 Task: Find connections with filter location Horad Barysaw with filter topic #happywith filter profile language English with filter current company The Job Man with filter school Indira School of Business Studies PGDM with filter industry Women's Handbag Manufacturing with filter service category Training with filter keywords title Pipefitter
Action: Mouse moved to (239, 299)
Screenshot: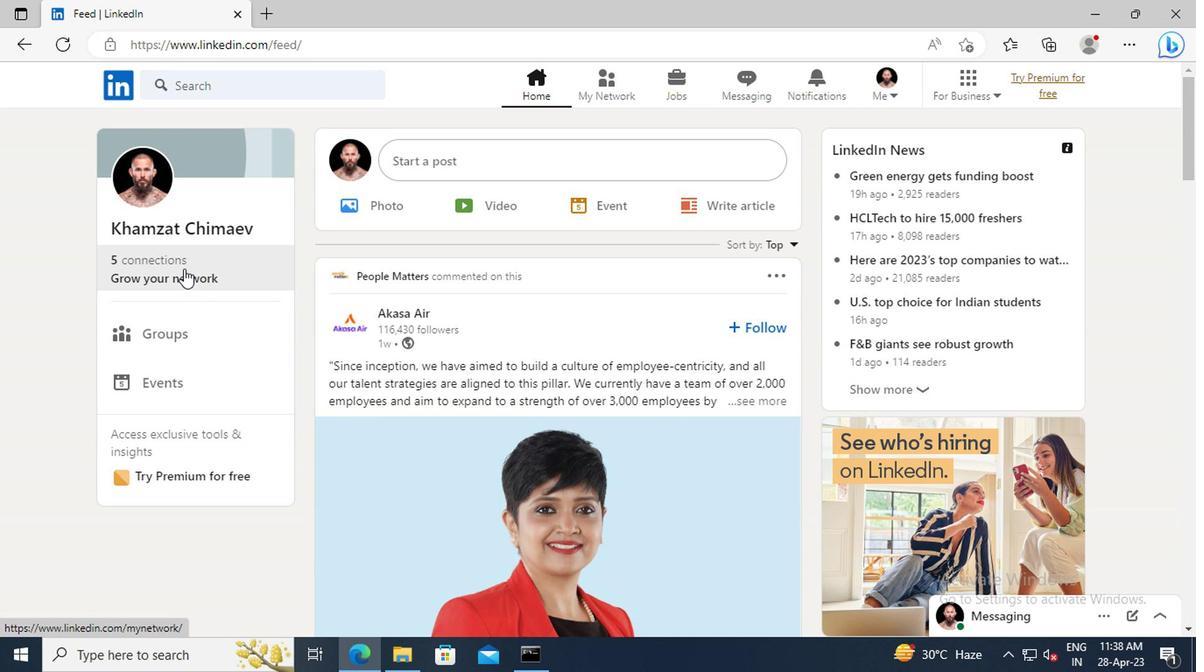 
Action: Mouse pressed left at (239, 299)
Screenshot: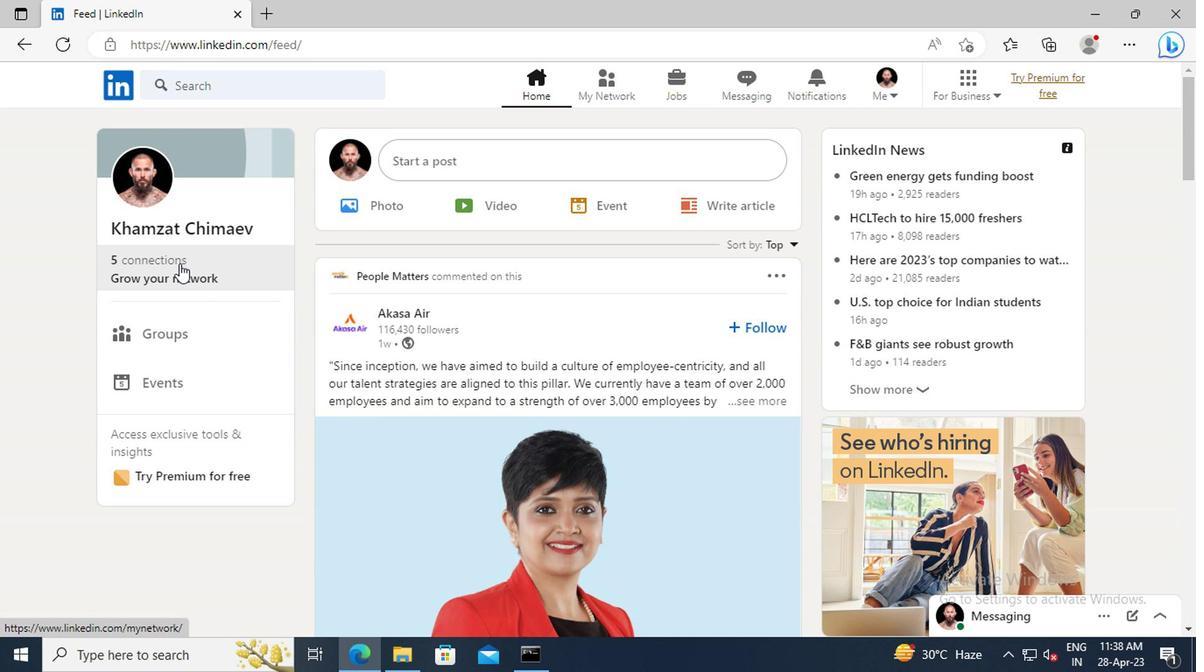 
Action: Mouse moved to (252, 244)
Screenshot: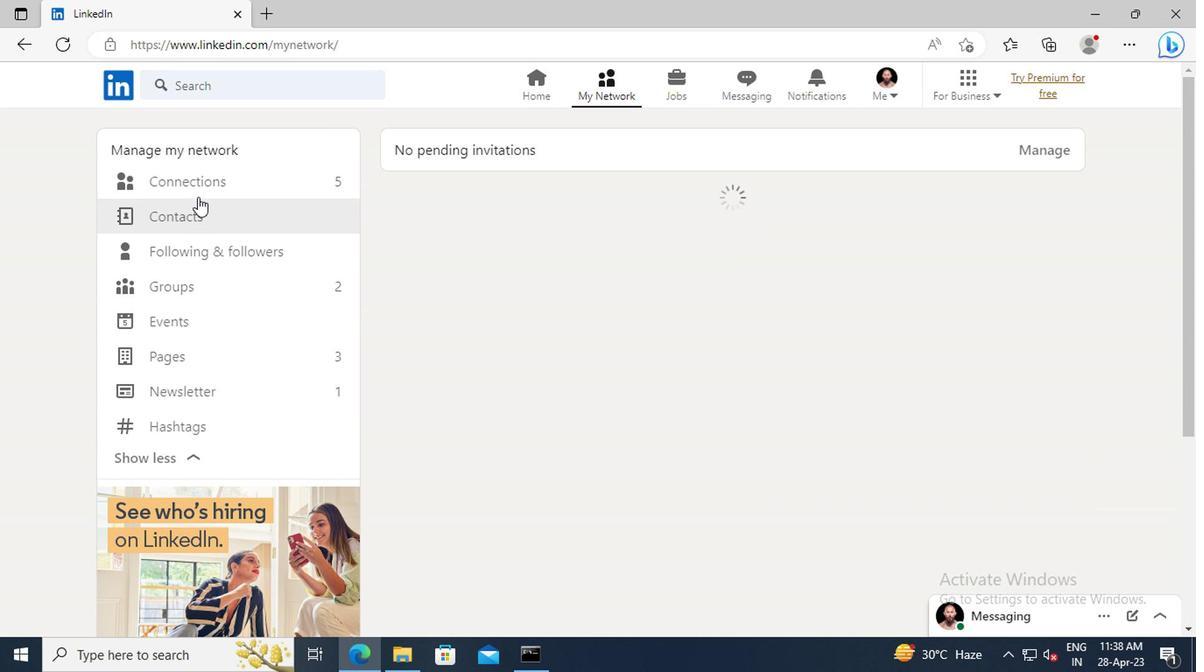 
Action: Mouse pressed left at (252, 244)
Screenshot: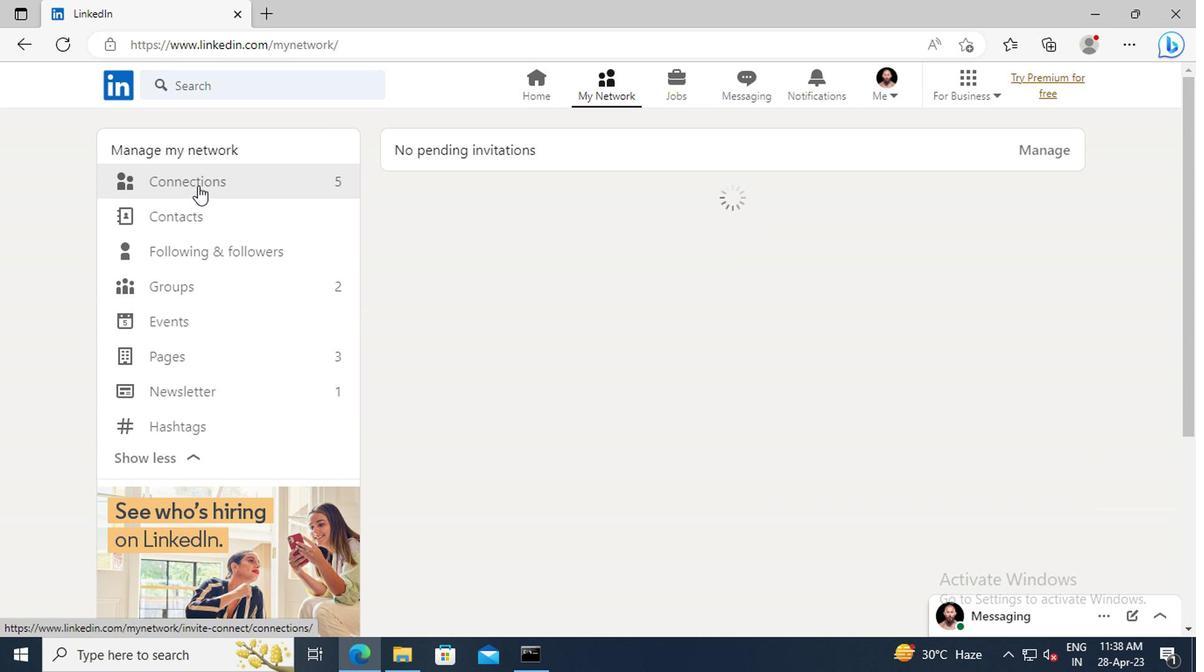 
Action: Mouse moved to (624, 244)
Screenshot: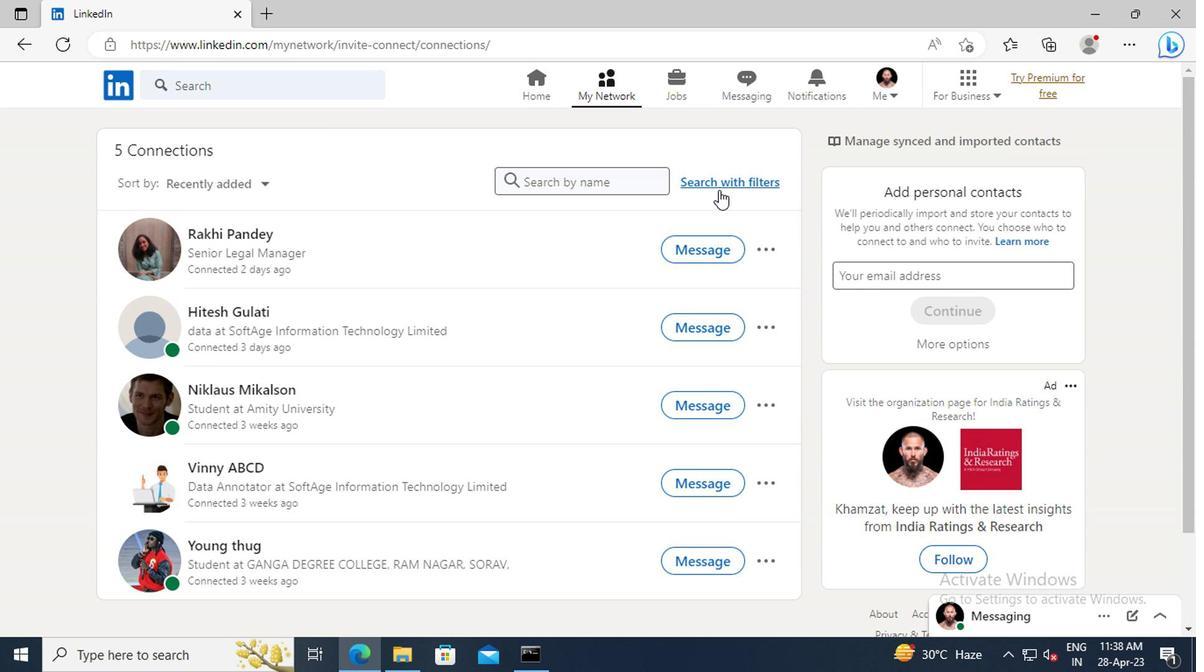 
Action: Mouse pressed left at (624, 244)
Screenshot: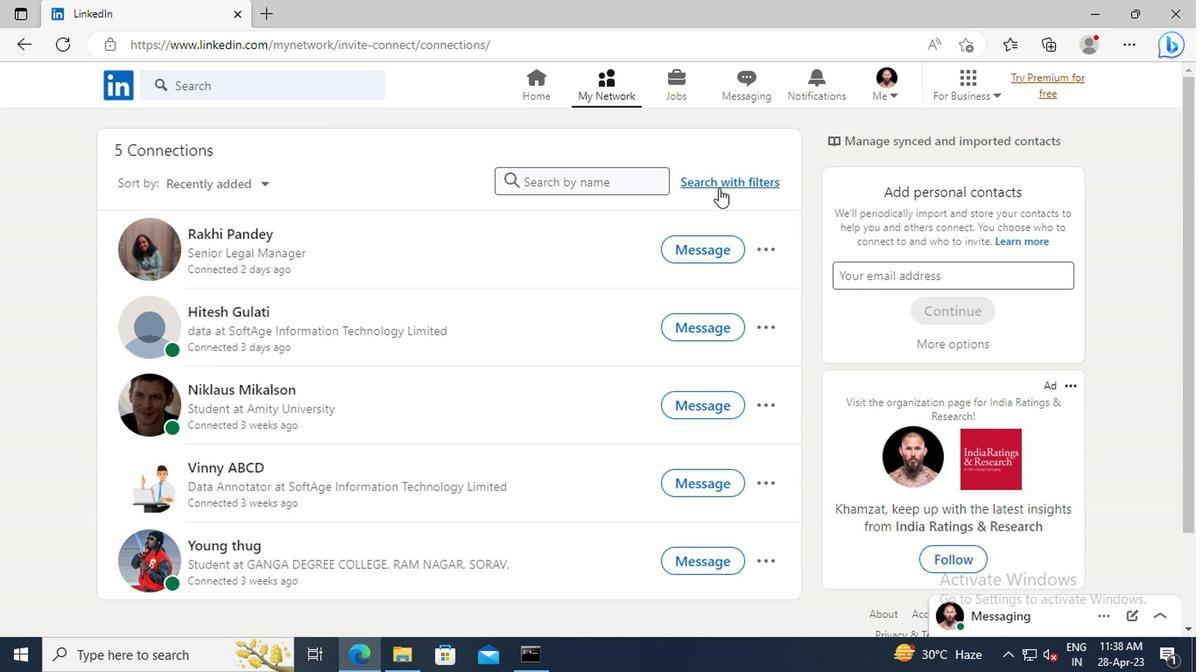 
Action: Mouse moved to (586, 210)
Screenshot: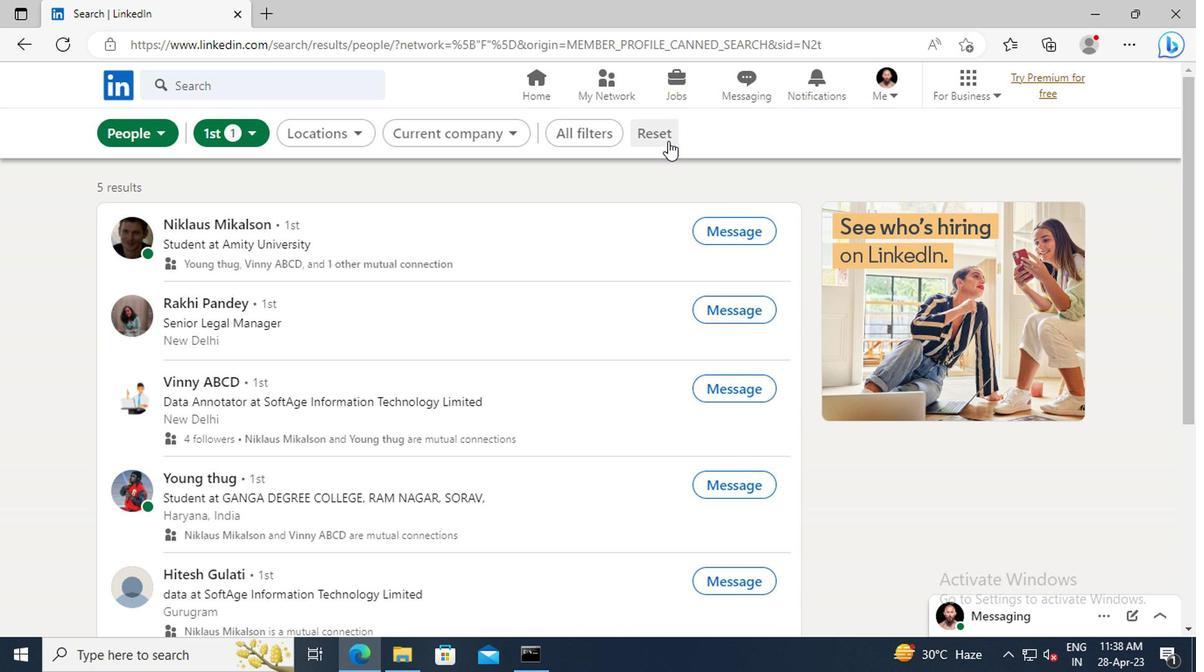 
Action: Mouse pressed left at (586, 210)
Screenshot: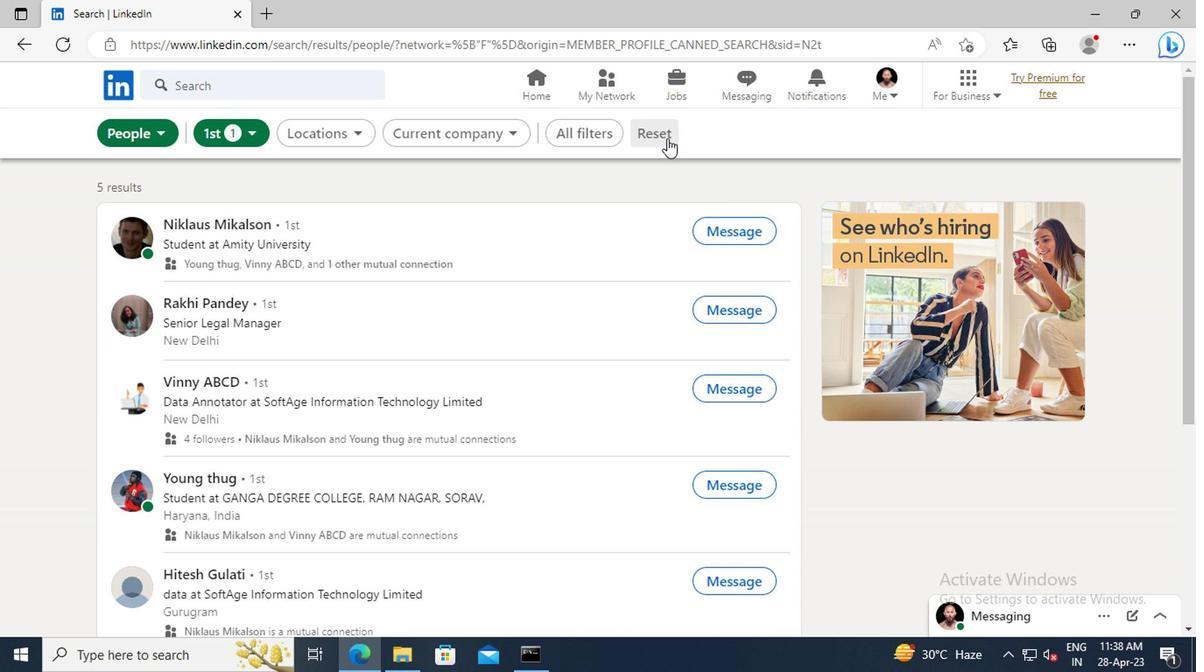 
Action: Mouse moved to (564, 208)
Screenshot: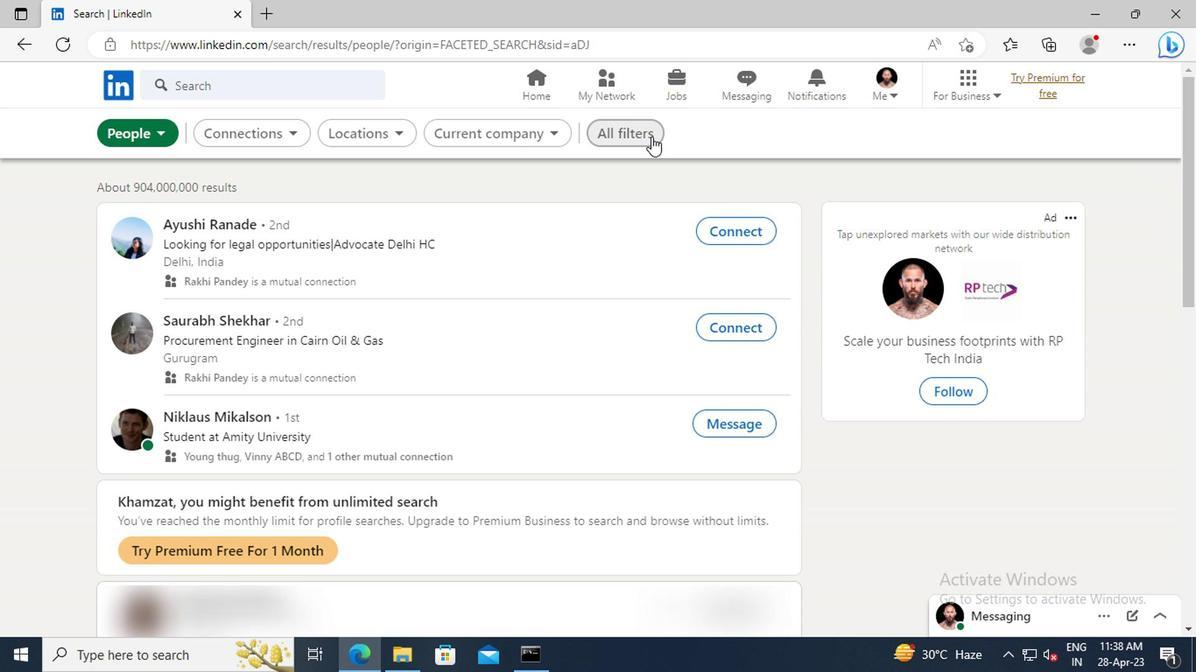 
Action: Mouse pressed left at (564, 208)
Screenshot: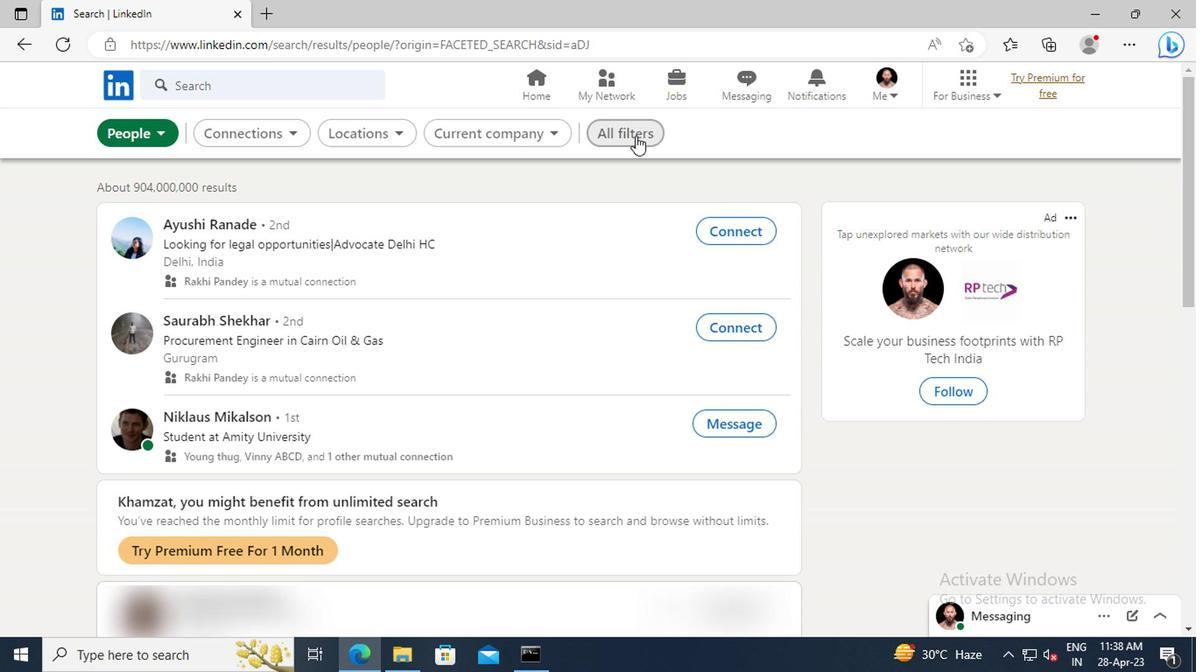
Action: Mouse moved to (806, 311)
Screenshot: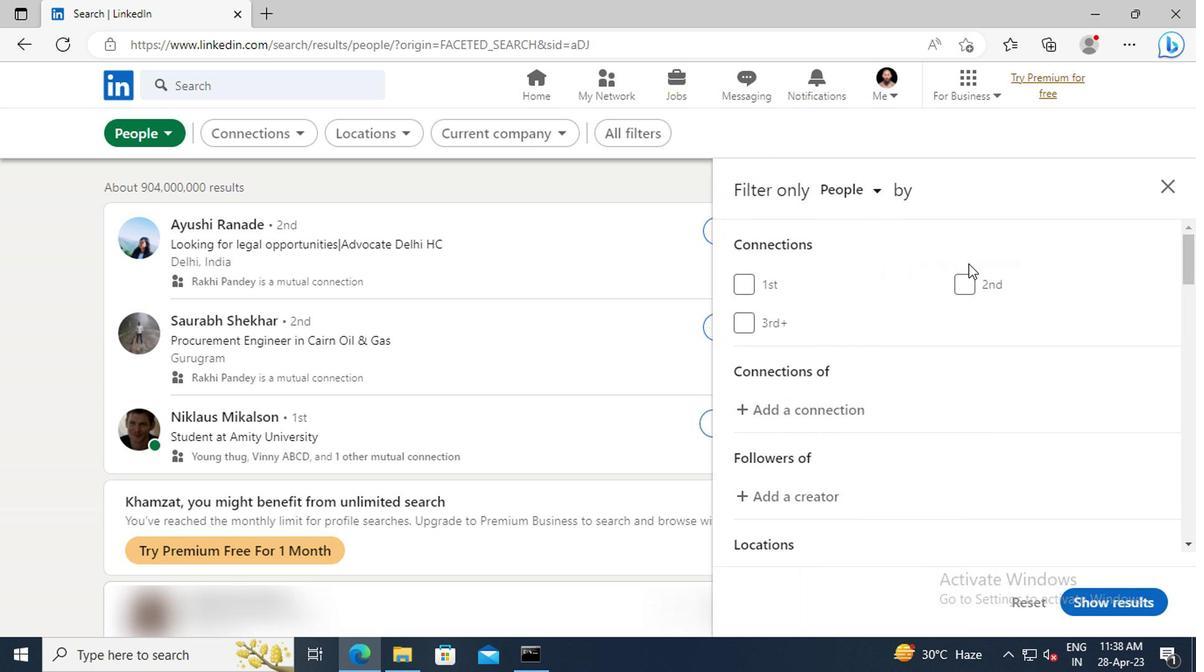 
Action: Mouse scrolled (806, 310) with delta (0, 0)
Screenshot: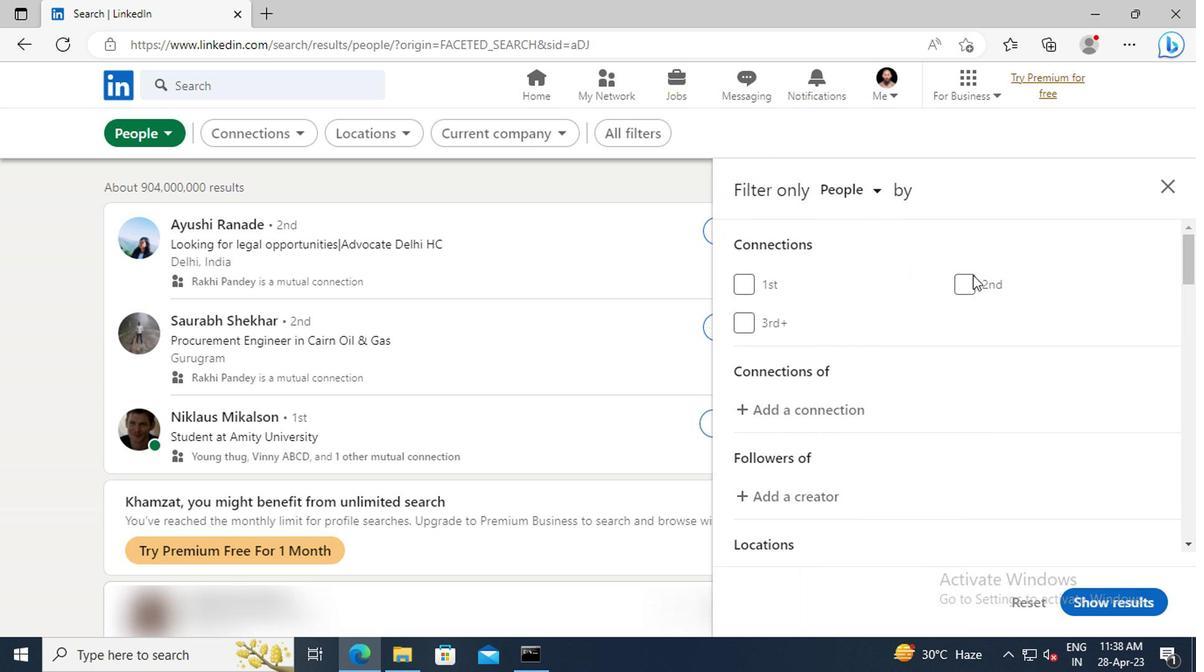 
Action: Mouse scrolled (806, 310) with delta (0, 0)
Screenshot: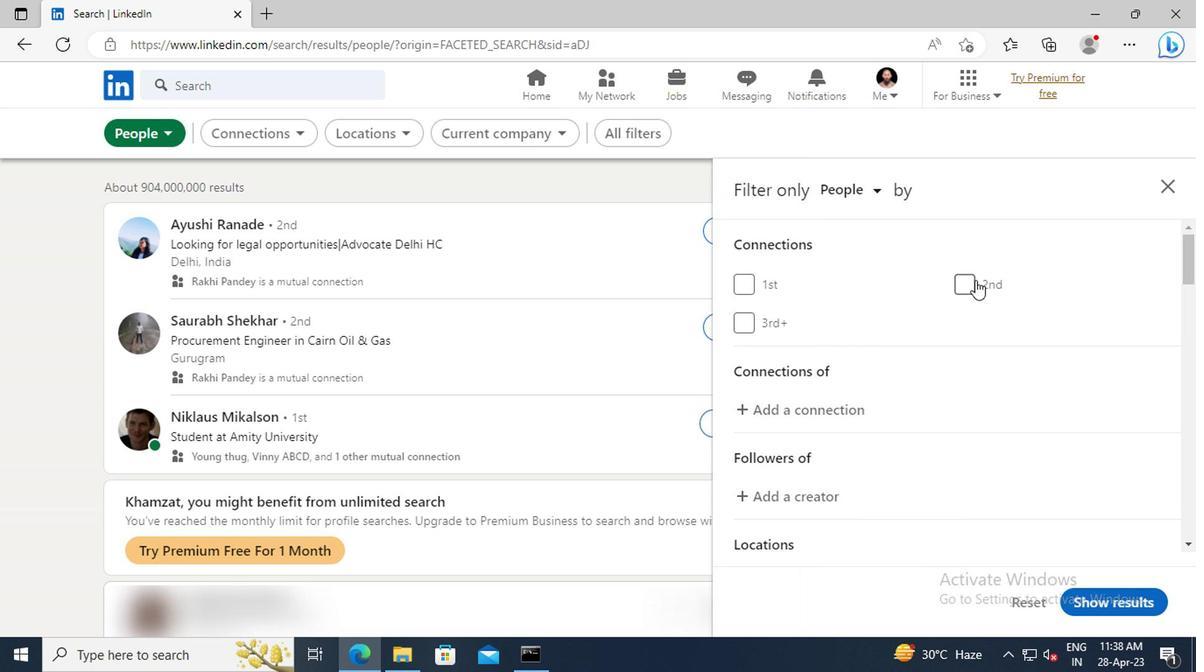 
Action: Mouse moved to (811, 323)
Screenshot: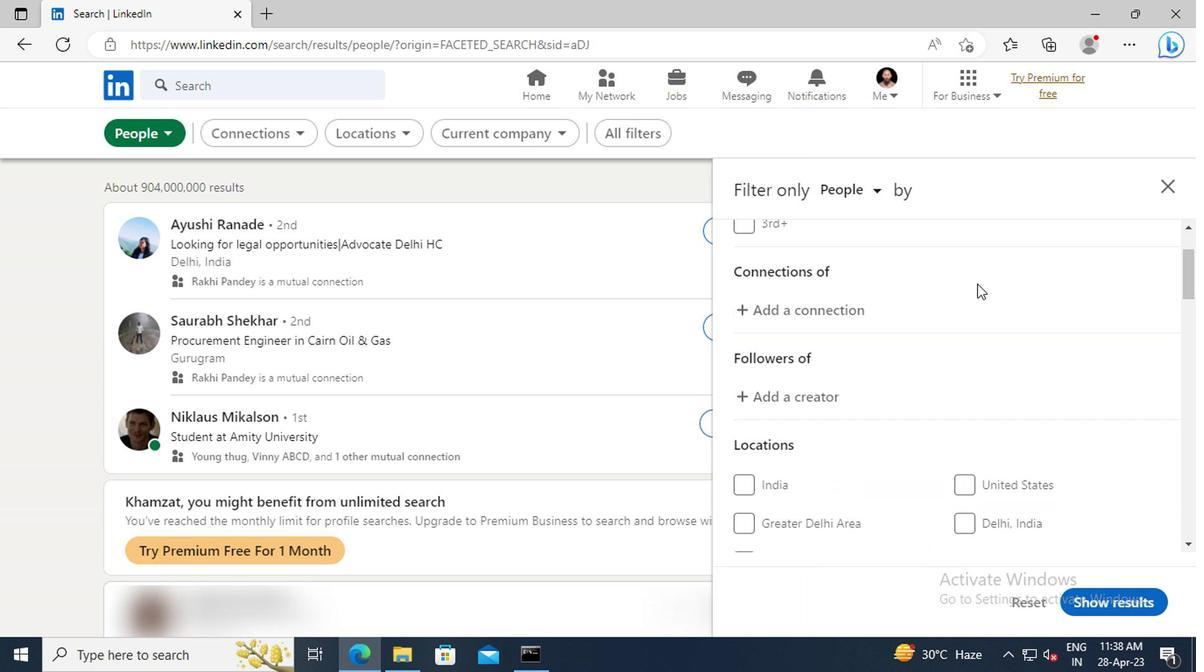 
Action: Mouse scrolled (811, 323) with delta (0, 0)
Screenshot: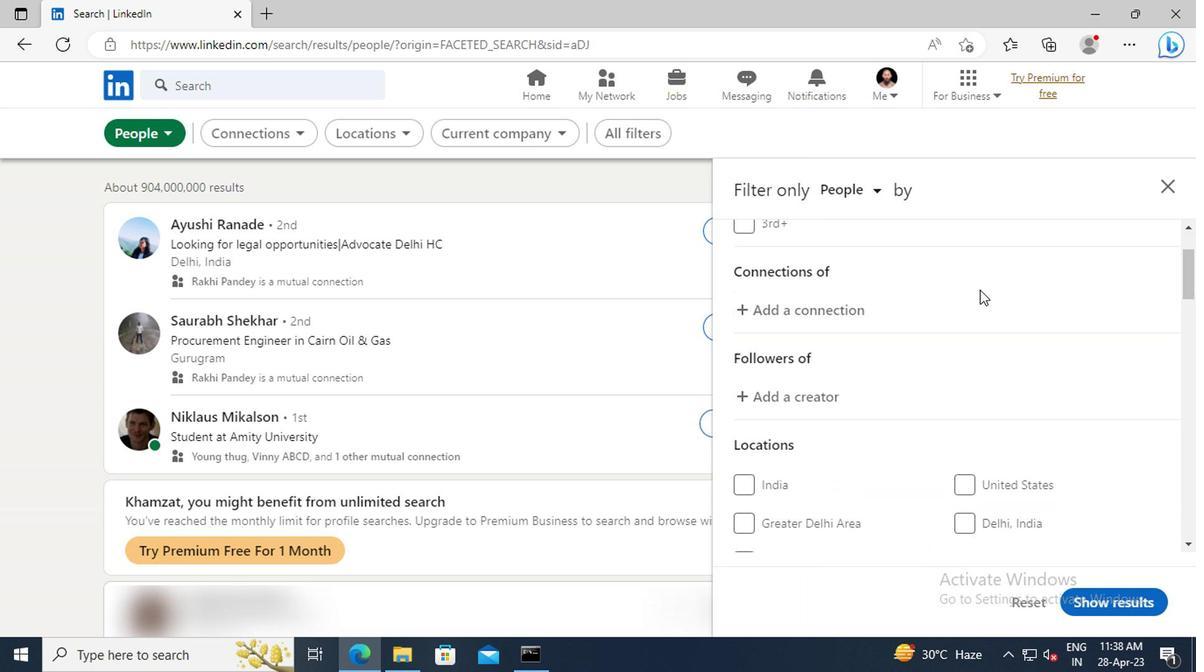 
Action: Mouse scrolled (811, 323) with delta (0, 0)
Screenshot: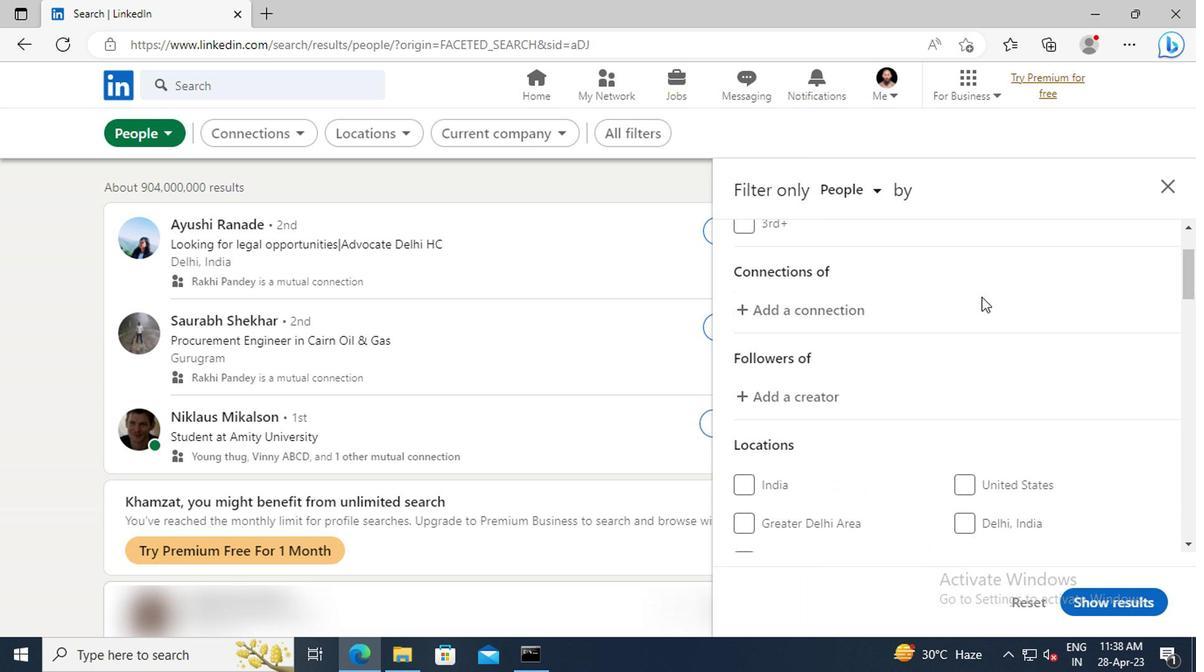 
Action: Mouse scrolled (811, 323) with delta (0, 0)
Screenshot: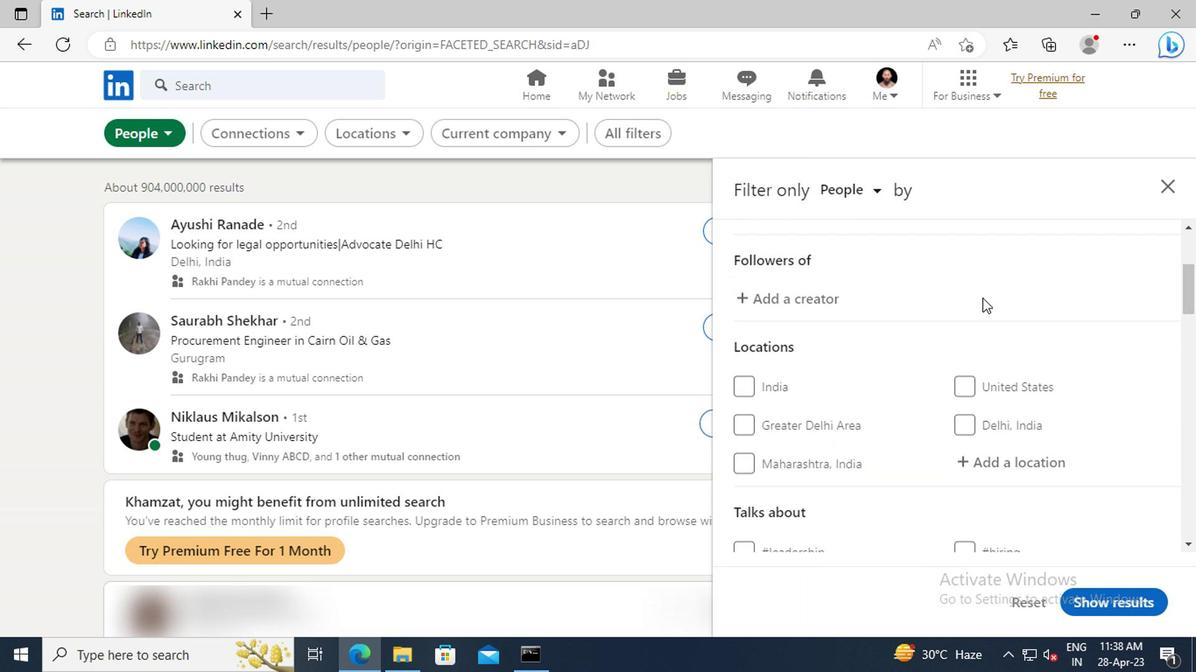 
Action: Mouse scrolled (811, 323) with delta (0, 0)
Screenshot: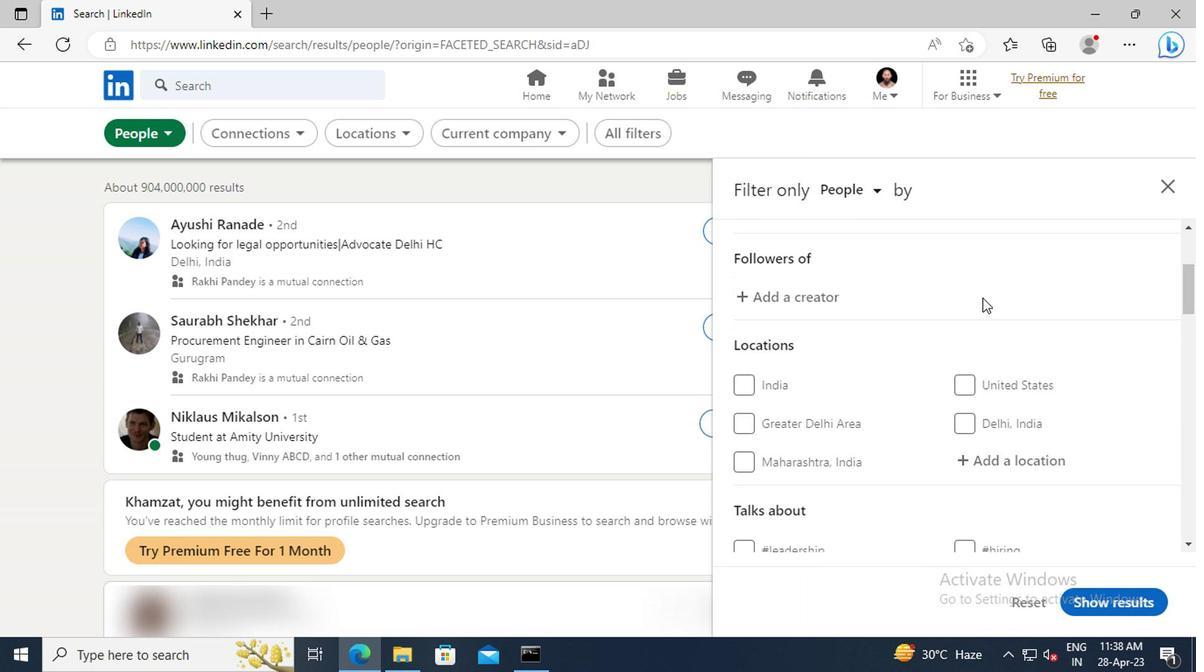 
Action: Mouse moved to (812, 368)
Screenshot: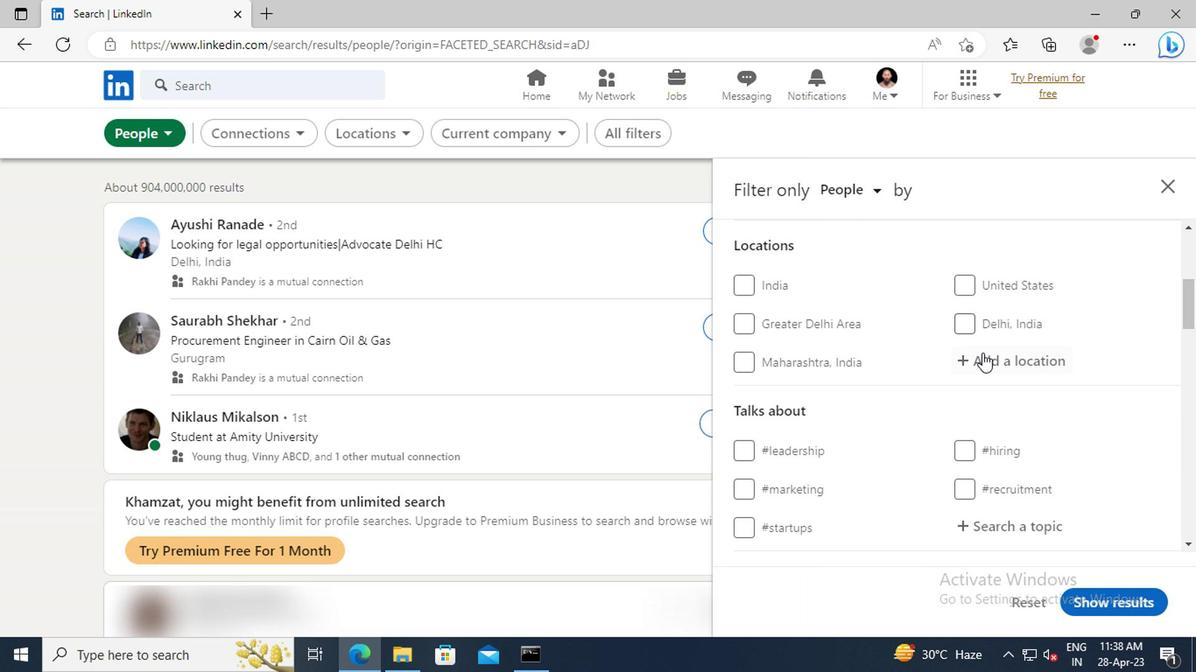 
Action: Mouse pressed left at (812, 368)
Screenshot: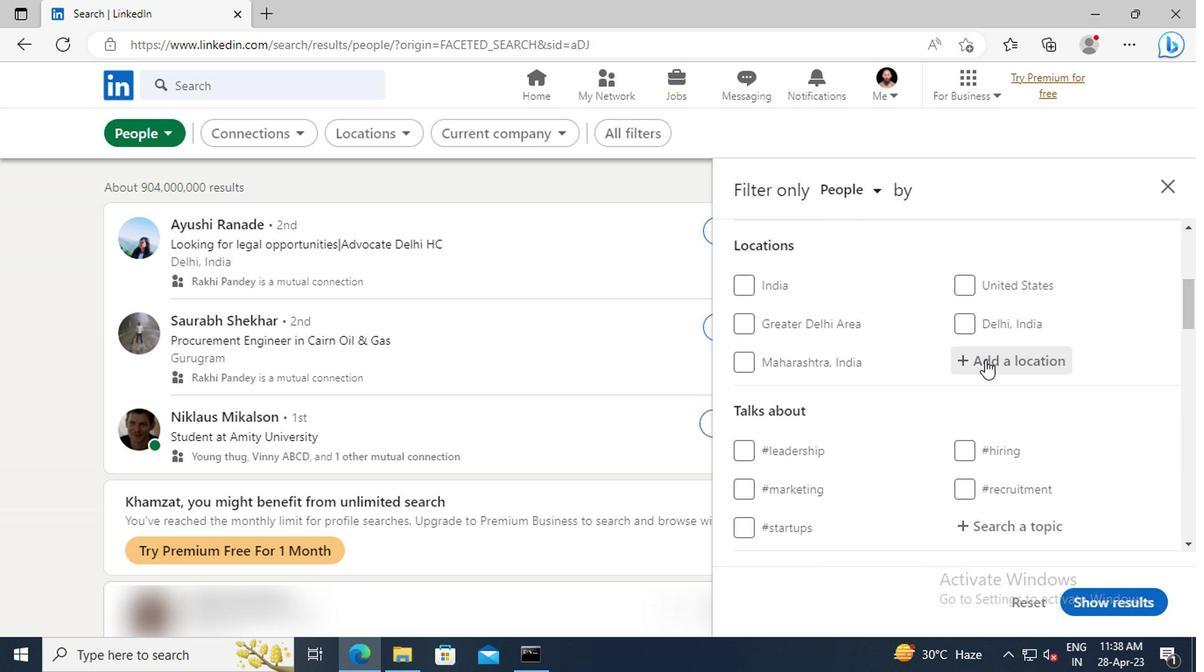 
Action: Key pressed <Key.shift>HORAD<Key.space><Key.shift>BARYSAW<Key.enter>
Screenshot: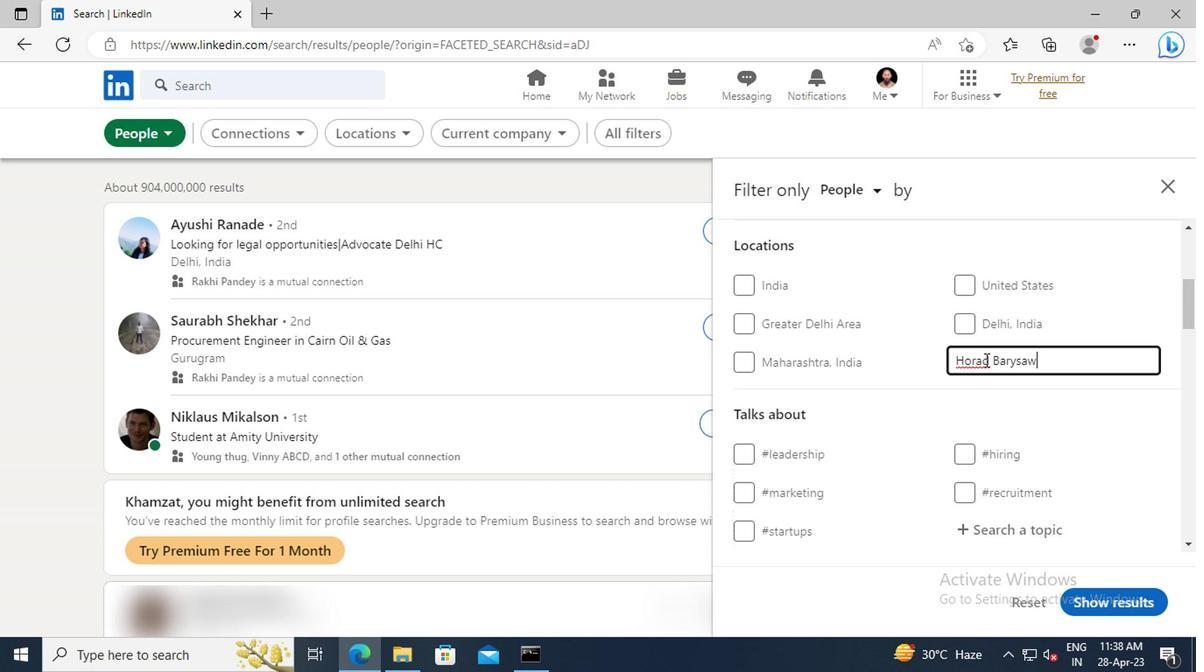 
Action: Mouse scrolled (812, 367) with delta (0, 0)
Screenshot: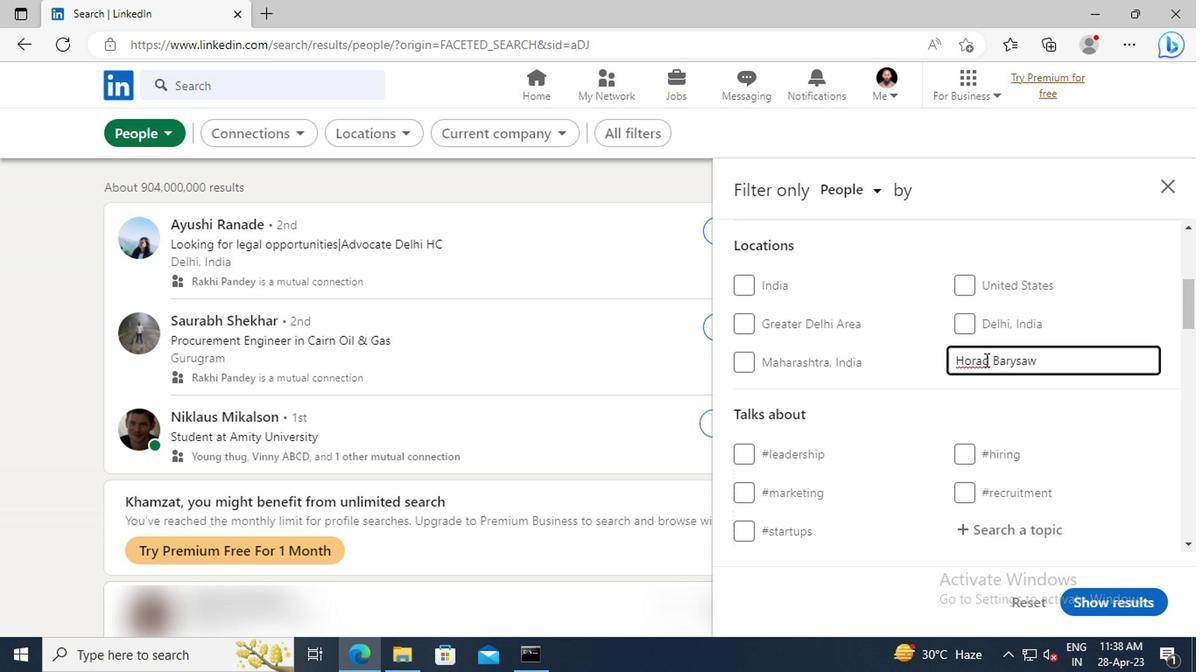 
Action: Mouse scrolled (812, 367) with delta (0, 0)
Screenshot: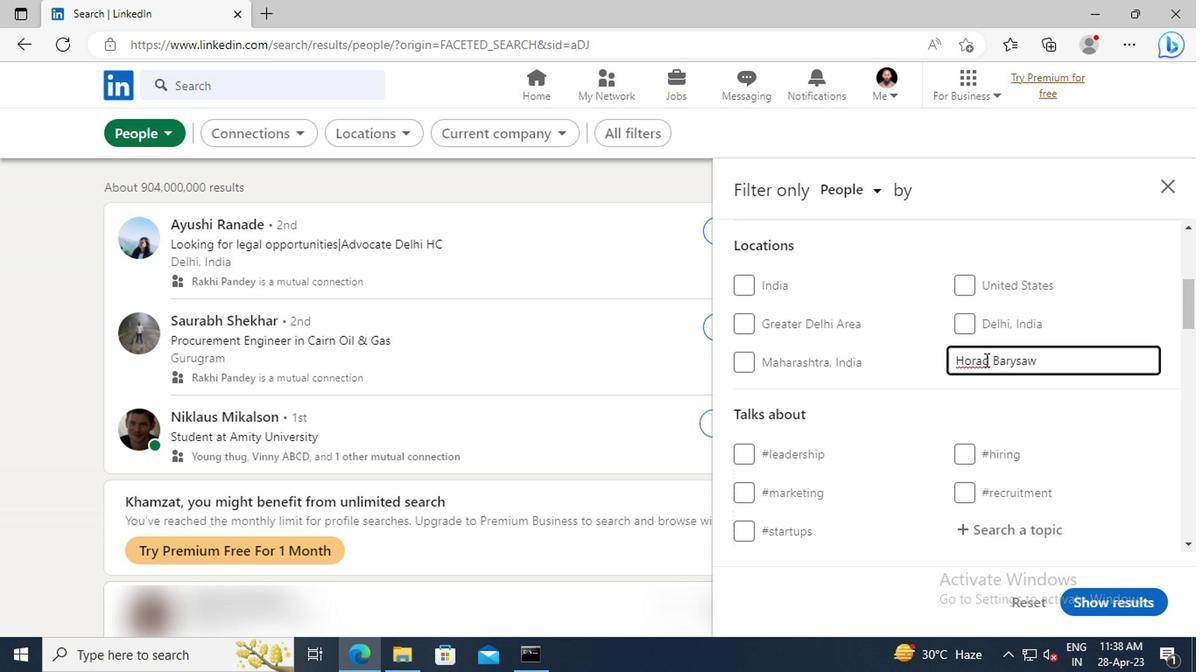
Action: Mouse scrolled (812, 367) with delta (0, 0)
Screenshot: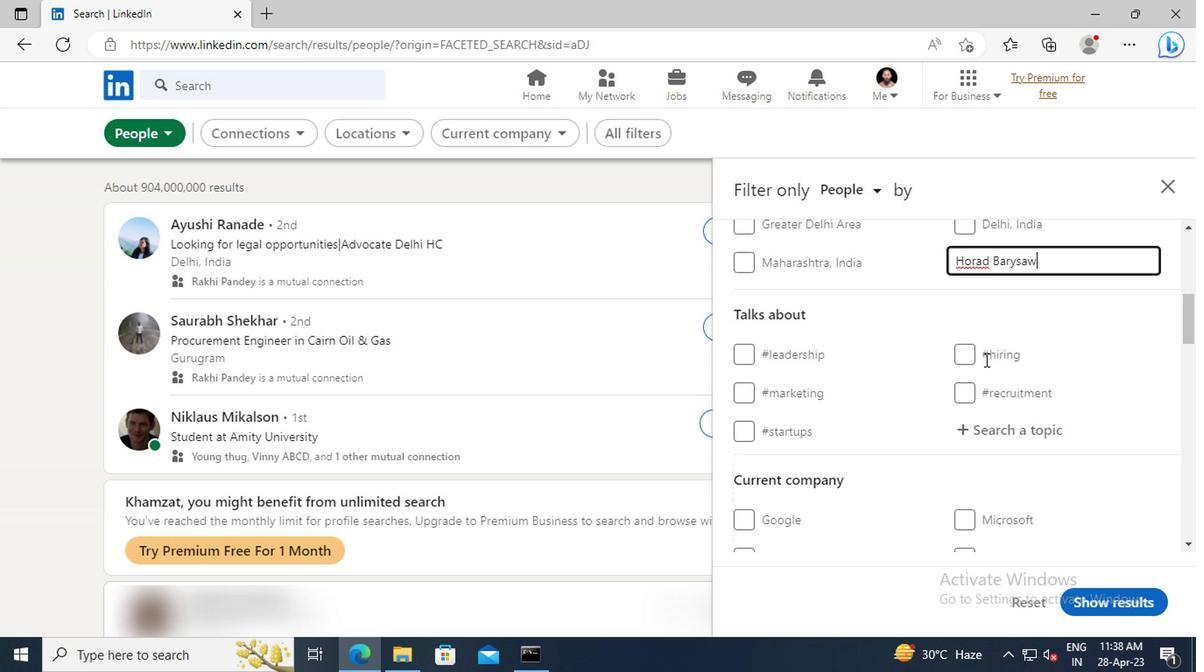 
Action: Mouse moved to (811, 383)
Screenshot: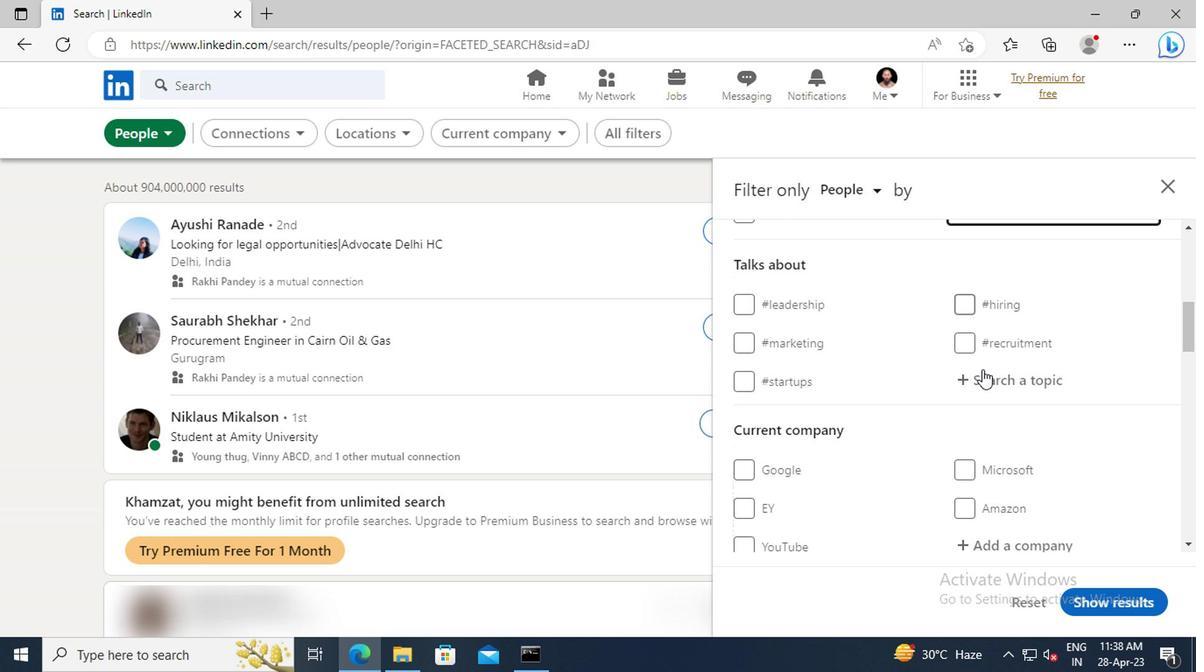 
Action: Mouse pressed left at (811, 383)
Screenshot: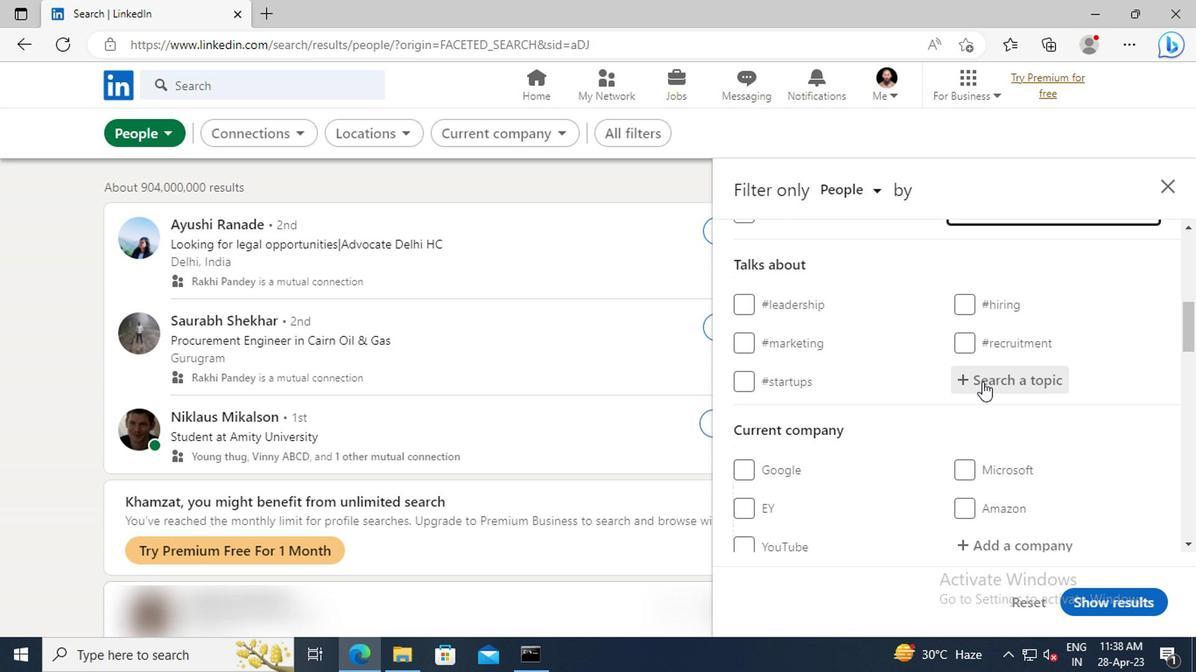 
Action: Key pressed HAPPY
Screenshot: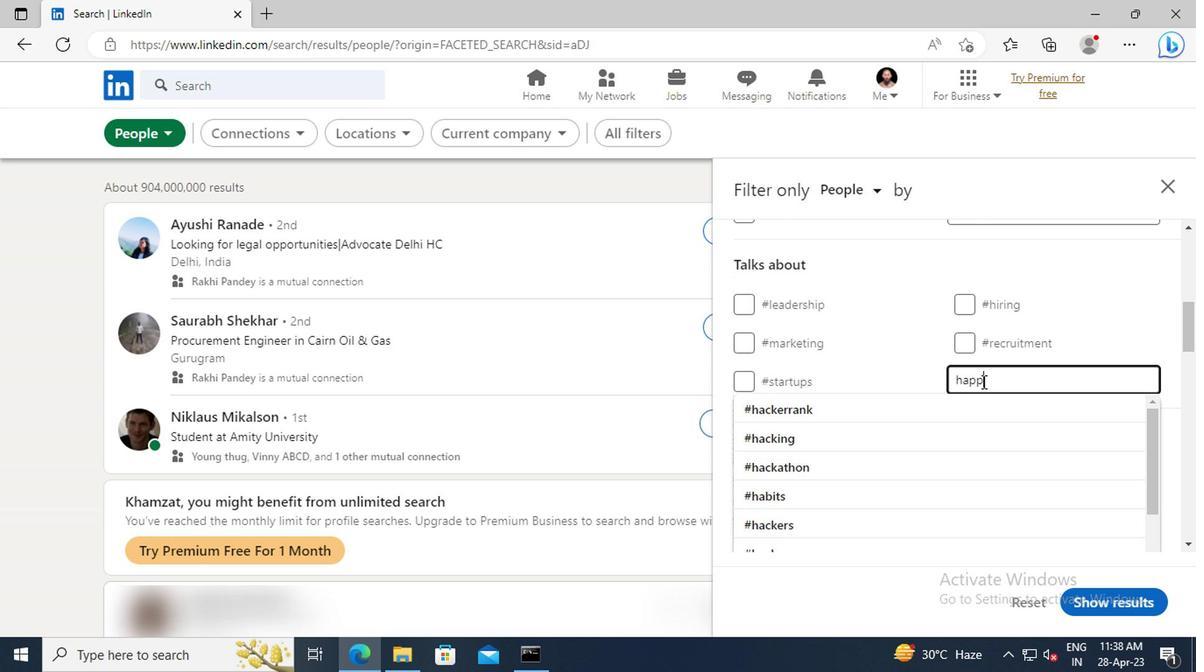 
Action: Mouse moved to (803, 419)
Screenshot: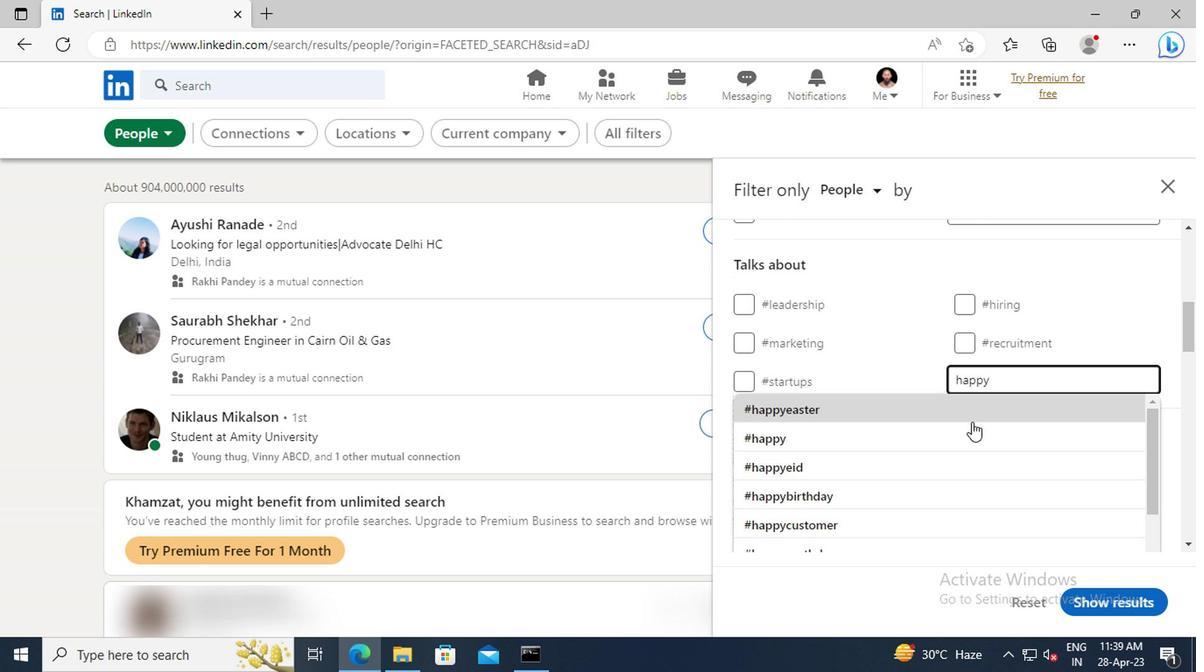 
Action: Mouse pressed left at (803, 419)
Screenshot: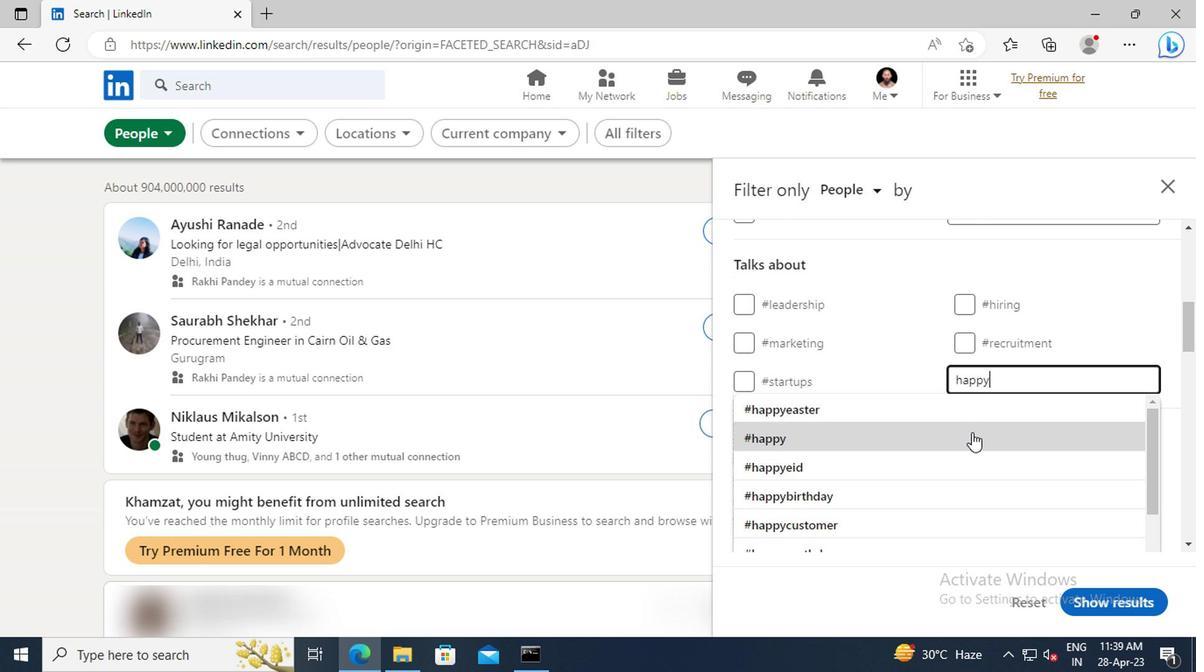 
Action: Mouse moved to (826, 371)
Screenshot: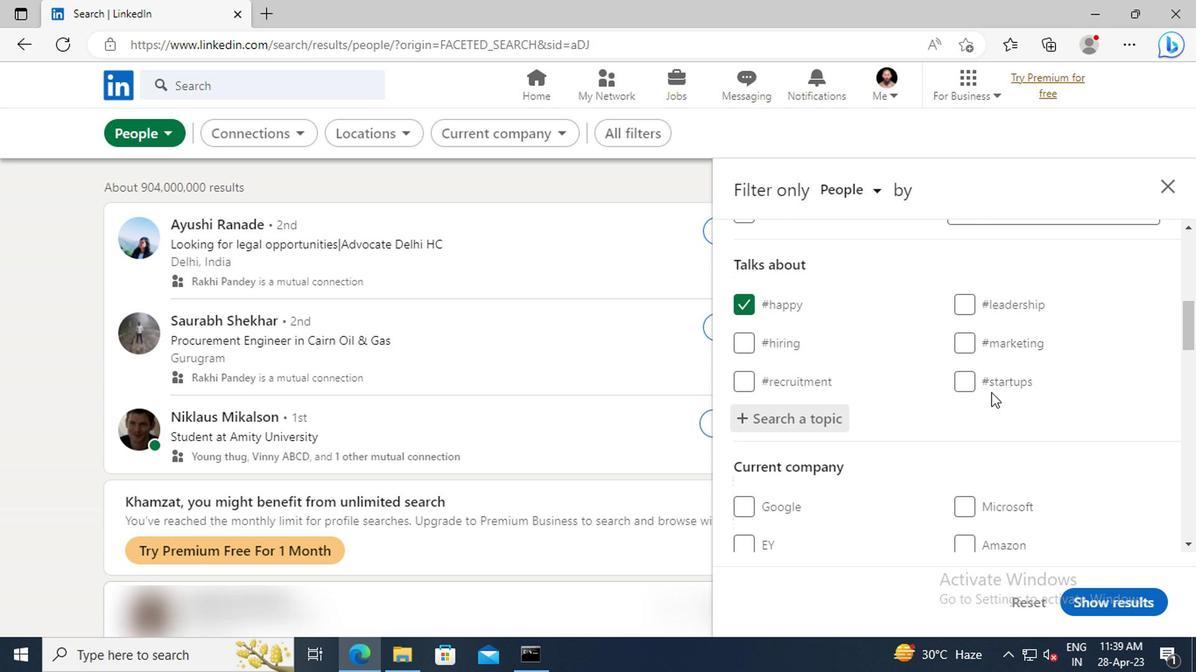 
Action: Mouse scrolled (826, 370) with delta (0, 0)
Screenshot: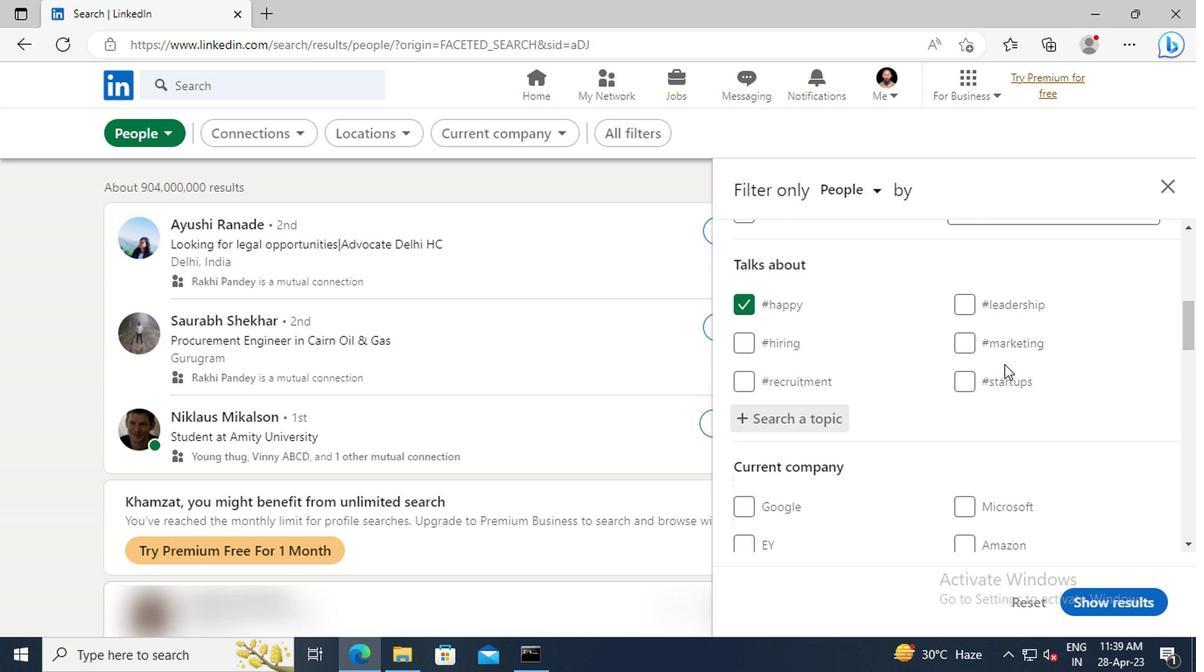 
Action: Mouse scrolled (826, 370) with delta (0, 0)
Screenshot: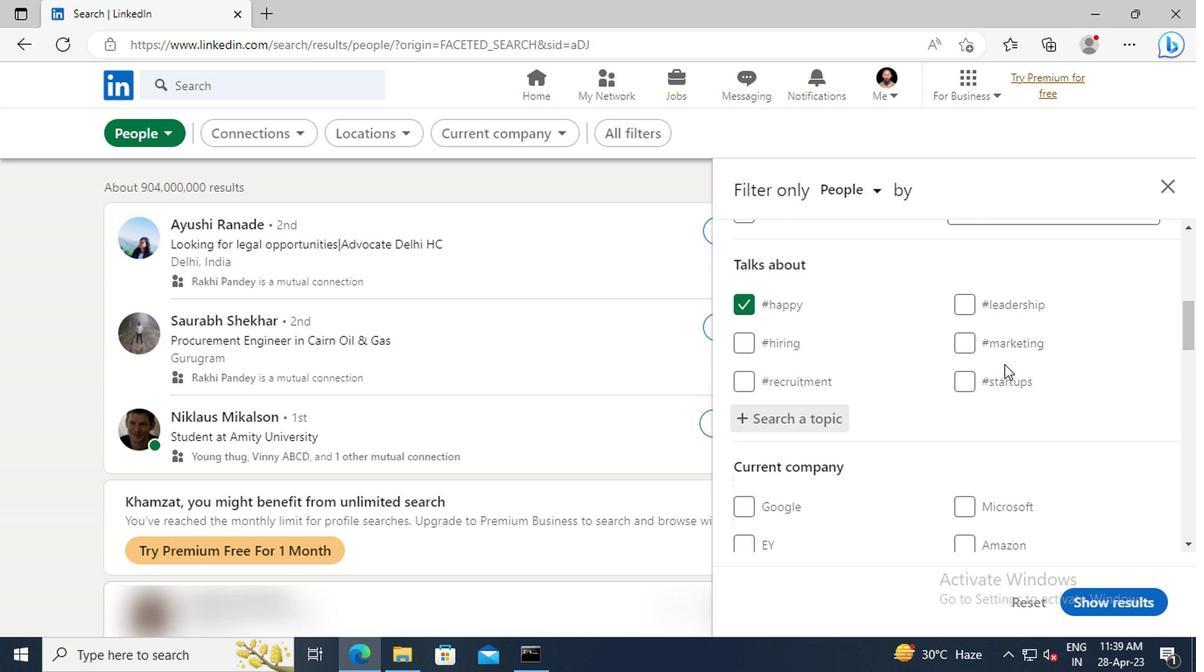 
Action: Mouse scrolled (826, 370) with delta (0, 0)
Screenshot: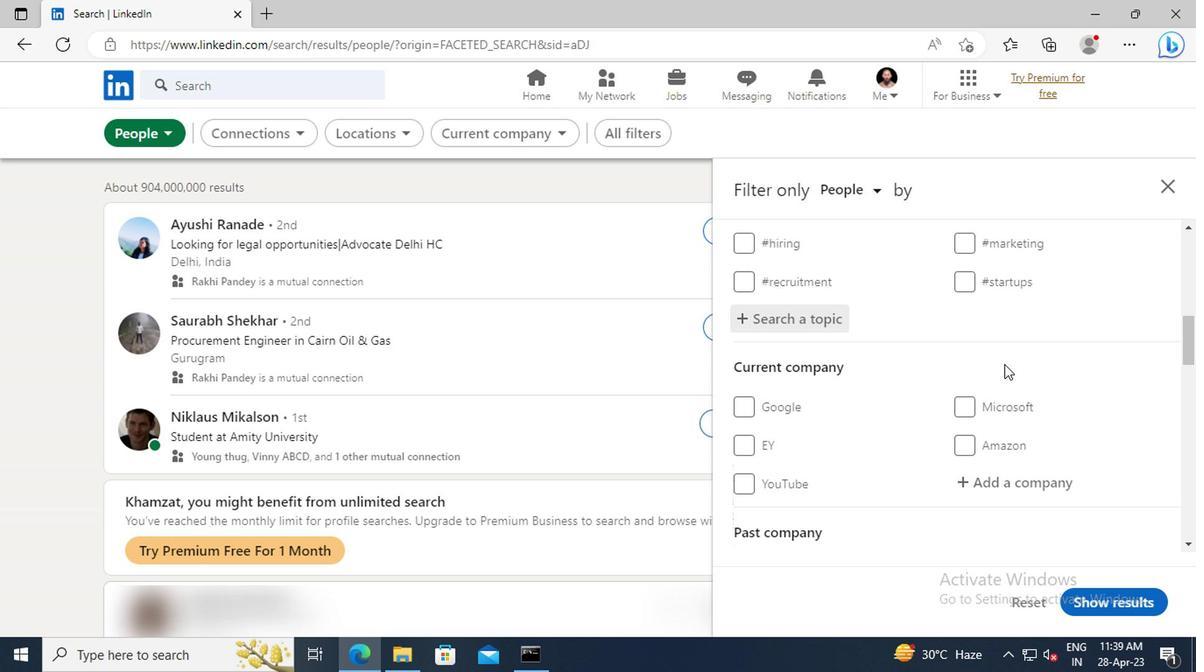
Action: Mouse scrolled (826, 370) with delta (0, 0)
Screenshot: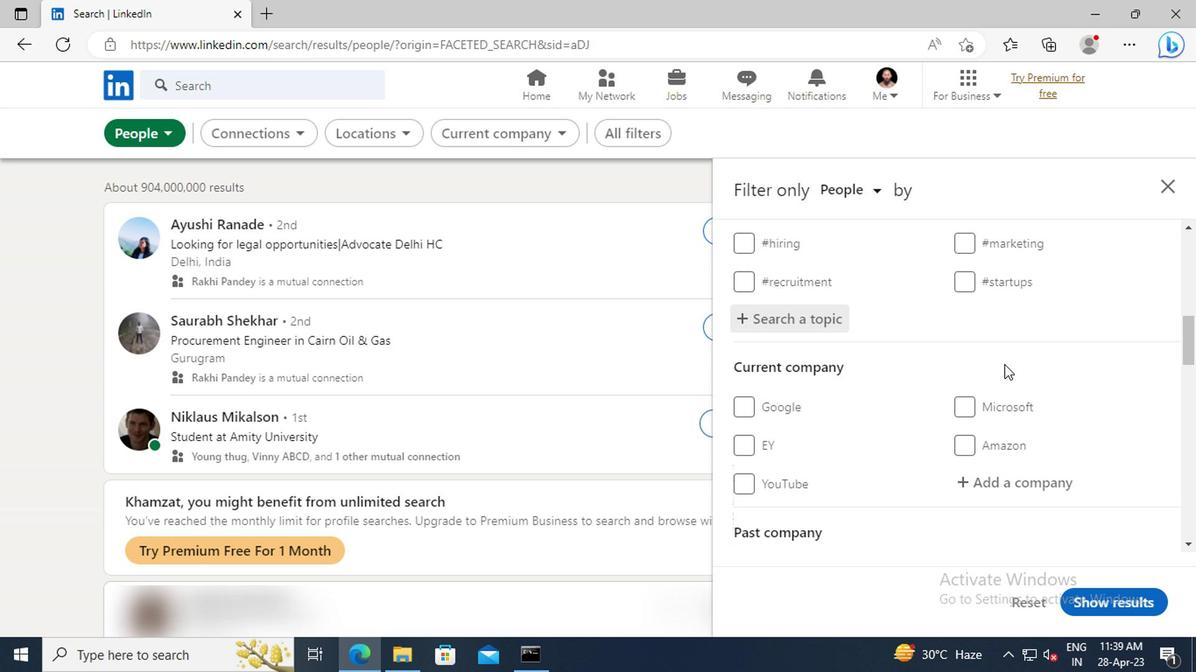 
Action: Mouse scrolled (826, 370) with delta (0, 0)
Screenshot: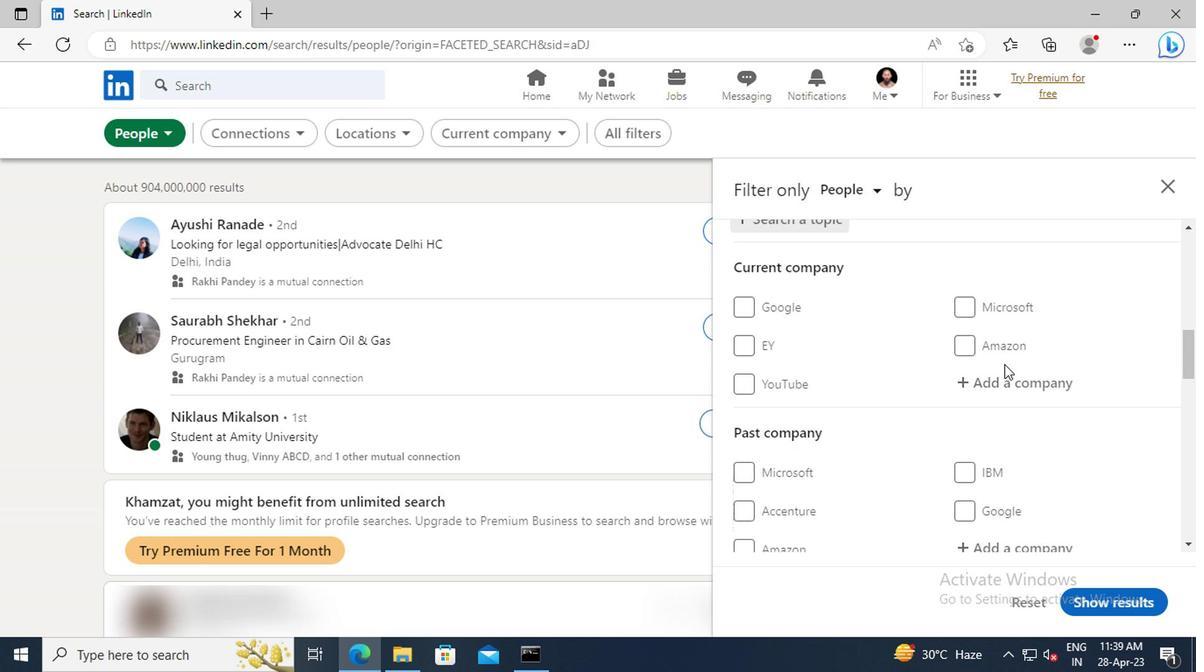 
Action: Mouse scrolled (826, 370) with delta (0, 0)
Screenshot: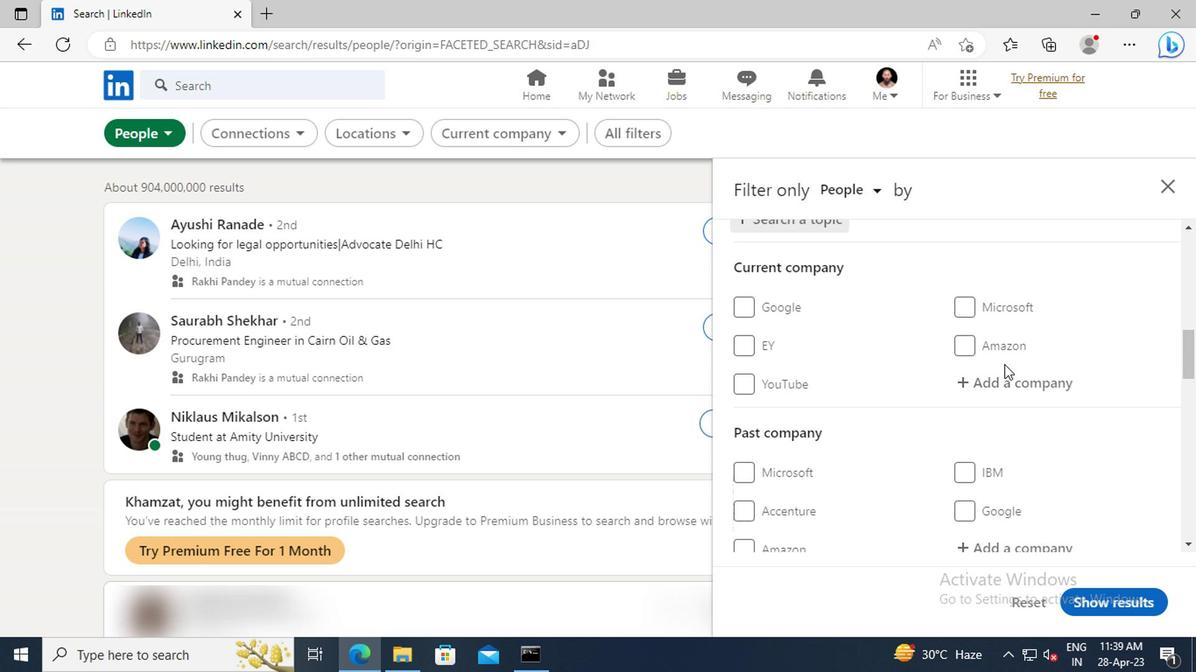 
Action: Mouse scrolled (826, 370) with delta (0, 0)
Screenshot: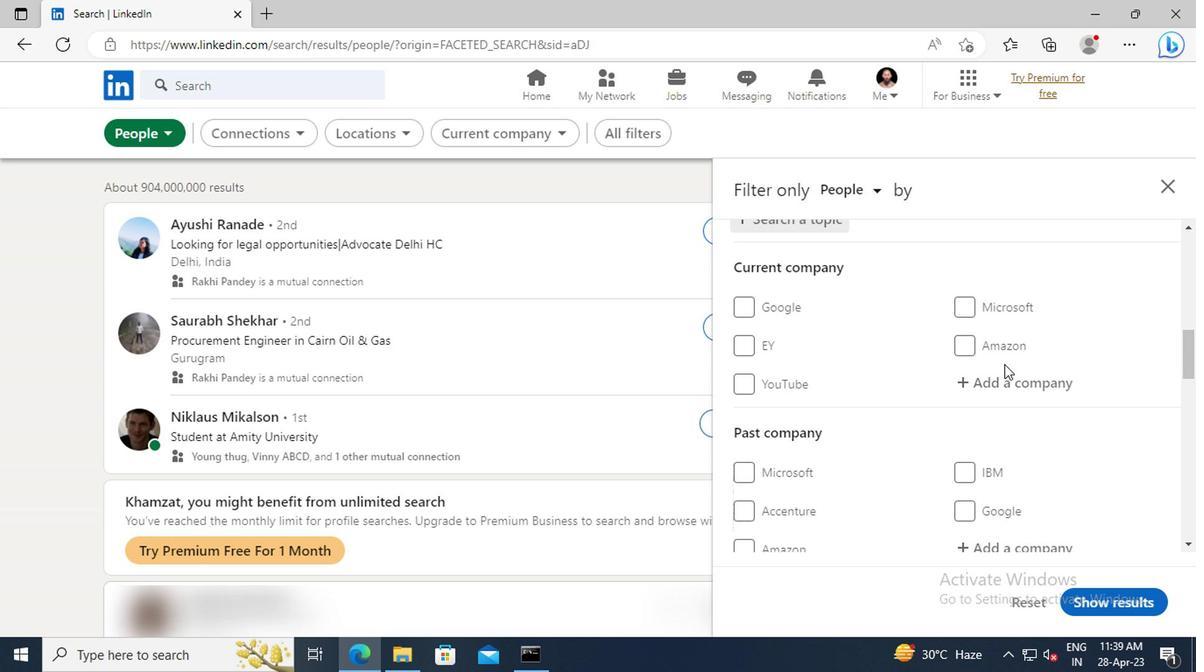 
Action: Mouse scrolled (826, 370) with delta (0, 0)
Screenshot: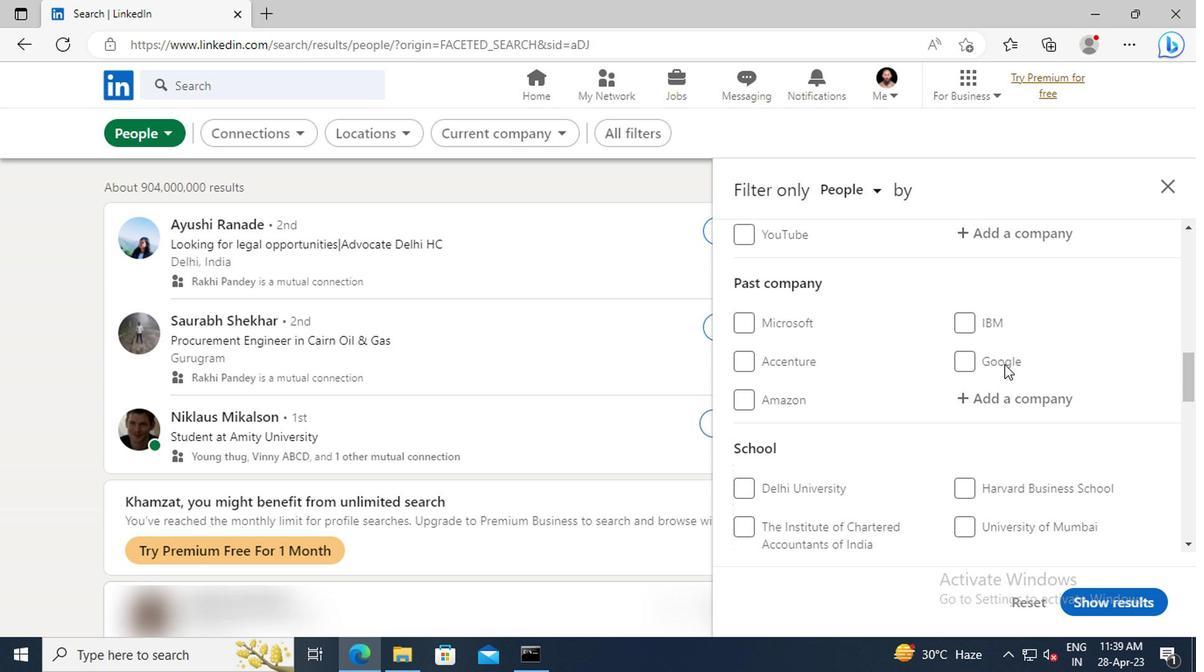
Action: Mouse scrolled (826, 370) with delta (0, 0)
Screenshot: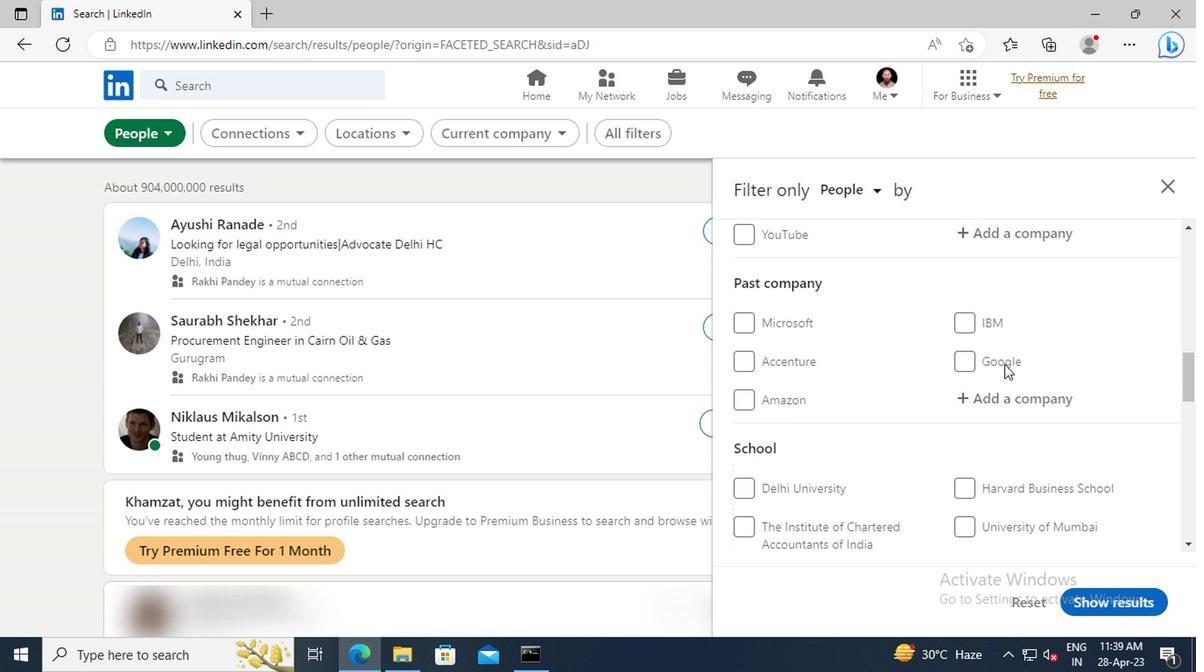 
Action: Mouse scrolled (826, 370) with delta (0, 0)
Screenshot: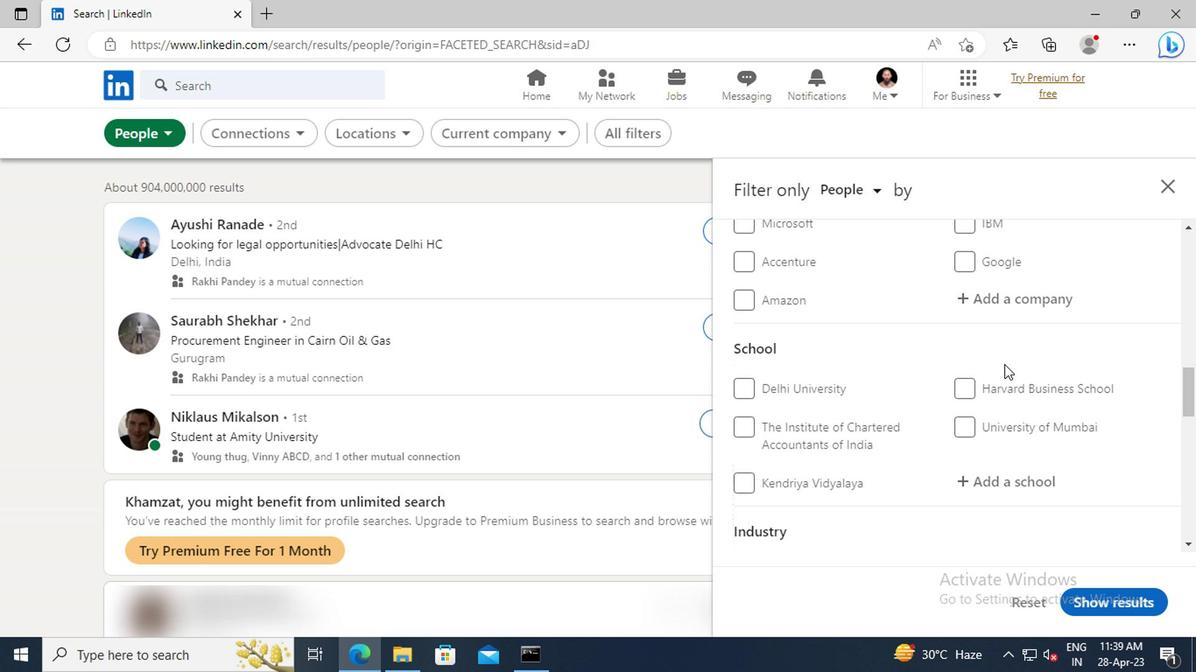 
Action: Mouse scrolled (826, 370) with delta (0, 0)
Screenshot: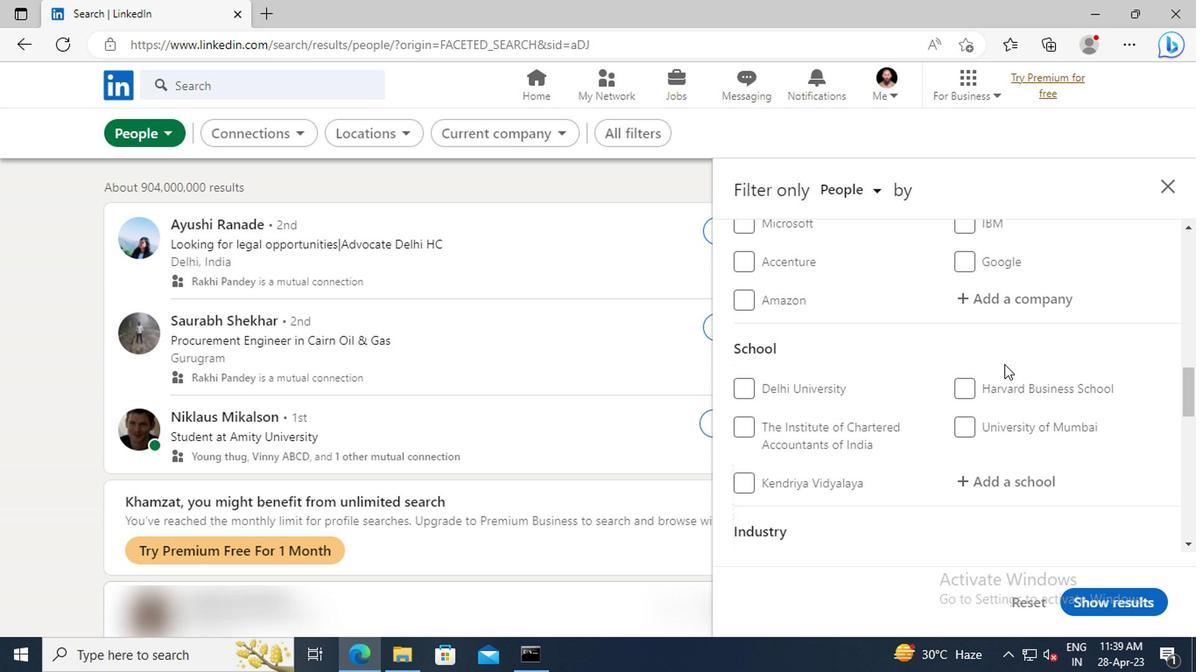 
Action: Mouse scrolled (826, 370) with delta (0, 0)
Screenshot: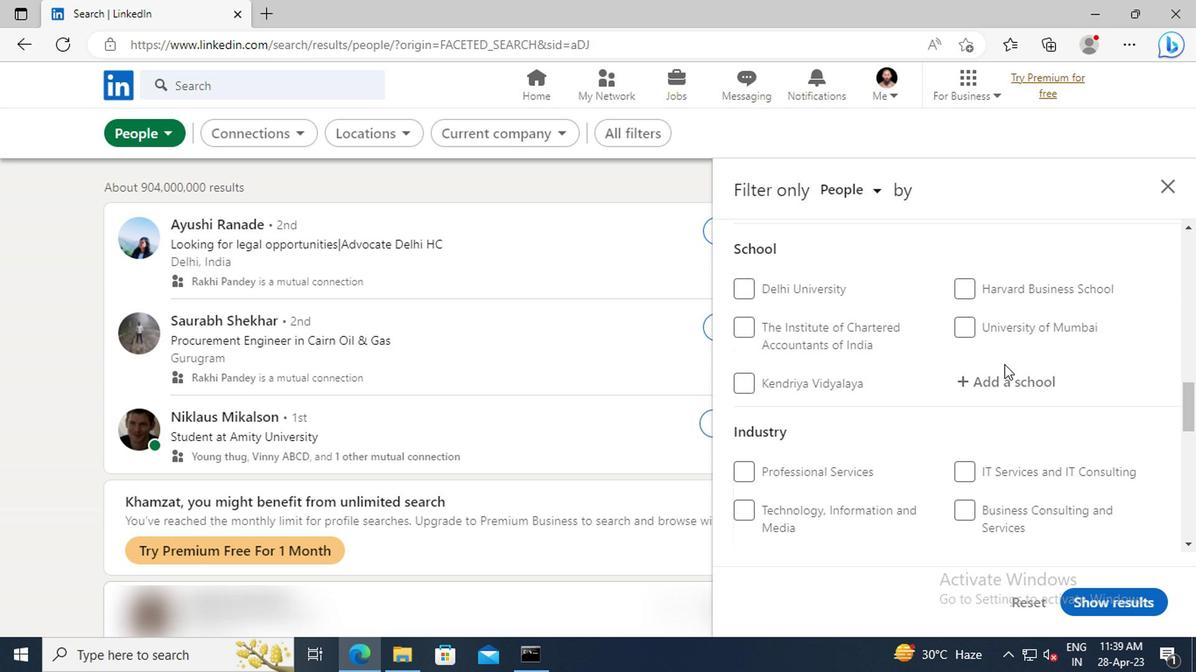
Action: Mouse scrolled (826, 370) with delta (0, 0)
Screenshot: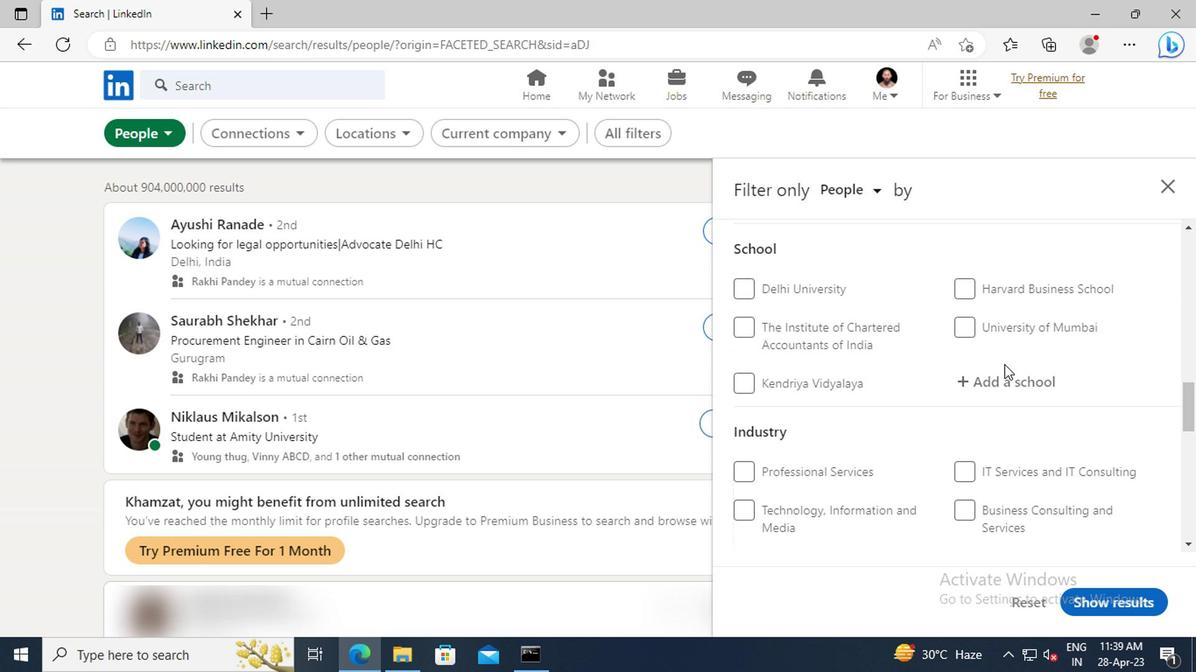 
Action: Mouse scrolled (826, 370) with delta (0, 0)
Screenshot: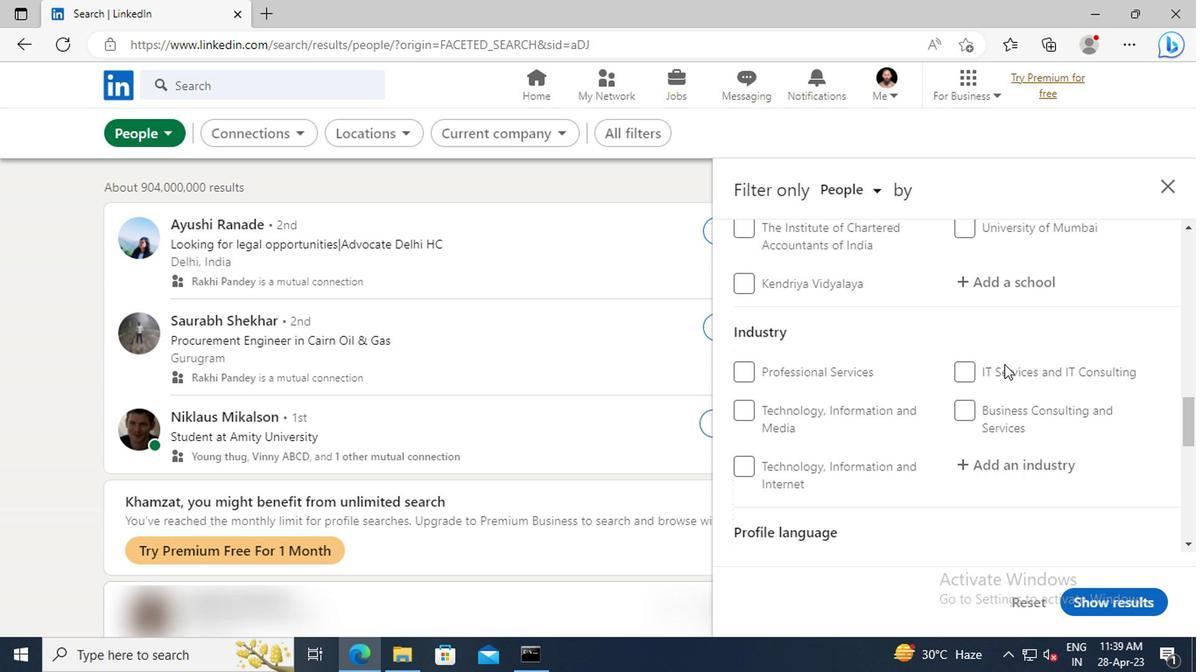 
Action: Mouse scrolled (826, 370) with delta (0, 0)
Screenshot: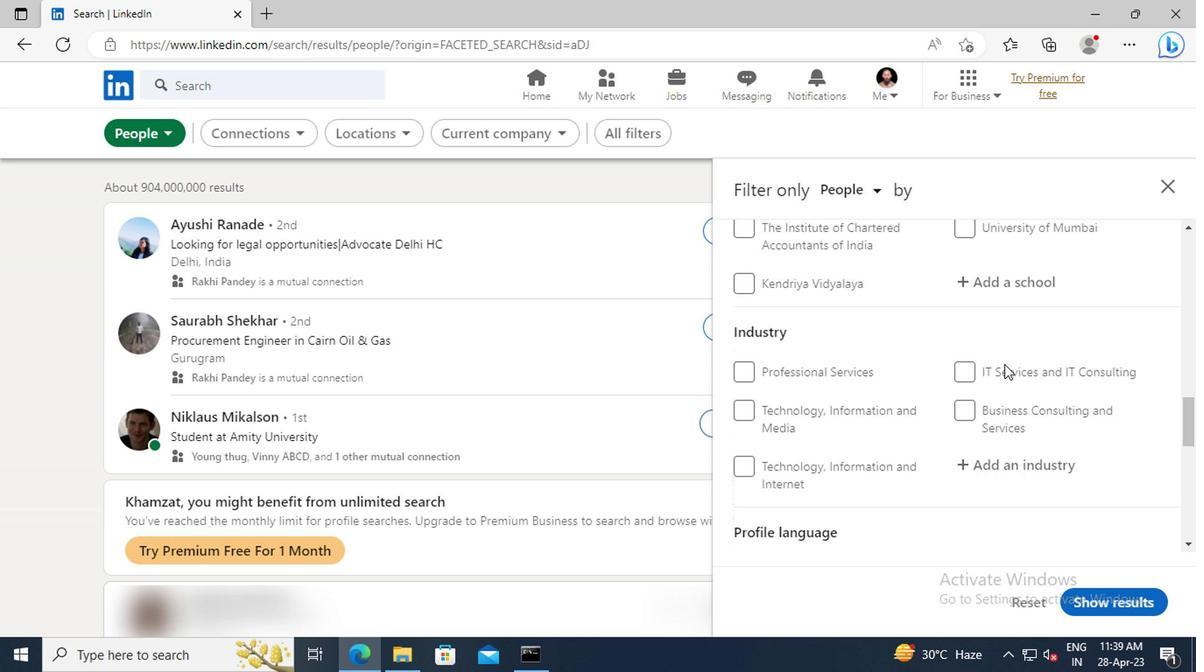 
Action: Mouse moved to (826, 371)
Screenshot: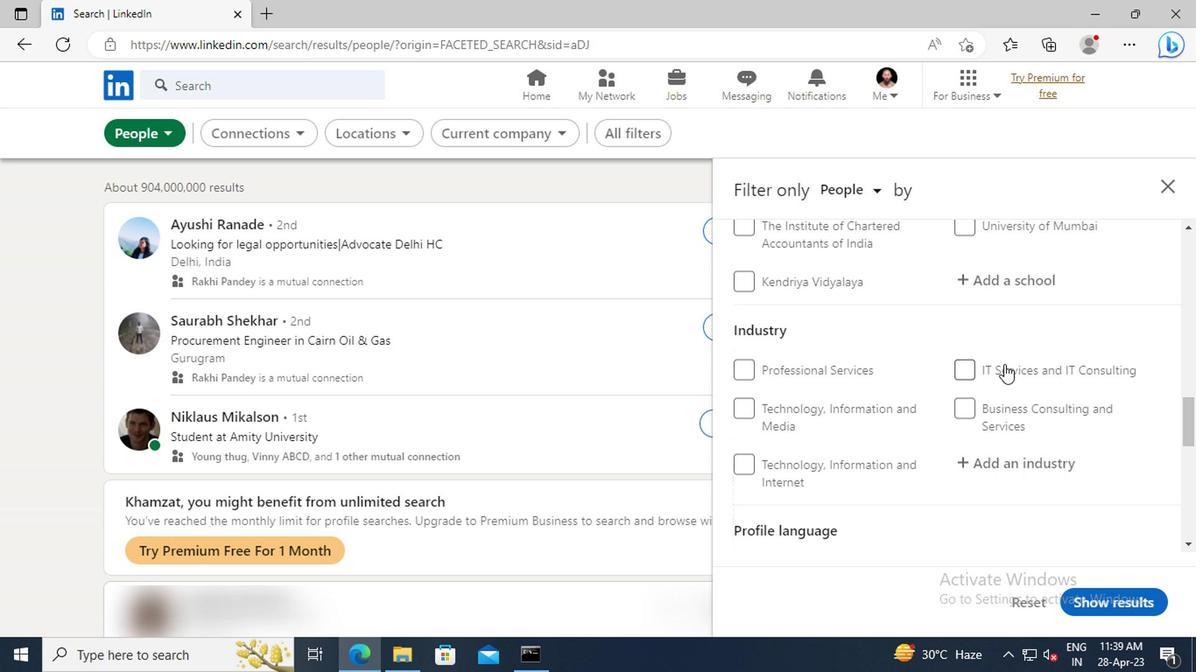 
Action: Mouse scrolled (826, 370) with delta (0, 0)
Screenshot: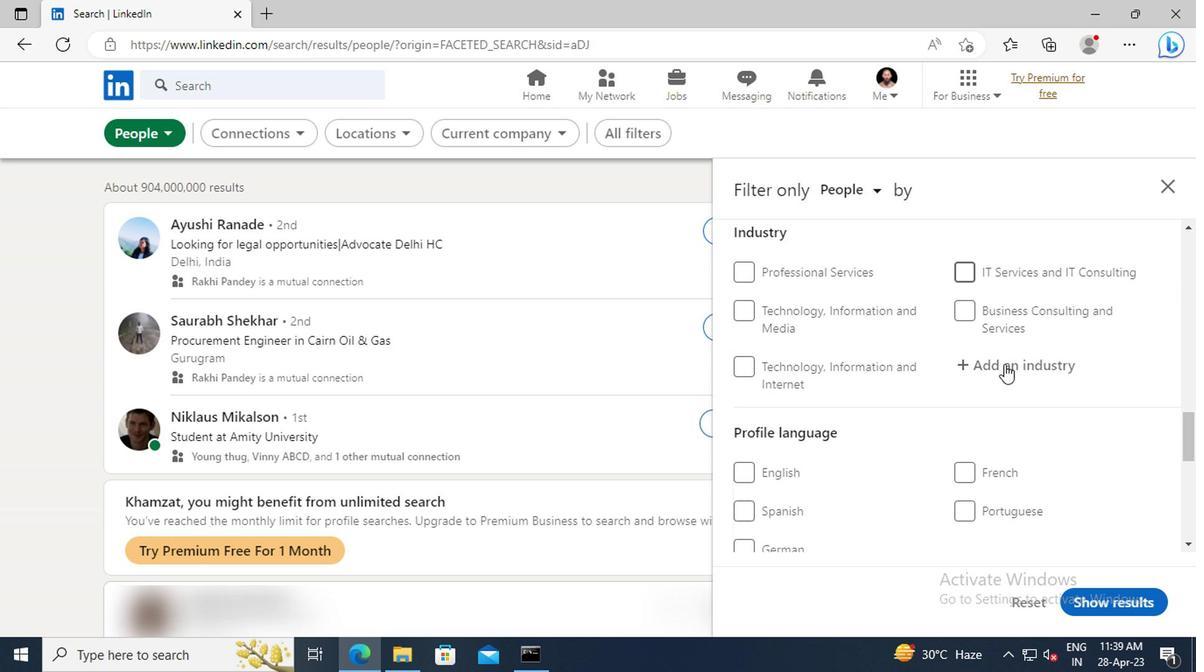 
Action: Mouse scrolled (826, 370) with delta (0, 0)
Screenshot: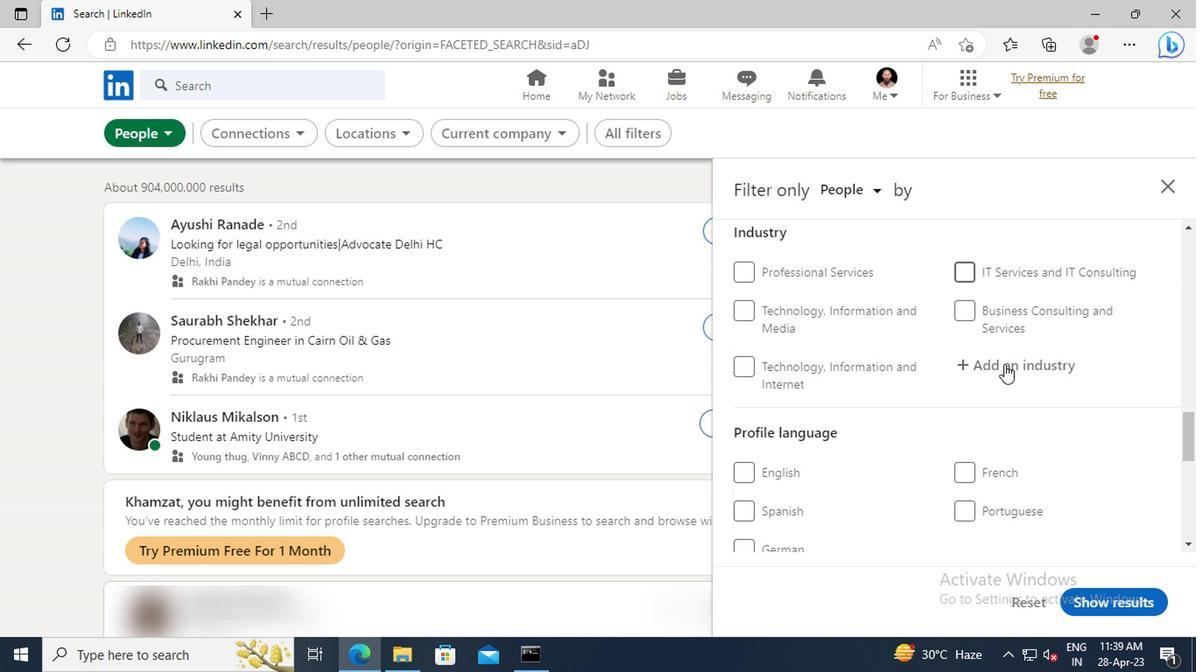 
Action: Mouse moved to (645, 380)
Screenshot: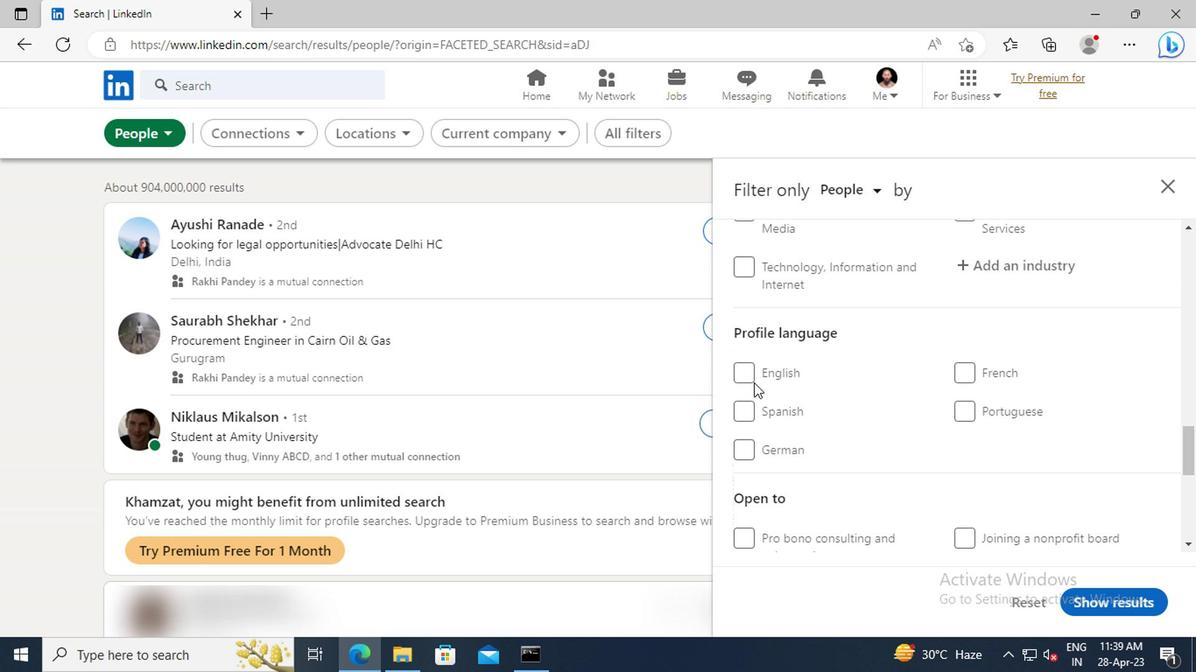 
Action: Mouse pressed left at (645, 380)
Screenshot: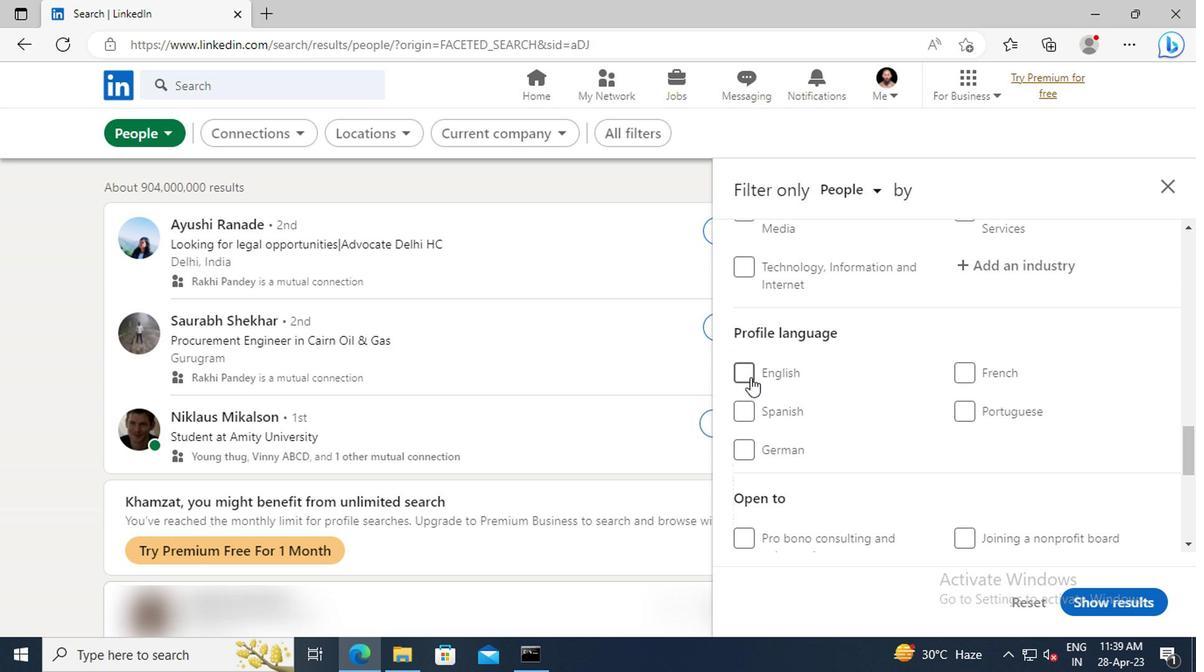 
Action: Mouse moved to (806, 400)
Screenshot: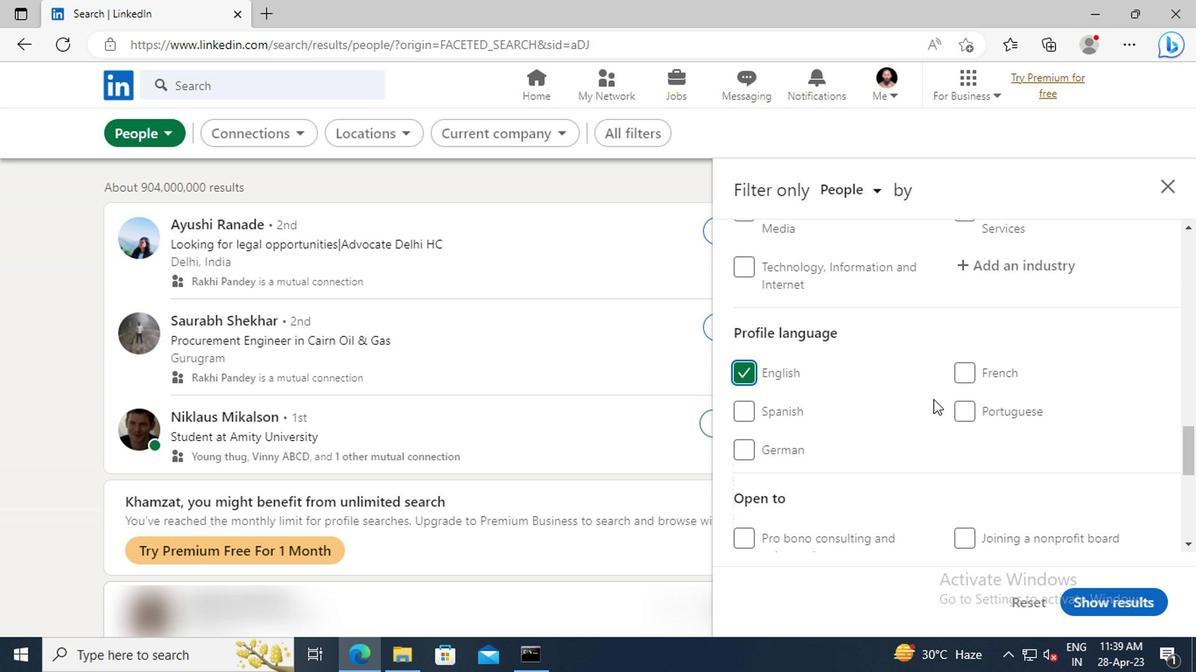 
Action: Mouse scrolled (806, 401) with delta (0, 0)
Screenshot: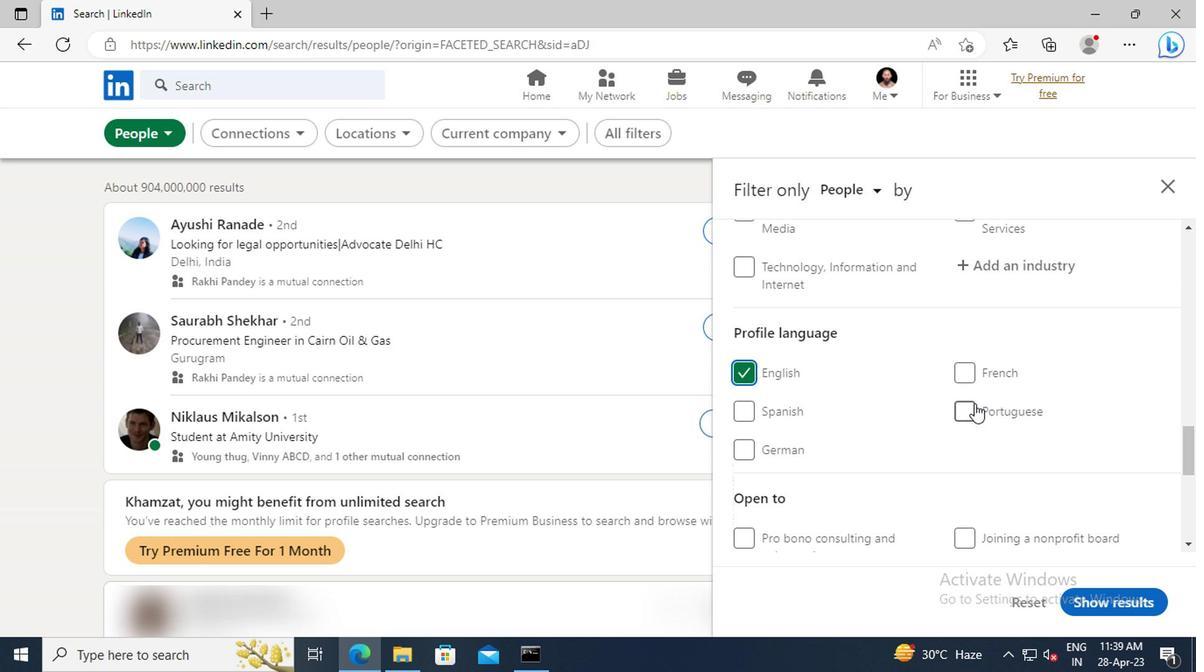 
Action: Mouse scrolled (806, 401) with delta (0, 0)
Screenshot: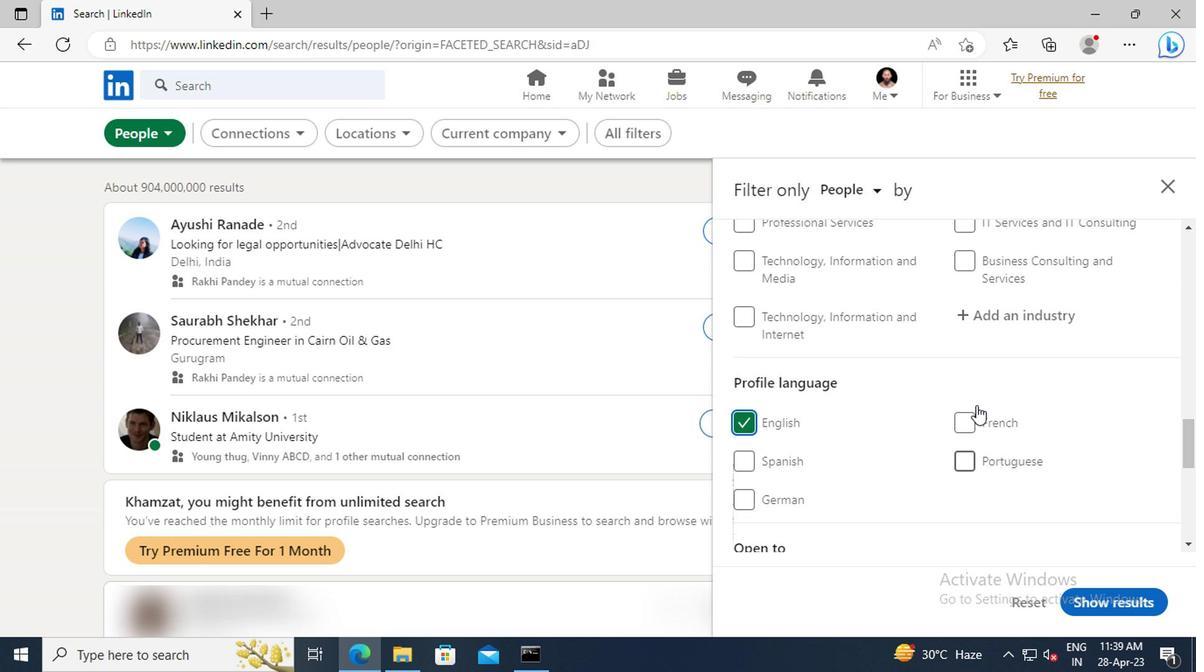 
Action: Mouse scrolled (806, 401) with delta (0, 0)
Screenshot: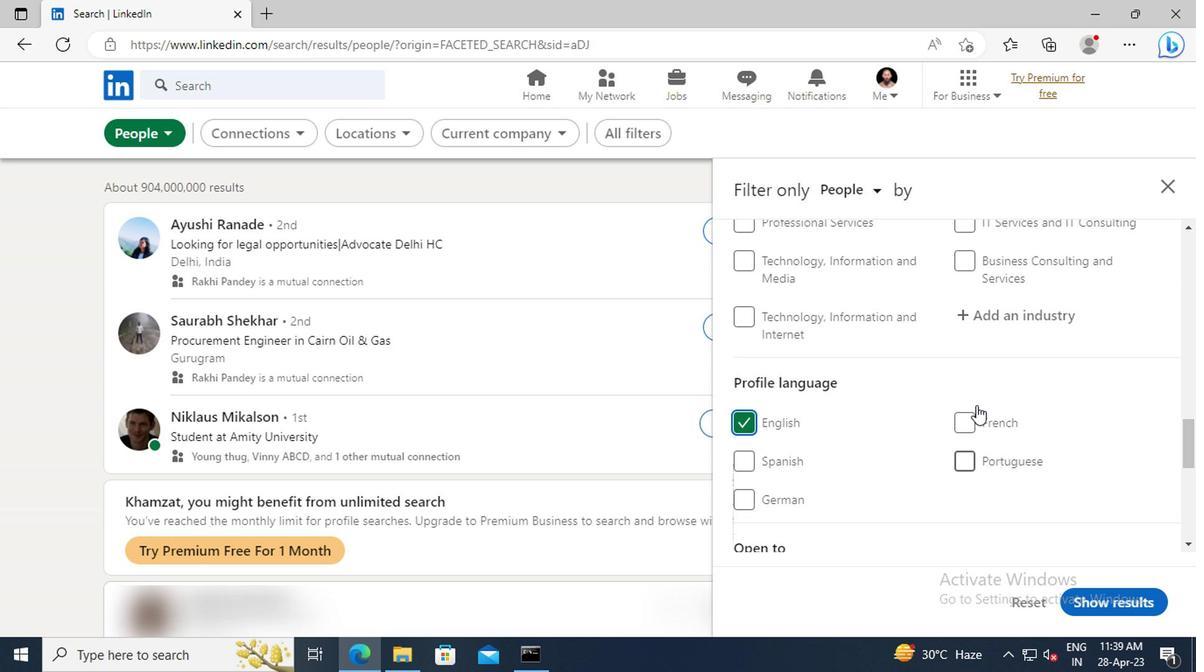 
Action: Mouse moved to (806, 390)
Screenshot: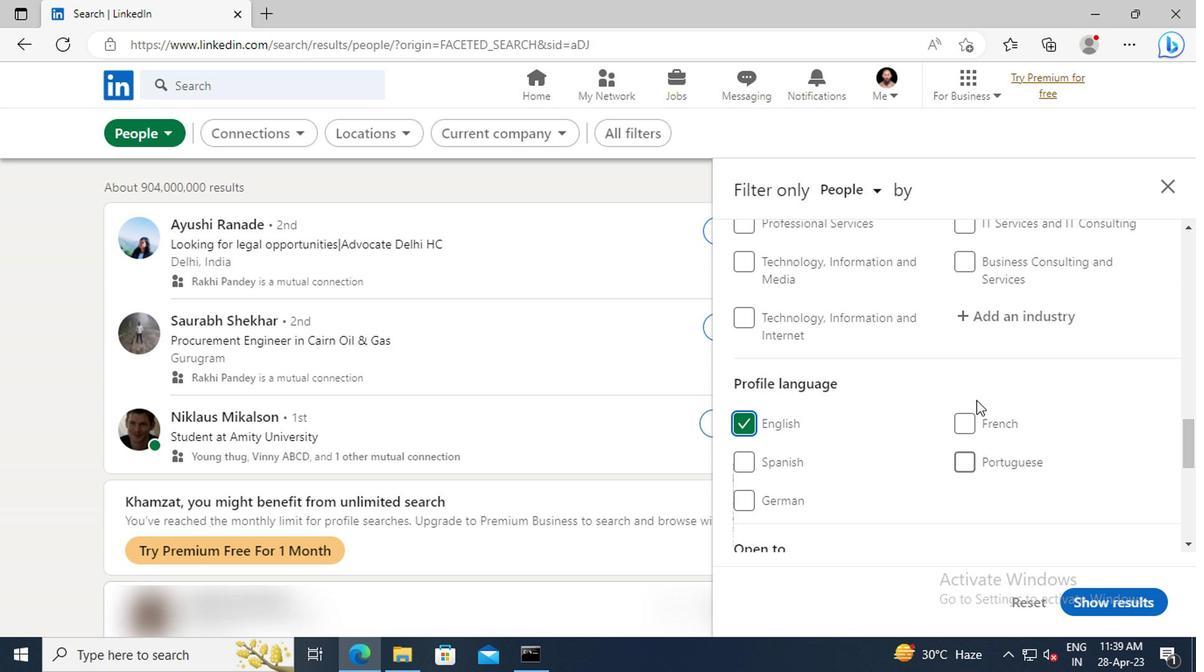 
Action: Mouse scrolled (806, 391) with delta (0, 0)
Screenshot: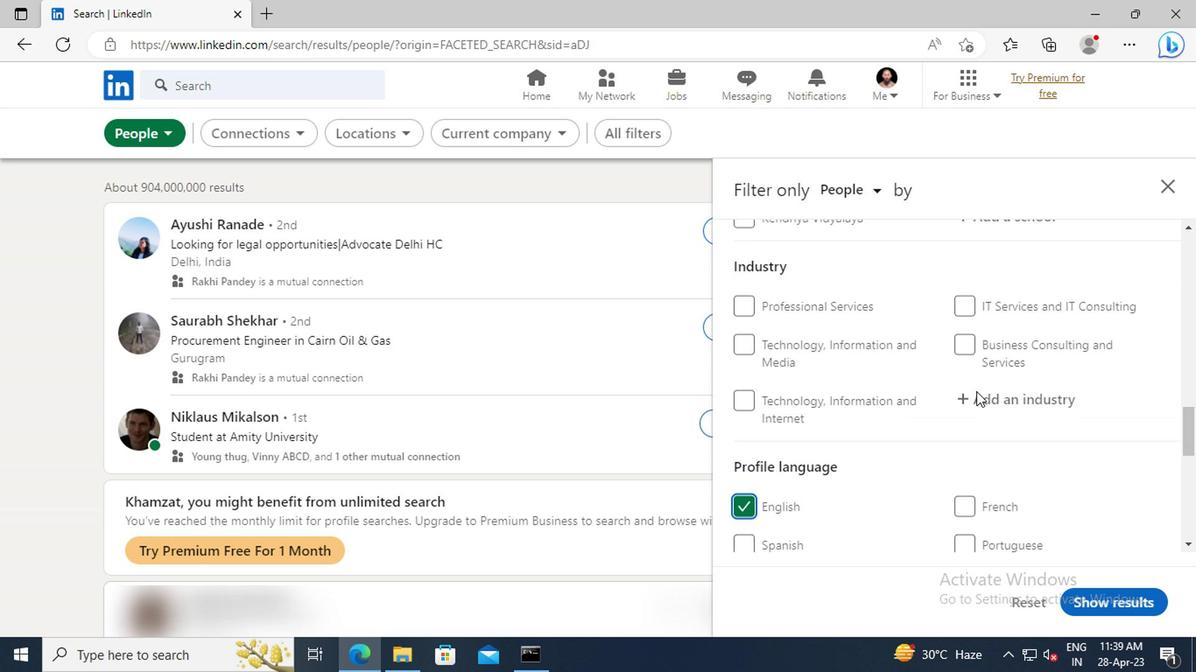 
Action: Mouse moved to (806, 389)
Screenshot: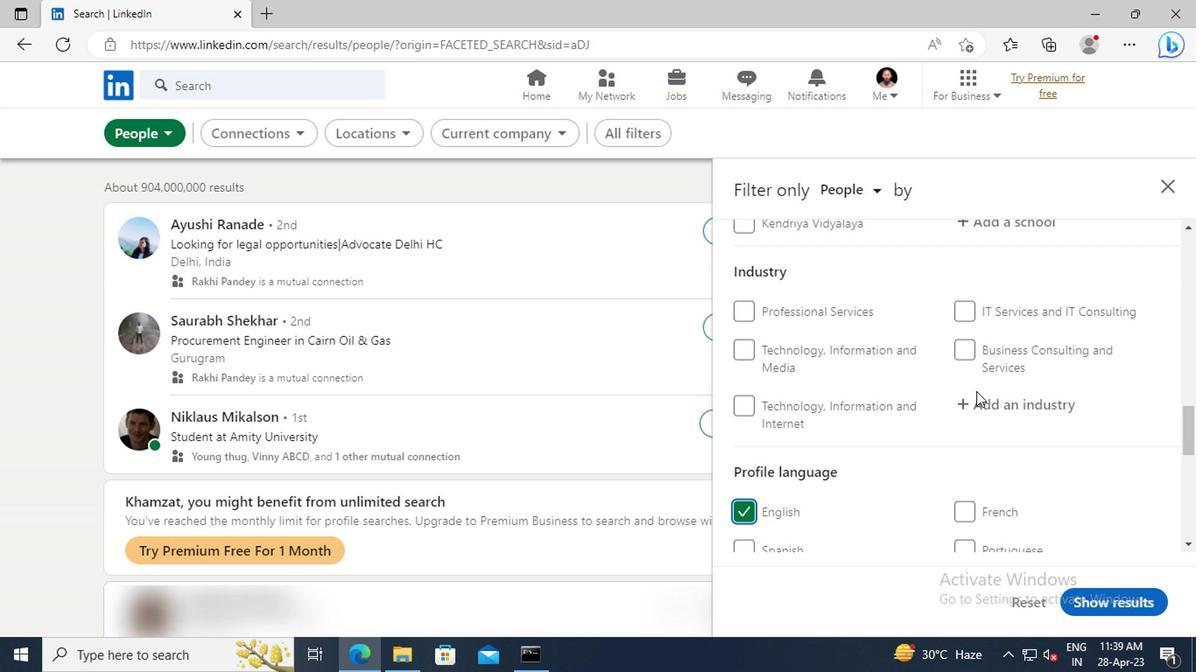 
Action: Mouse scrolled (806, 390) with delta (0, 0)
Screenshot: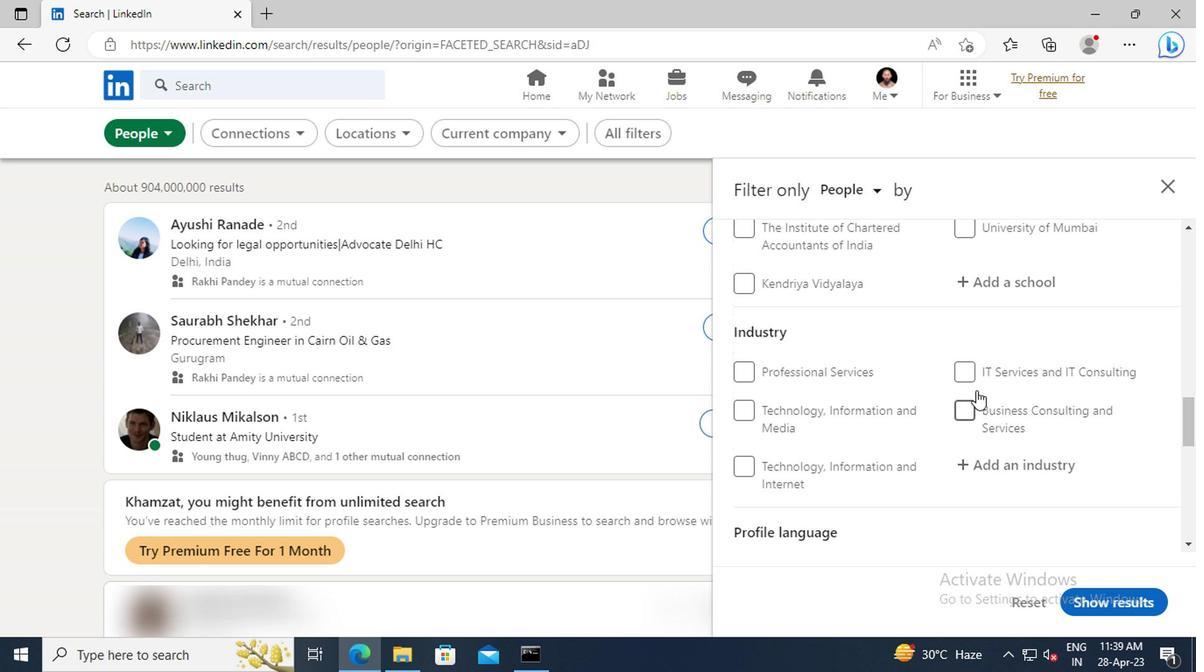 
Action: Mouse scrolled (806, 390) with delta (0, 0)
Screenshot: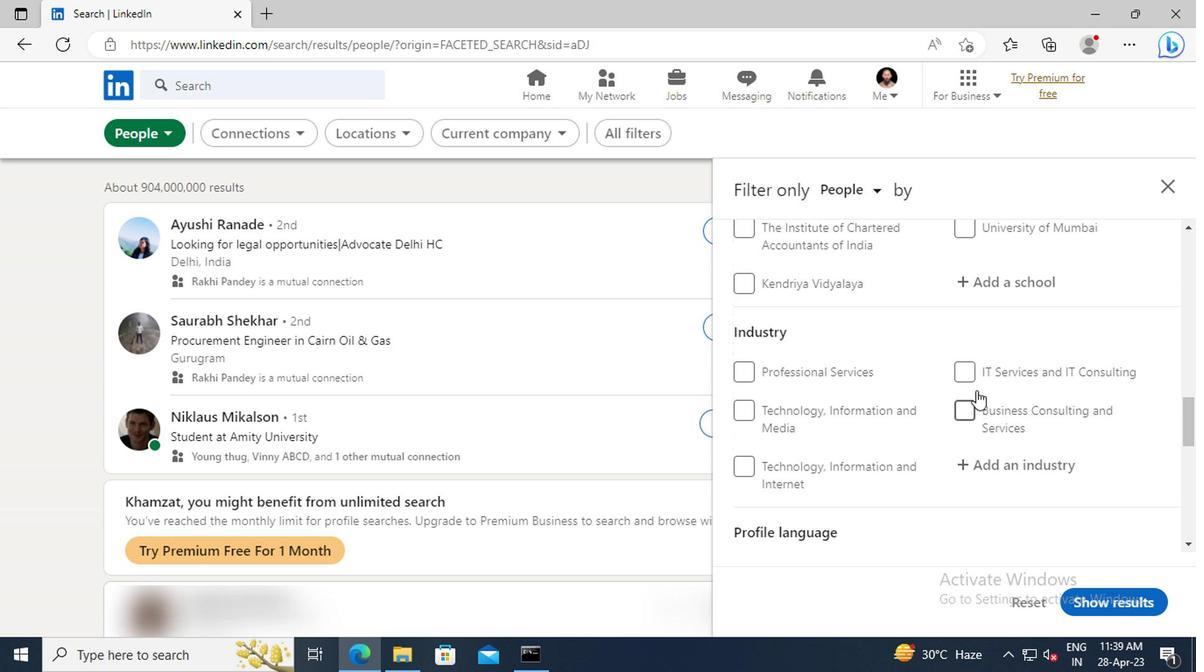 
Action: Mouse scrolled (806, 390) with delta (0, 0)
Screenshot: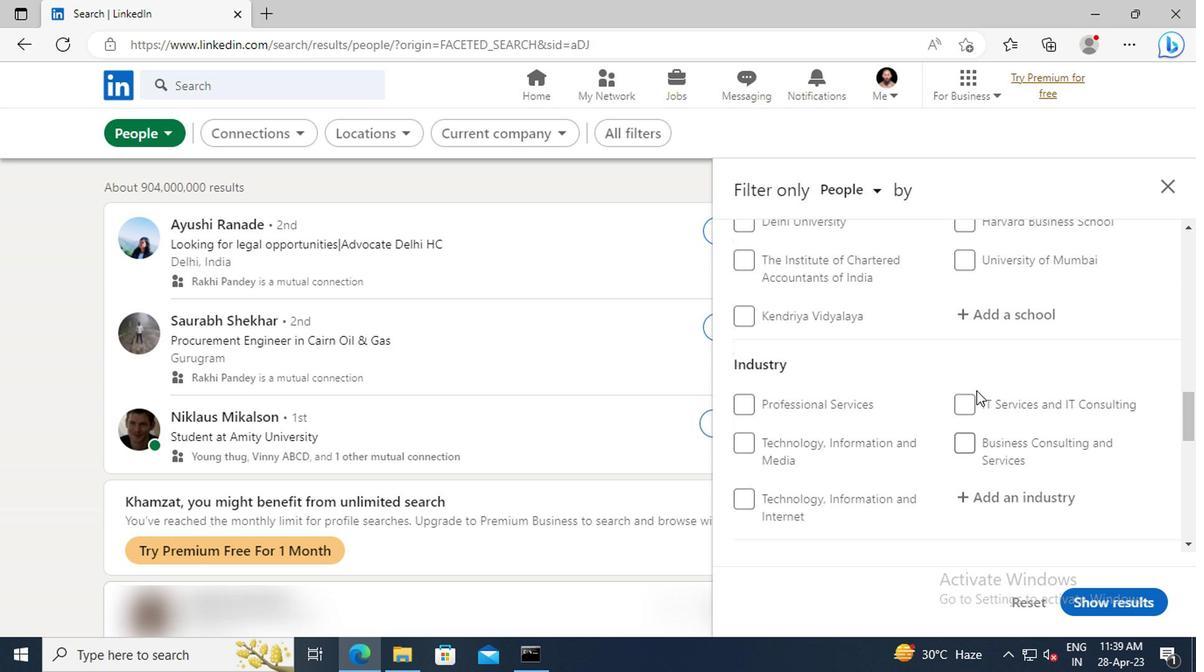
Action: Mouse scrolled (806, 390) with delta (0, 0)
Screenshot: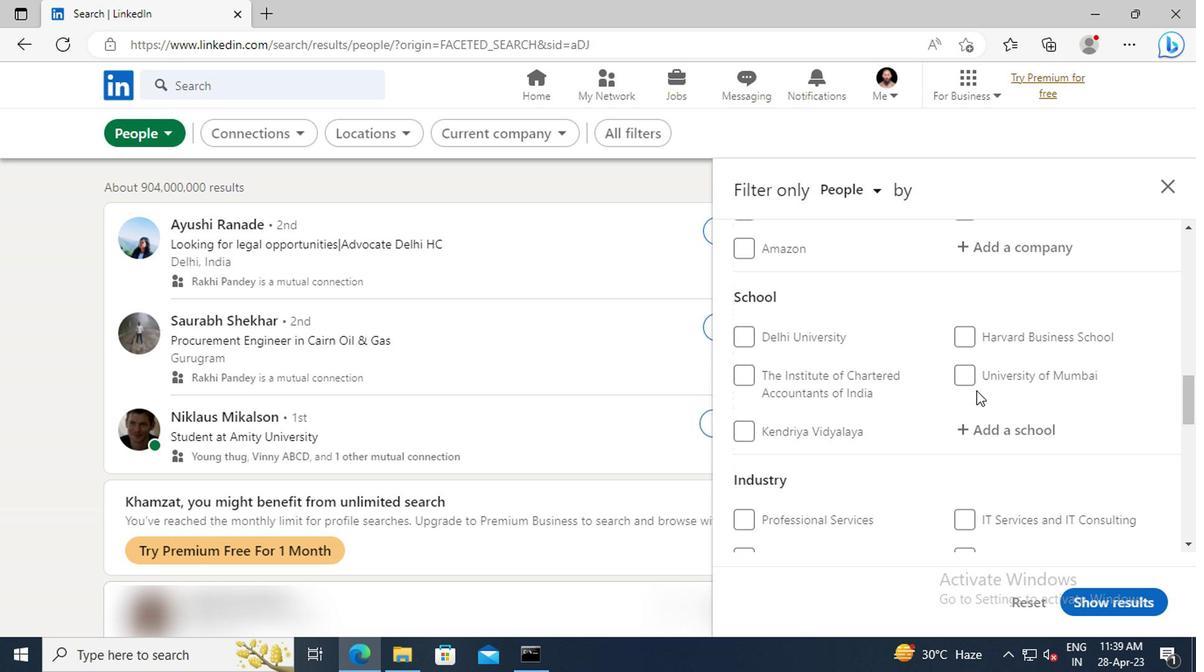 
Action: Mouse scrolled (806, 390) with delta (0, 0)
Screenshot: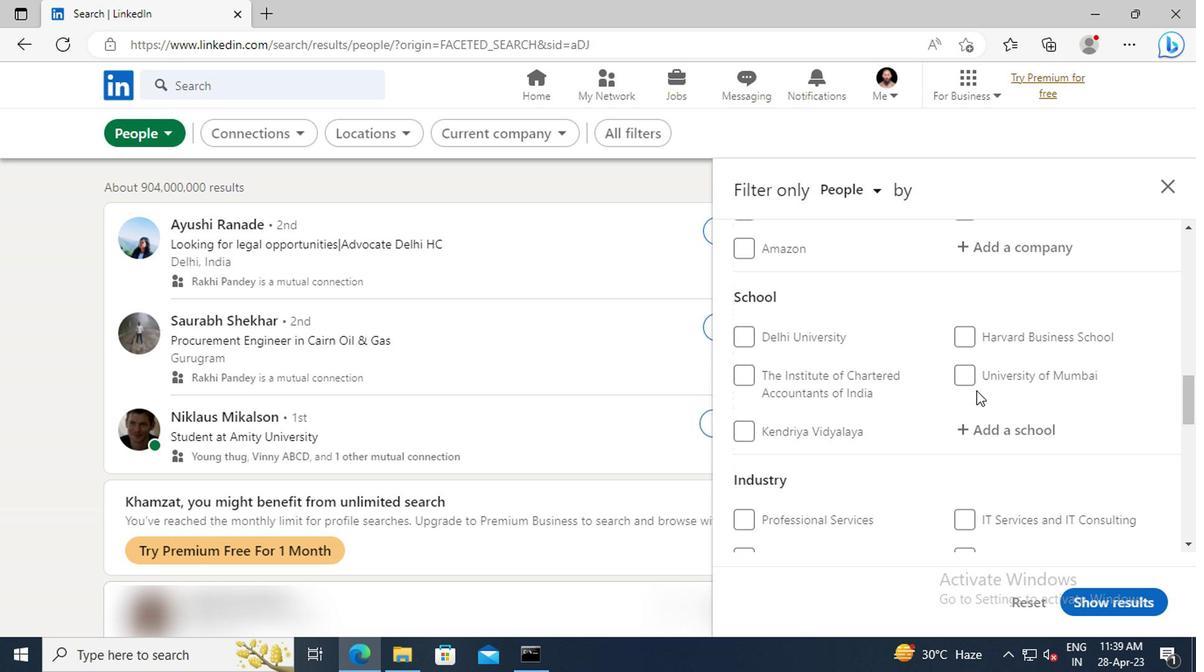 
Action: Mouse moved to (809, 363)
Screenshot: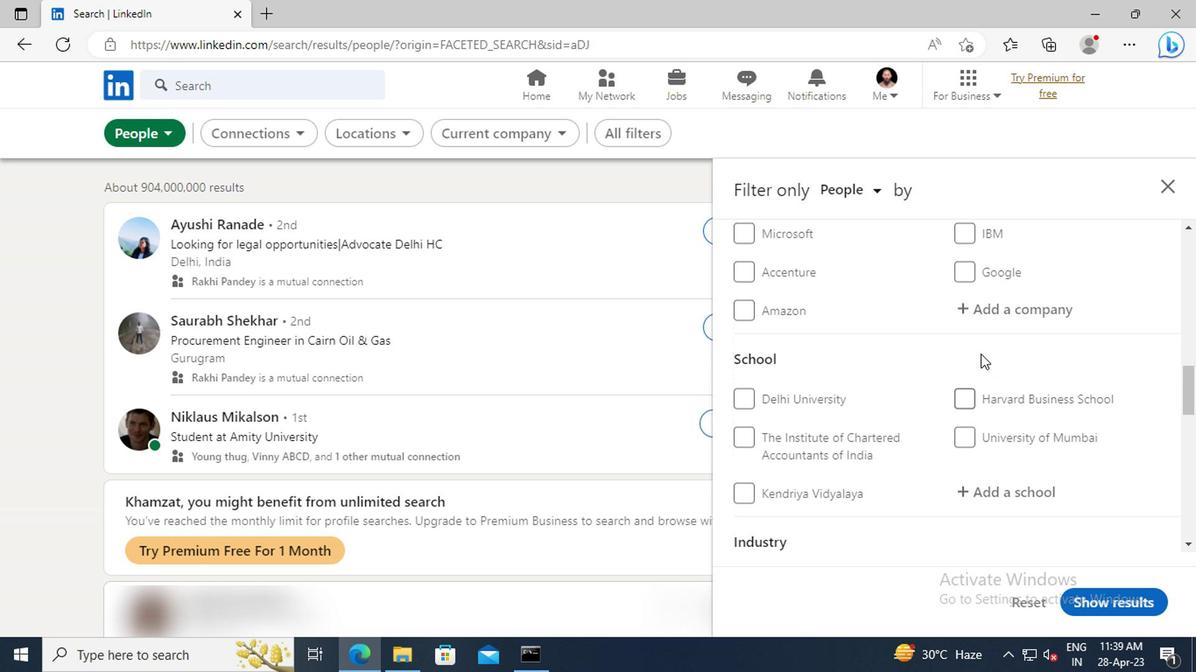 
Action: Mouse scrolled (809, 363) with delta (0, 0)
Screenshot: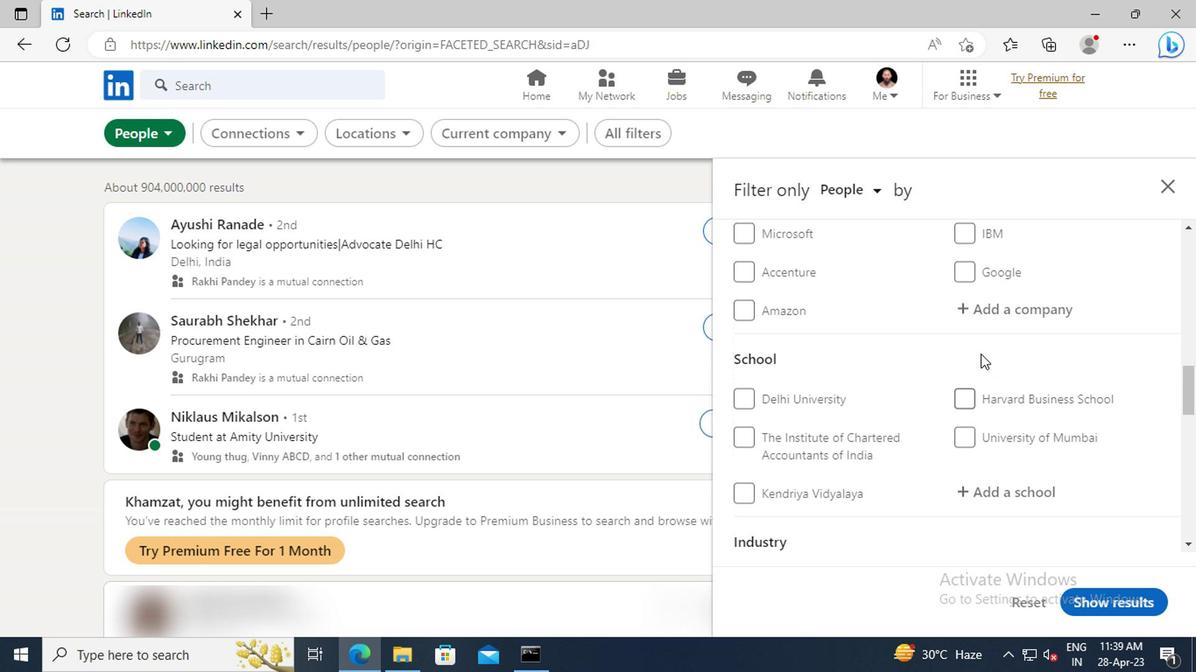 
Action: Mouse scrolled (809, 363) with delta (0, 0)
Screenshot: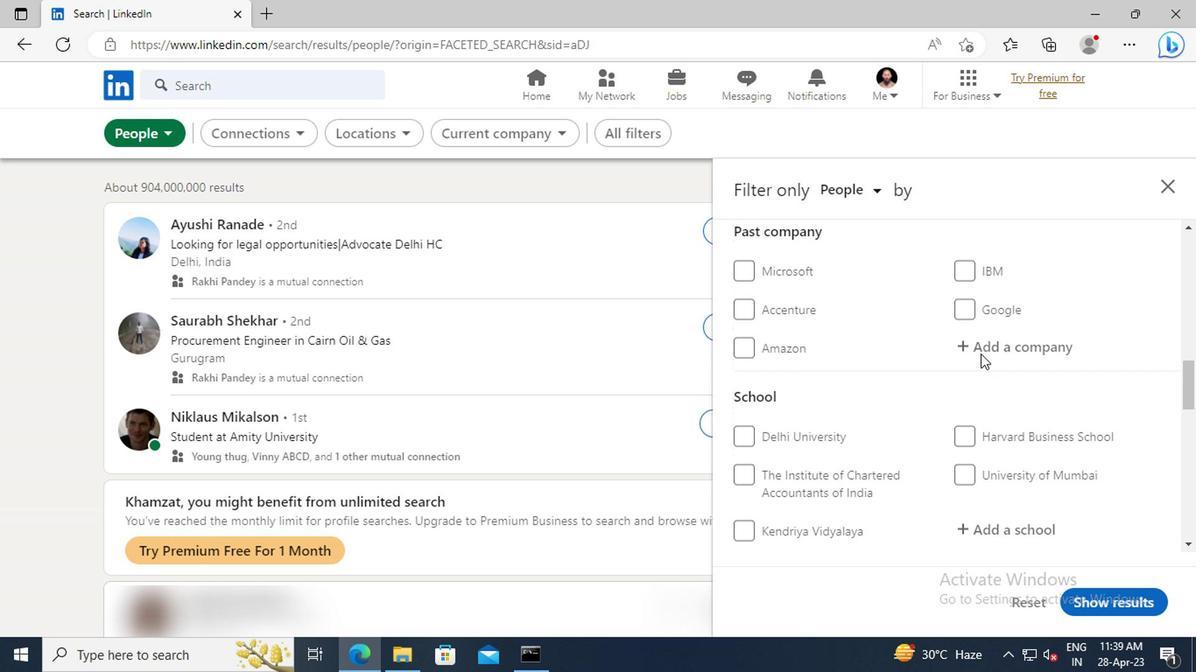 
Action: Mouse moved to (811, 356)
Screenshot: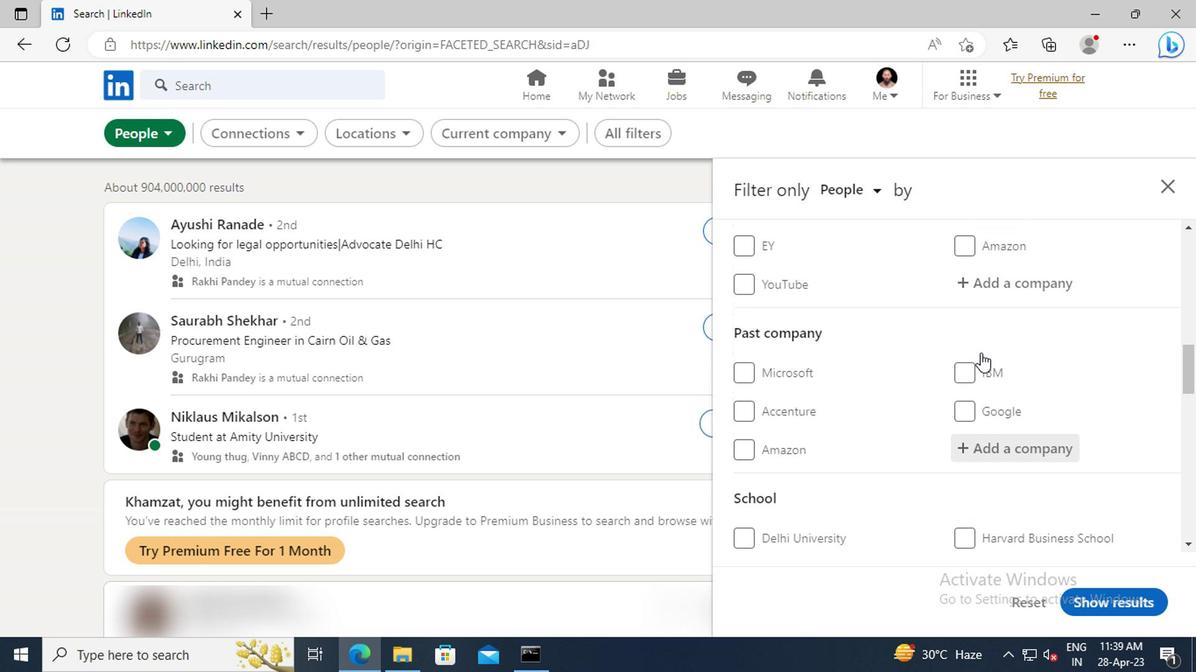 
Action: Mouse scrolled (811, 356) with delta (0, 0)
Screenshot: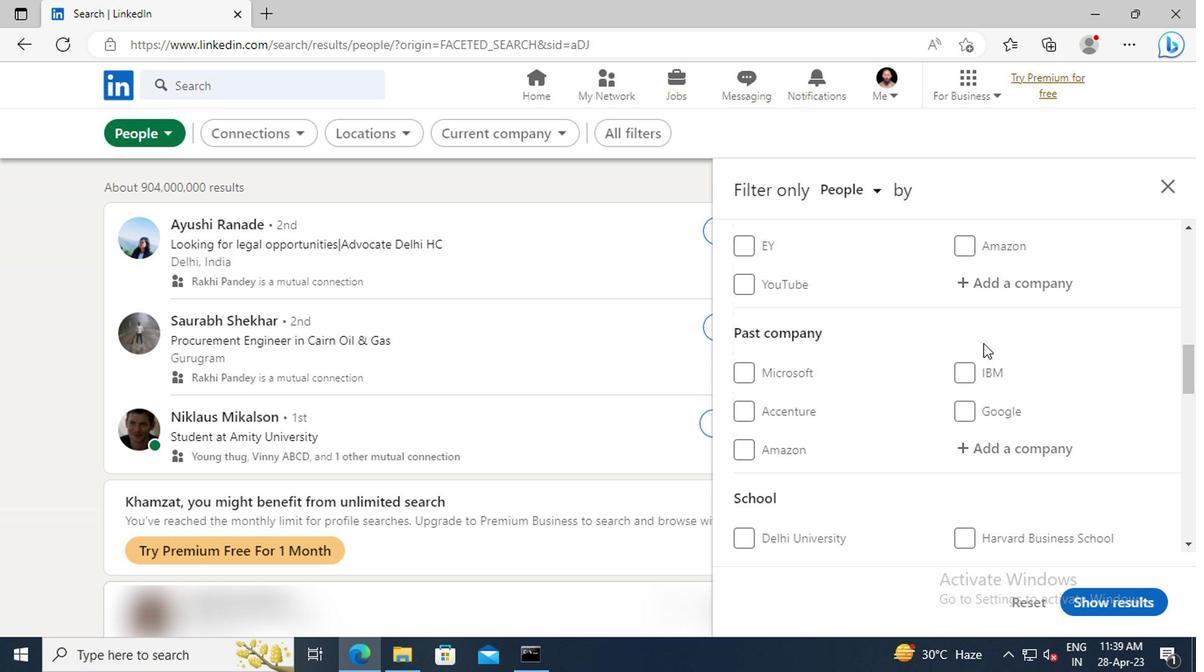 
Action: Mouse scrolled (811, 356) with delta (0, 0)
Screenshot: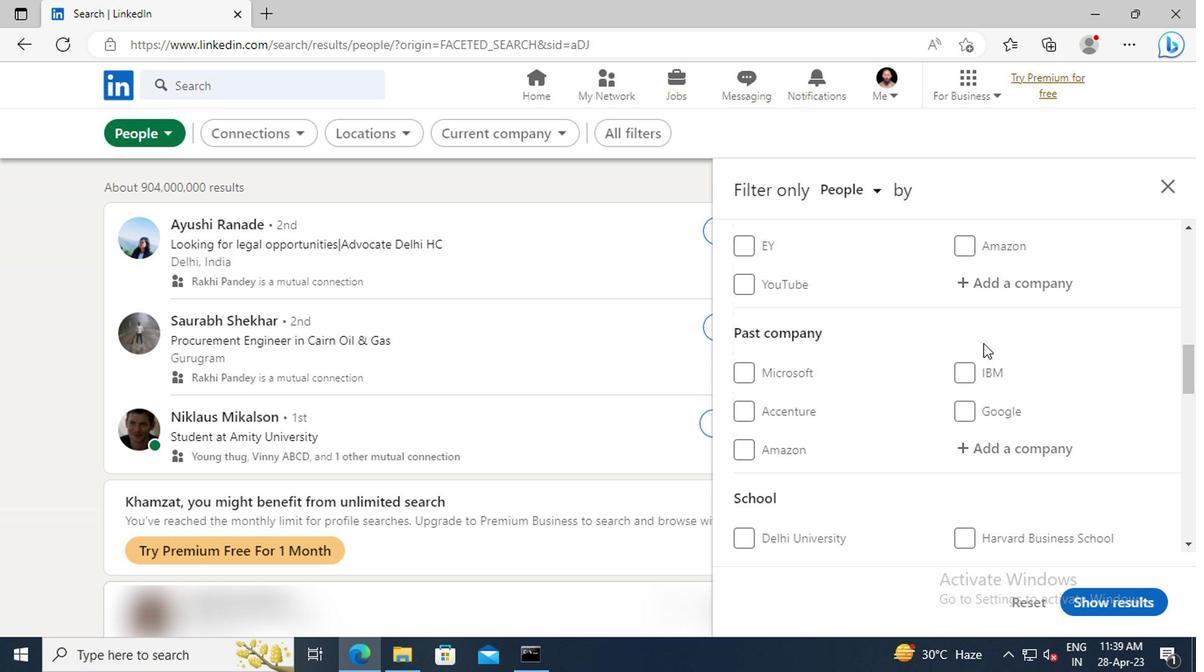 
Action: Mouse moved to (806, 384)
Screenshot: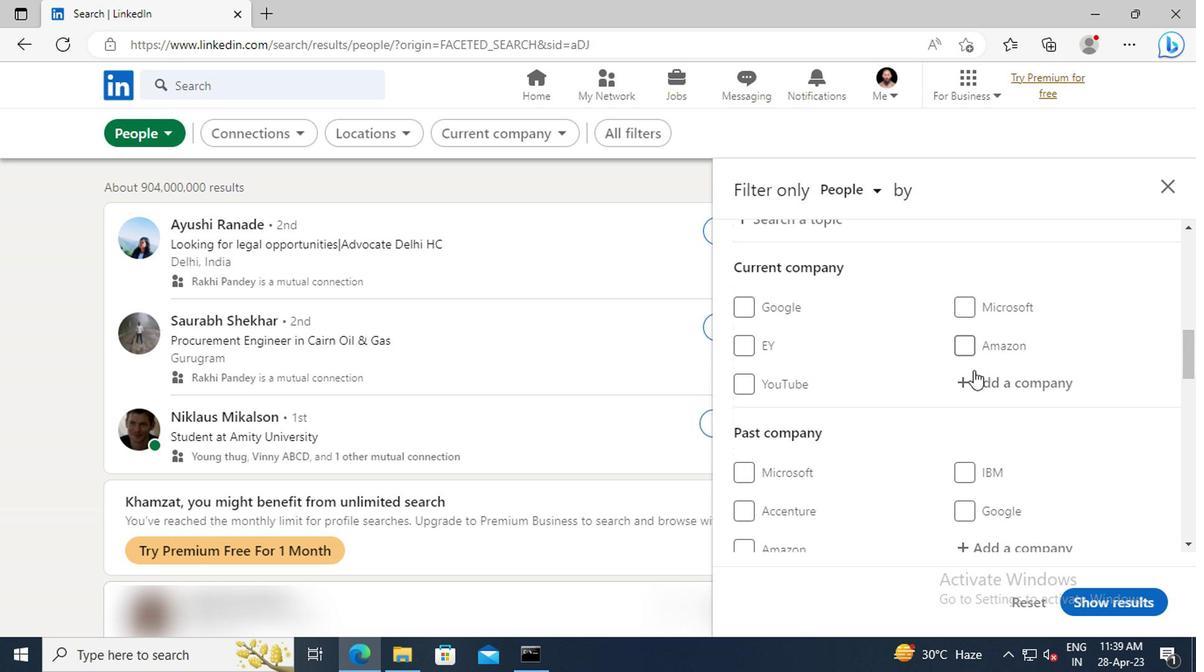
Action: Mouse pressed left at (806, 384)
Screenshot: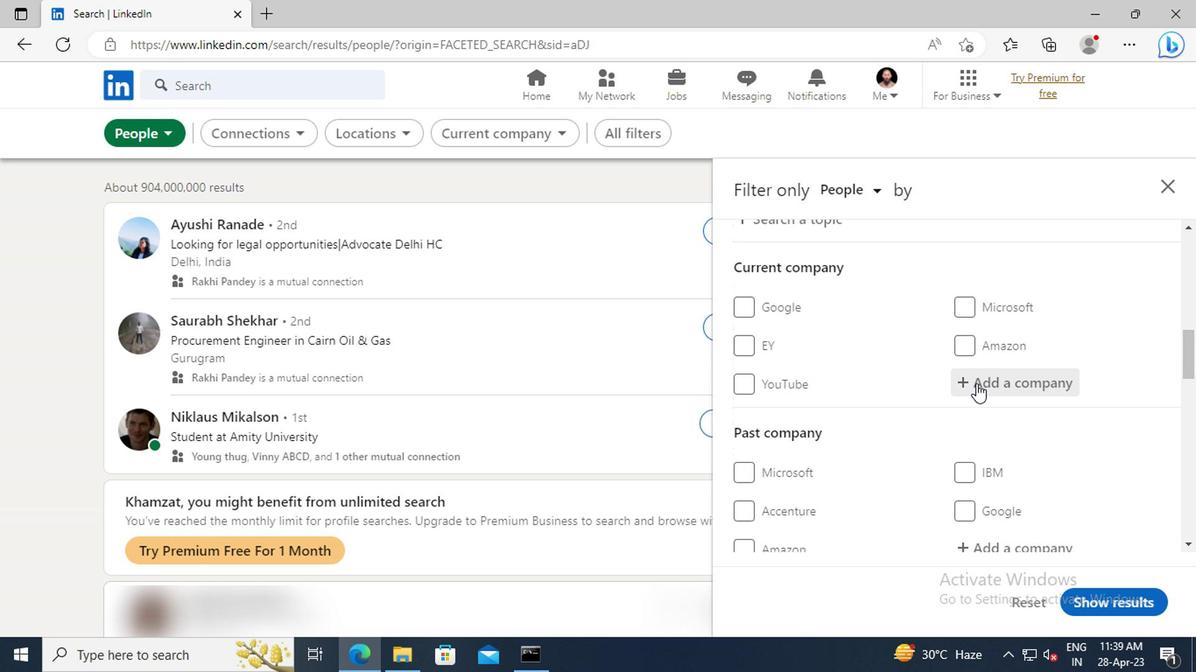 
Action: Key pressed <Key.shift>THE<Key.space><Key.shift>JOB<Key.space><Key.shift>MAN
Screenshot: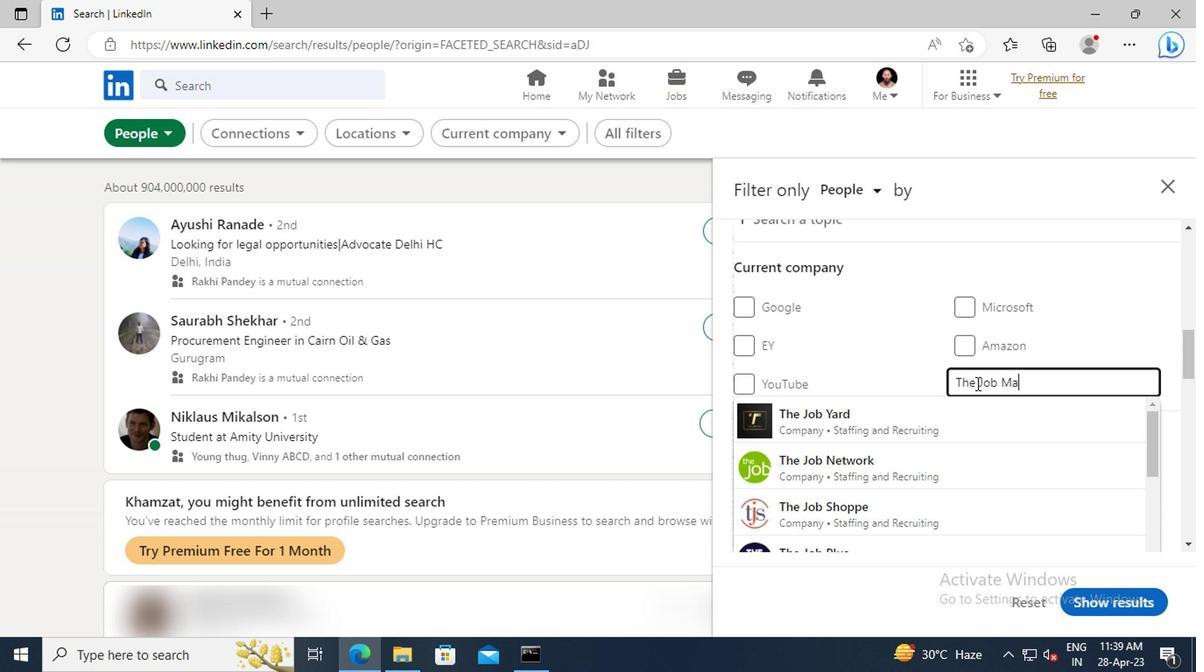 
Action: Mouse moved to (800, 404)
Screenshot: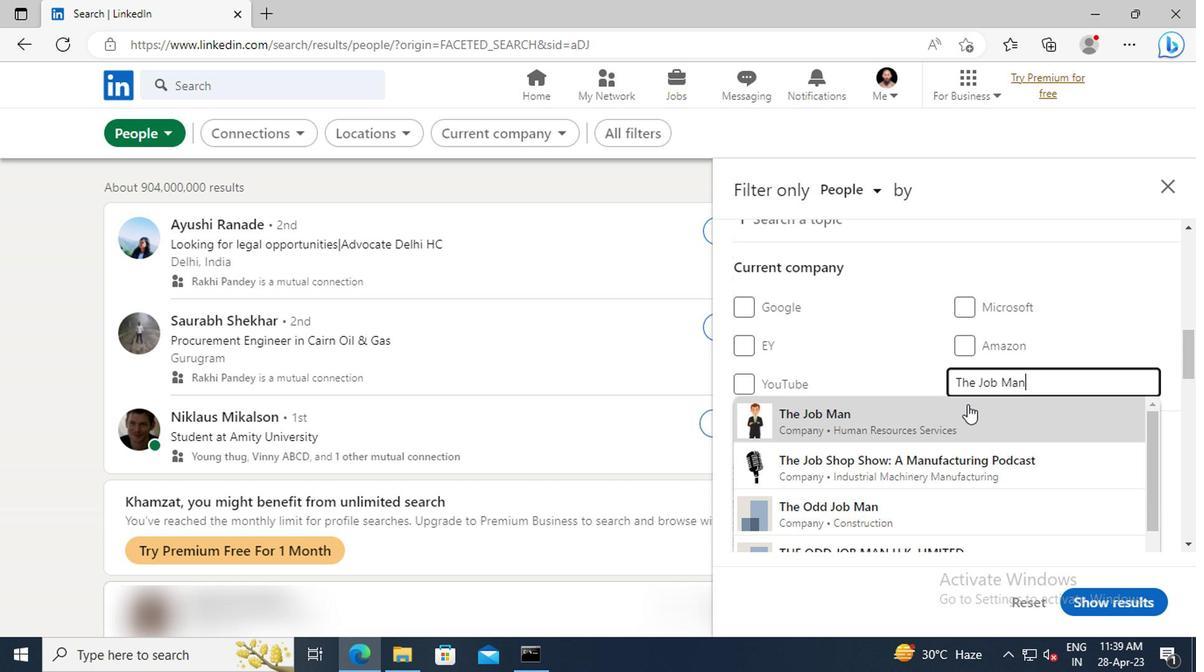 
Action: Mouse pressed left at (800, 404)
Screenshot: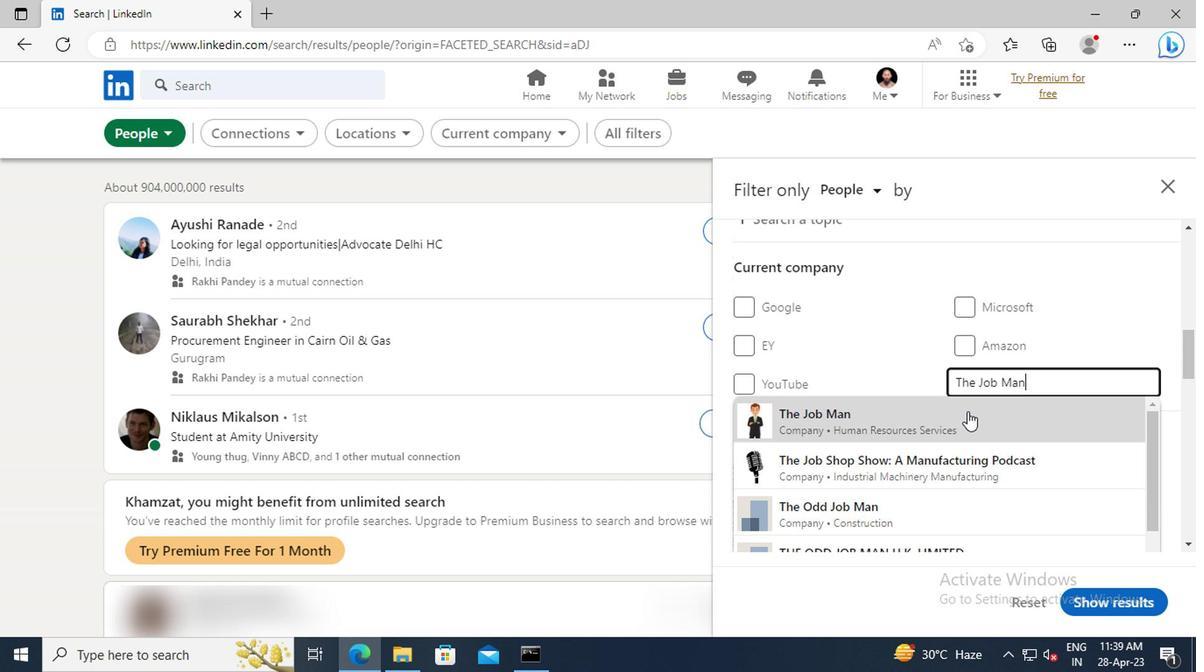 
Action: Mouse moved to (801, 357)
Screenshot: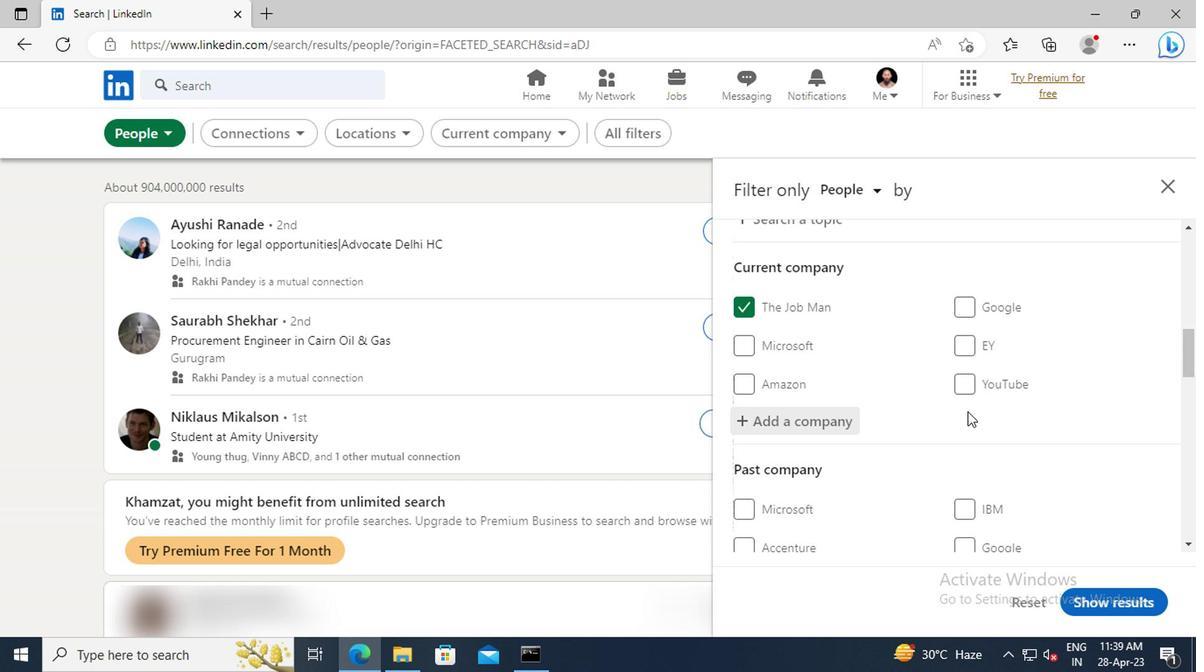 
Action: Mouse scrolled (801, 356) with delta (0, 0)
Screenshot: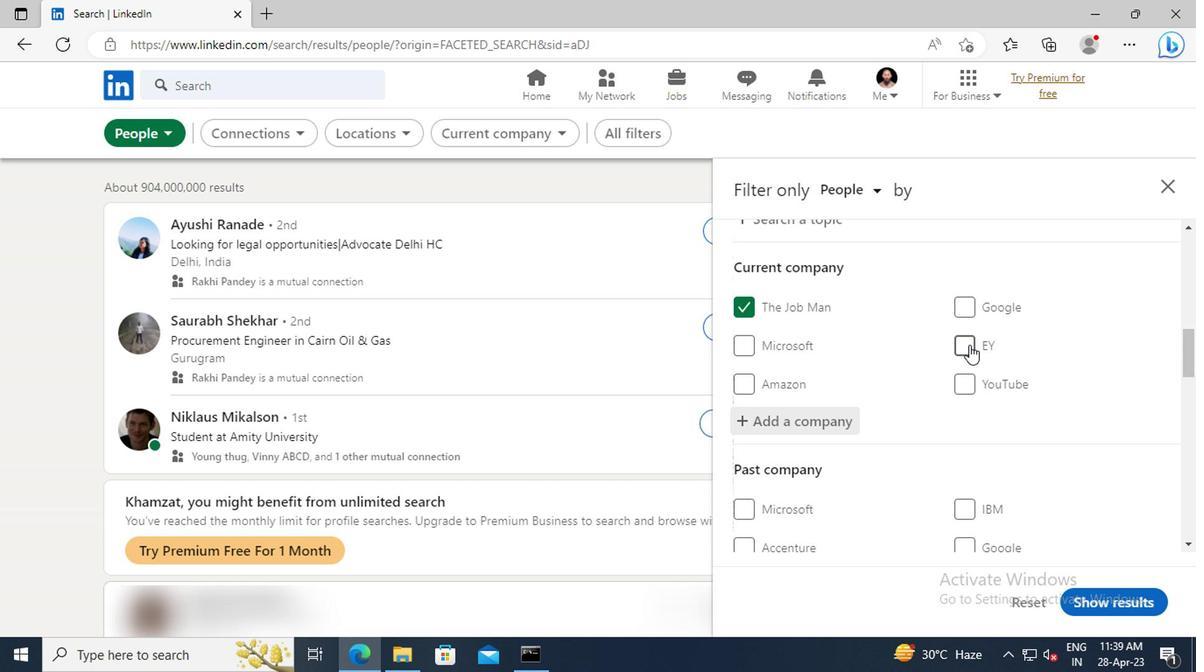 
Action: Mouse scrolled (801, 356) with delta (0, 0)
Screenshot: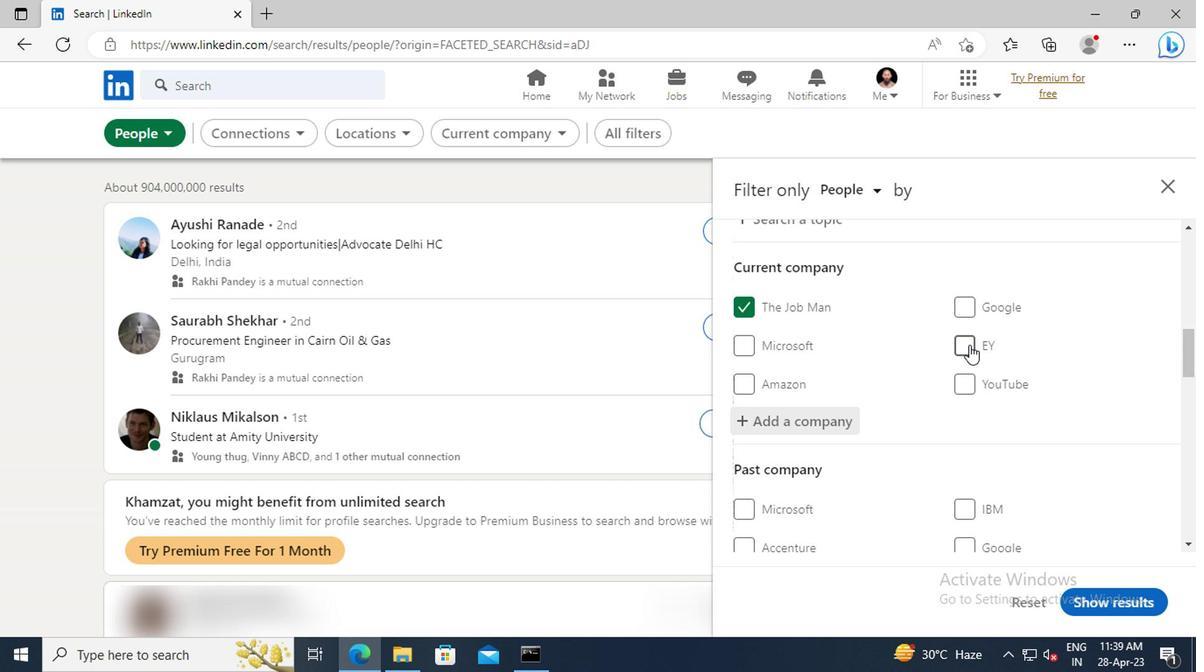 
Action: Mouse scrolled (801, 356) with delta (0, 0)
Screenshot: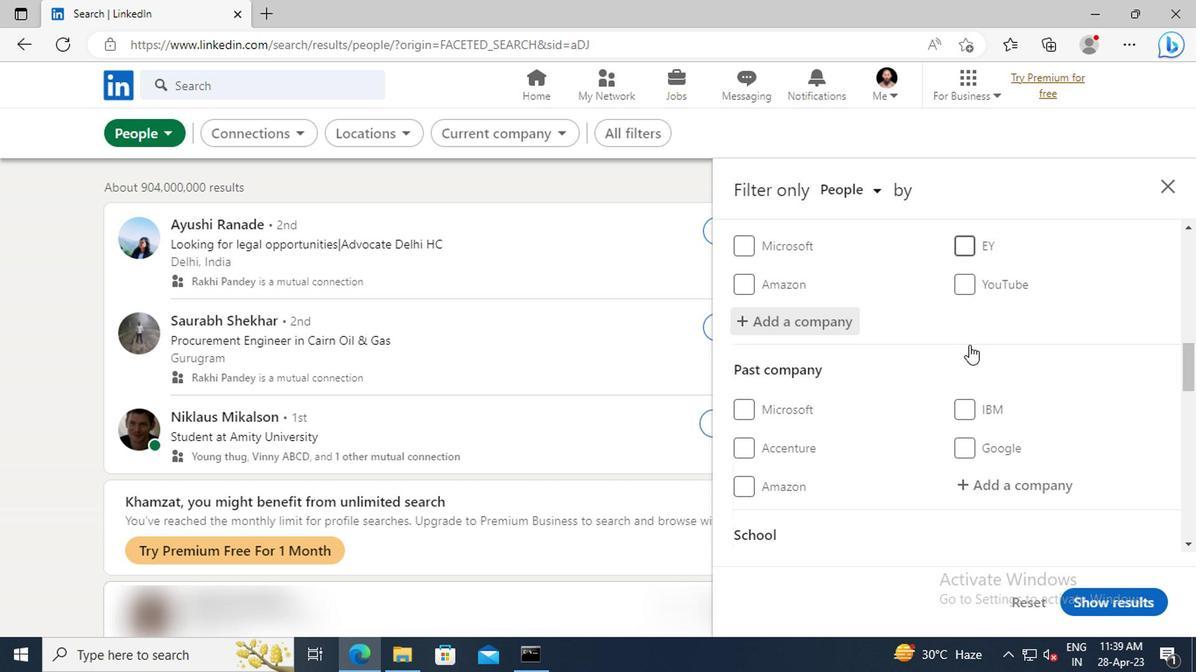 
Action: Mouse scrolled (801, 356) with delta (0, 0)
Screenshot: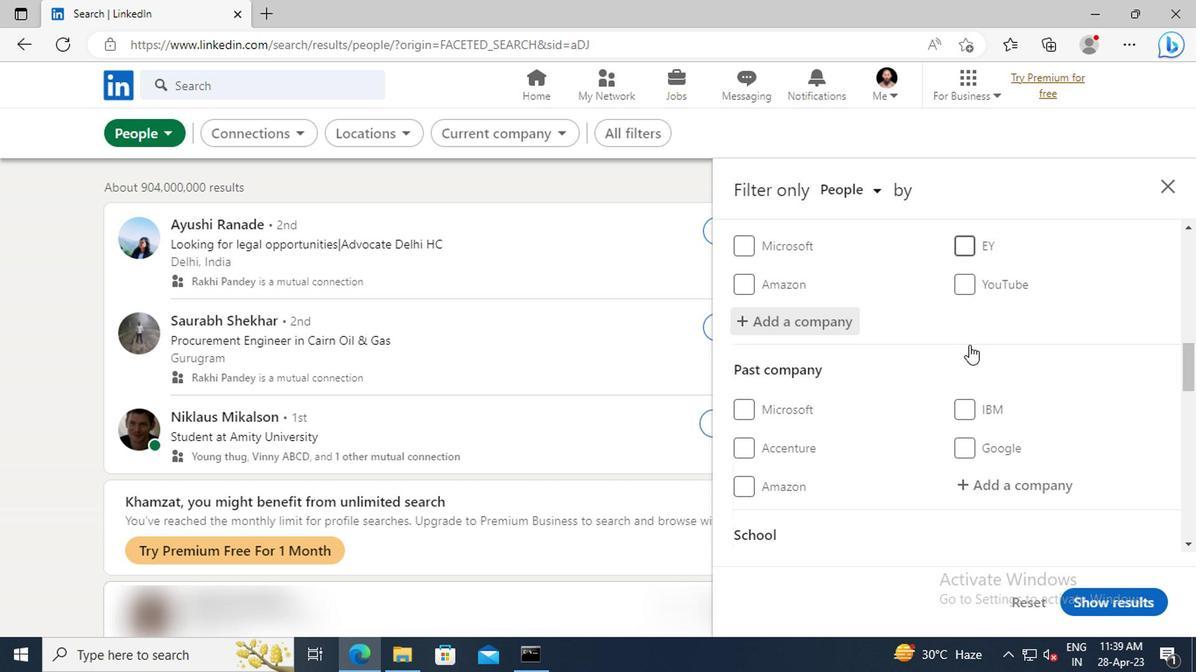 
Action: Mouse scrolled (801, 356) with delta (0, 0)
Screenshot: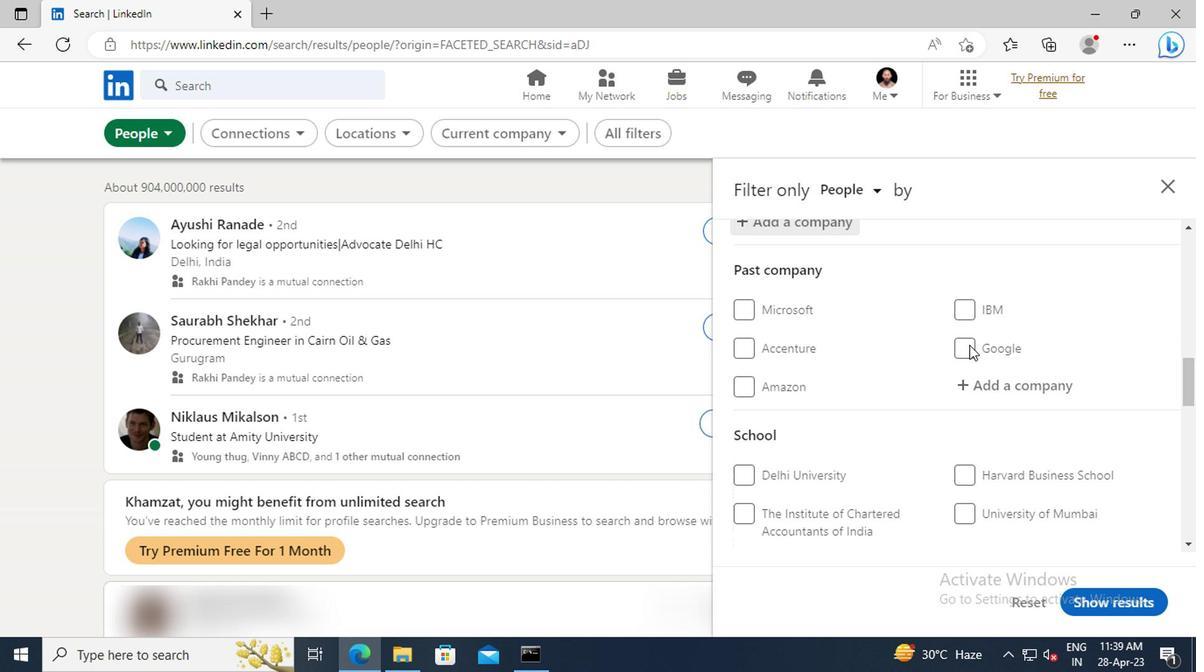 
Action: Mouse scrolled (801, 356) with delta (0, 0)
Screenshot: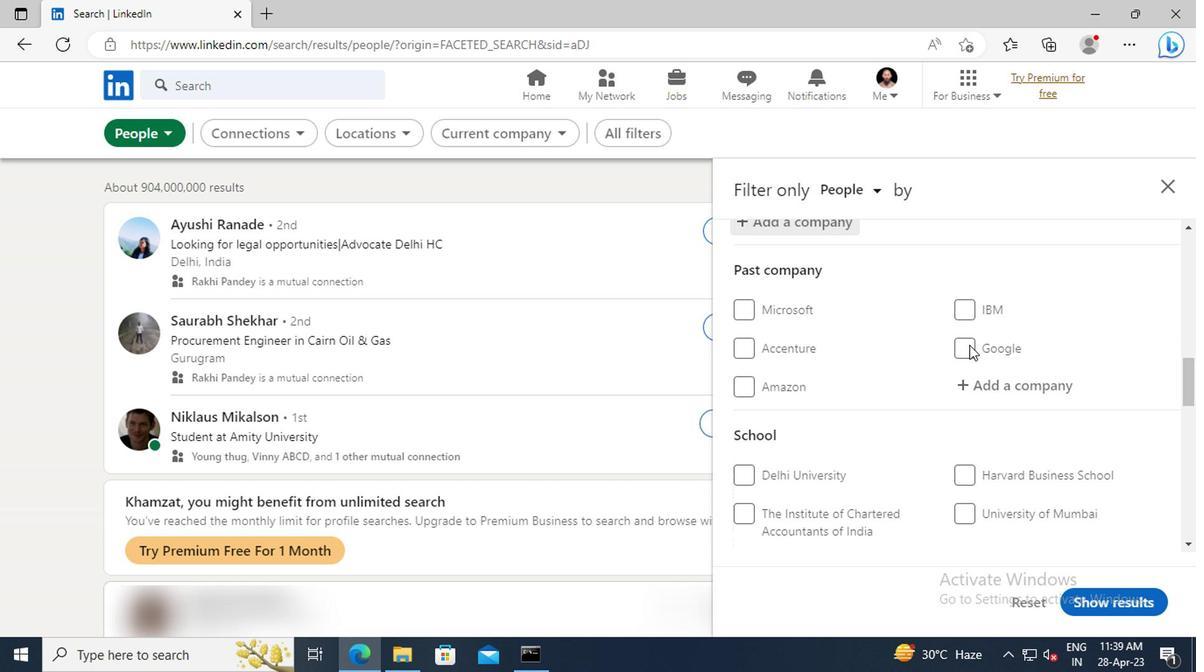 
Action: Mouse scrolled (801, 356) with delta (0, 0)
Screenshot: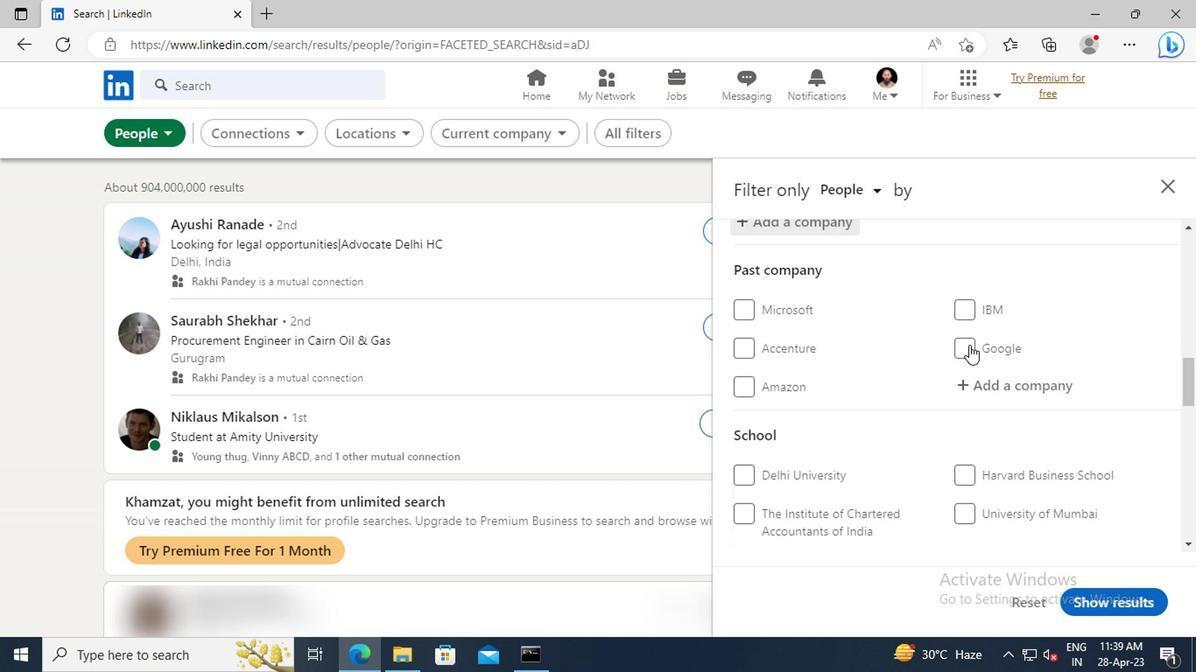 
Action: Mouse scrolled (801, 356) with delta (0, 0)
Screenshot: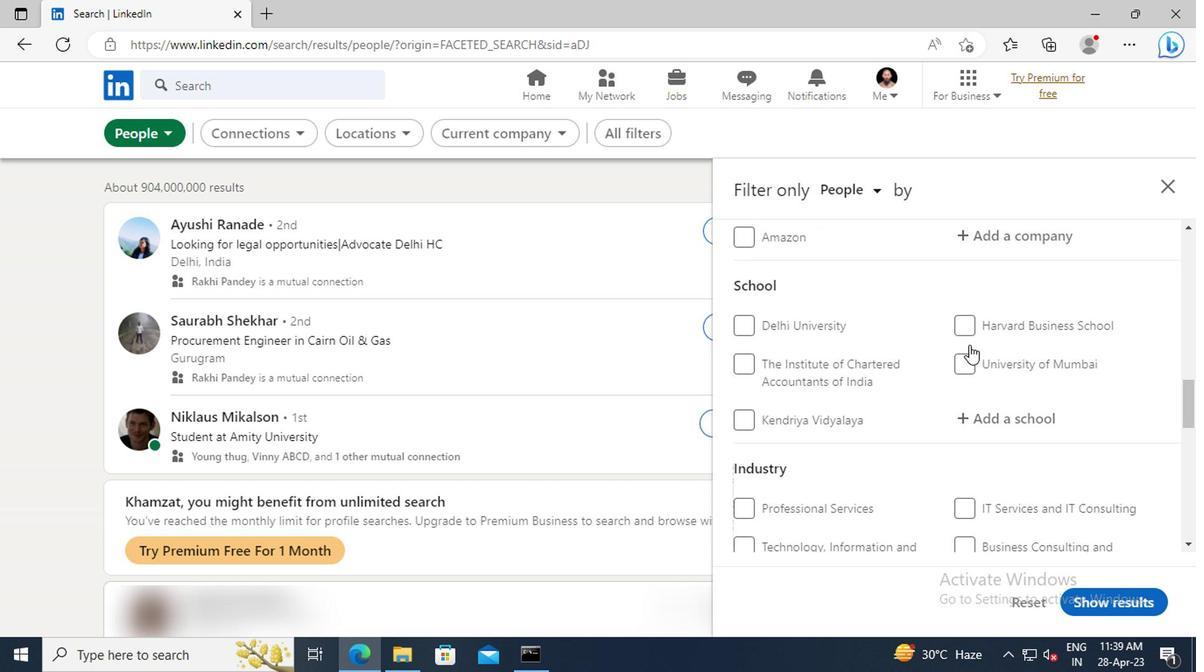 
Action: Mouse scrolled (801, 356) with delta (0, 0)
Screenshot: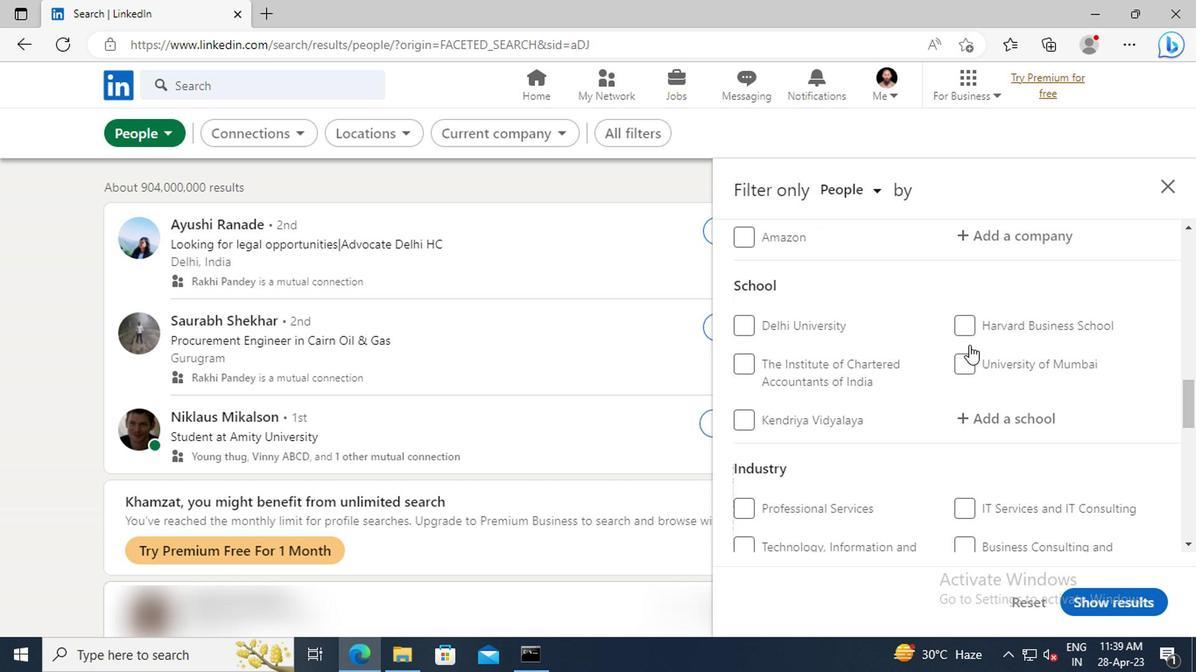 
Action: Mouse moved to (816, 343)
Screenshot: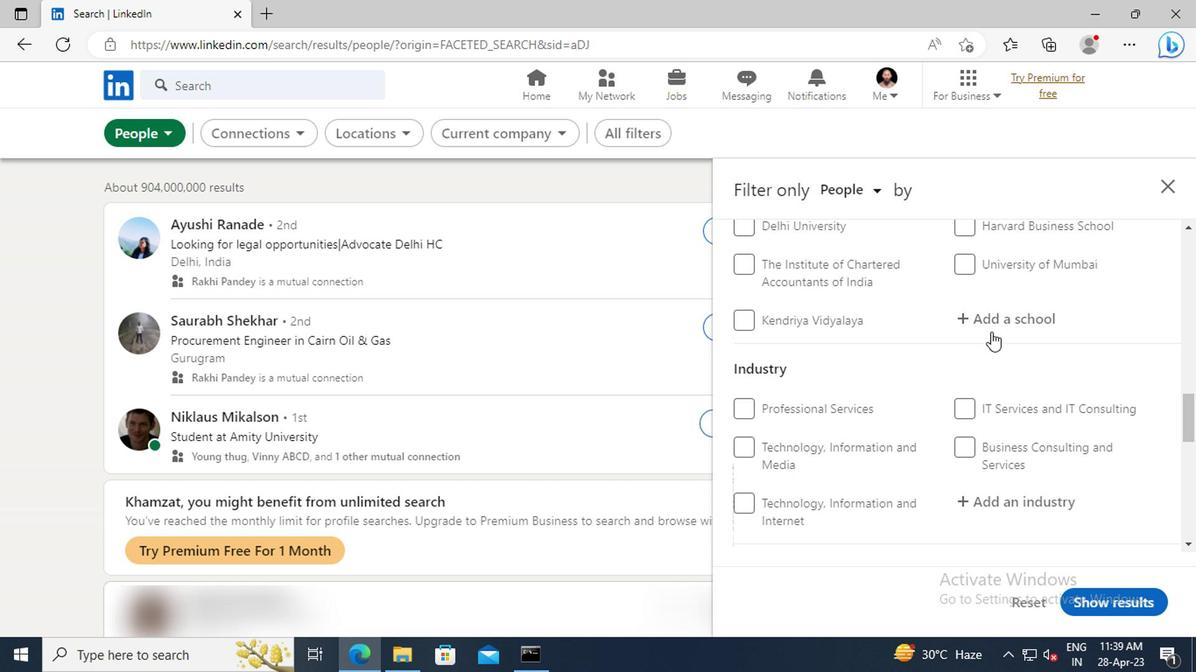 
Action: Mouse pressed left at (816, 343)
Screenshot: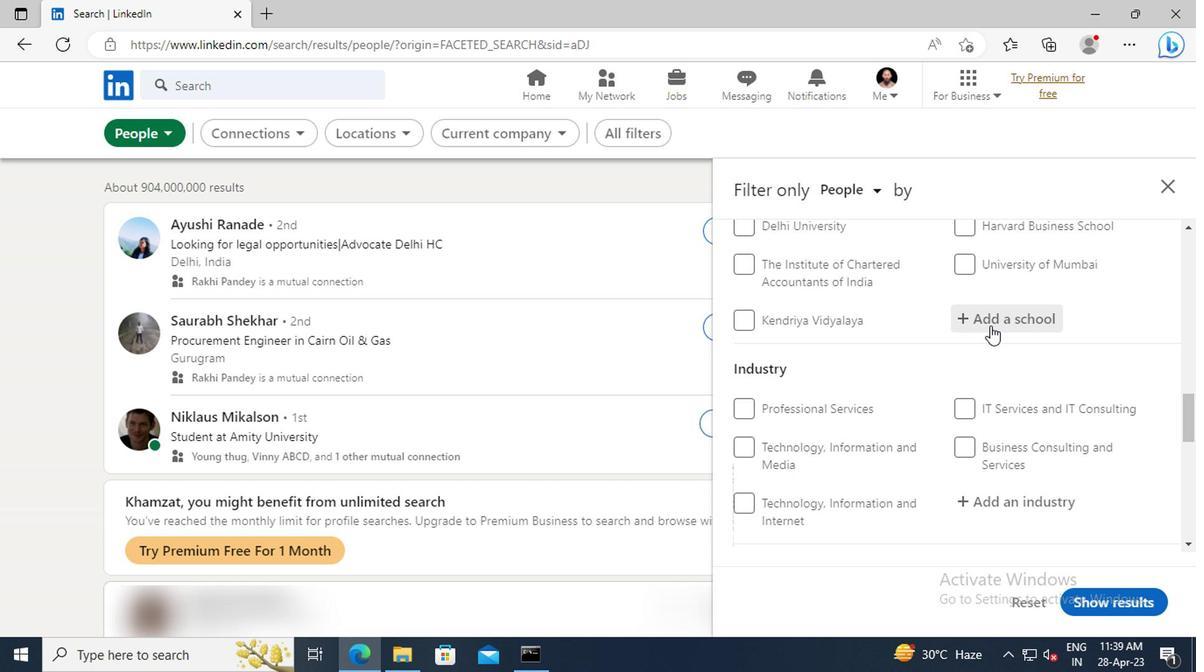 
Action: Key pressed <Key.shift>INDIRA<Key.space><Key.shift>SCHOOL
Screenshot: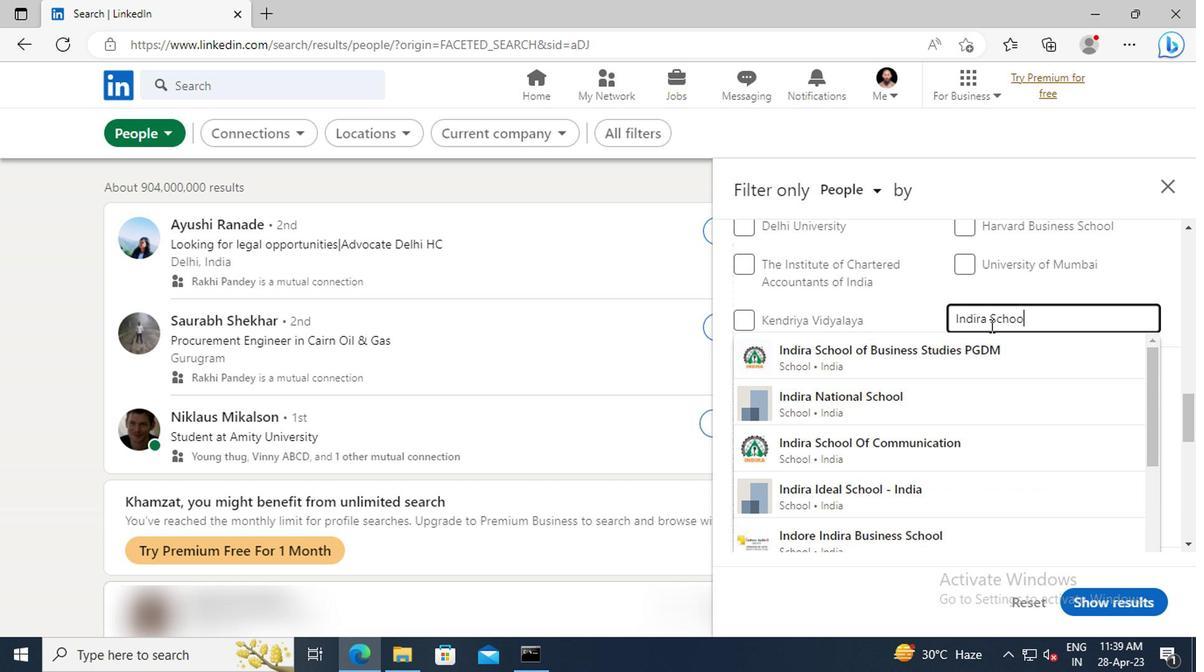 
Action: Mouse moved to (812, 360)
Screenshot: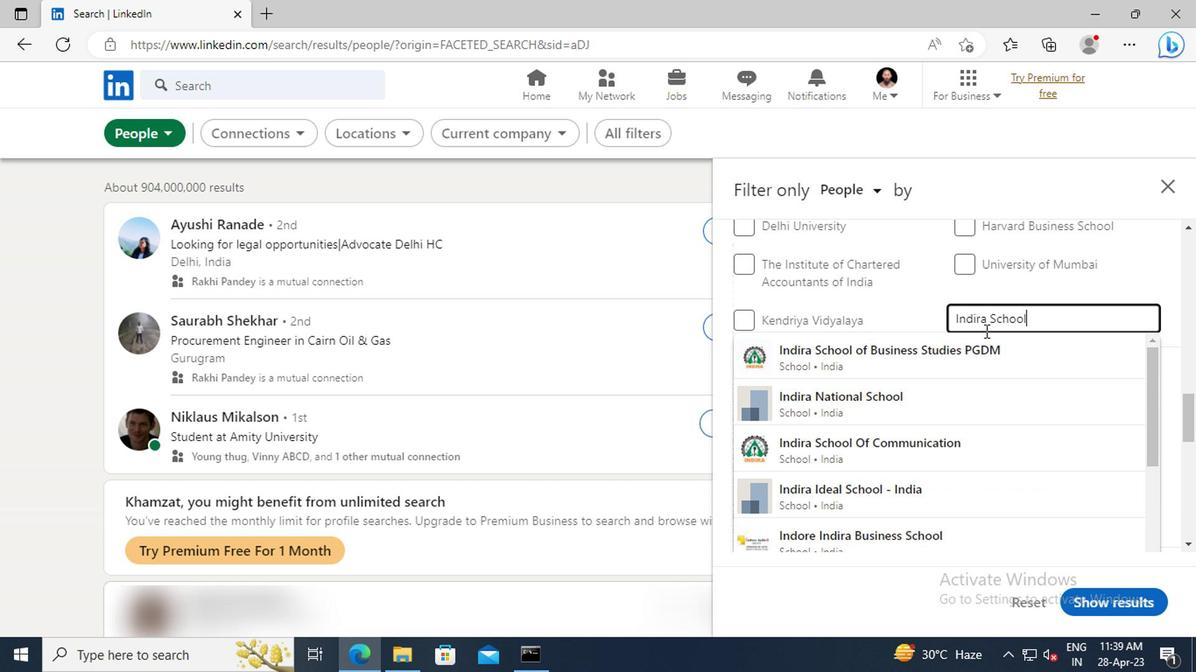 
Action: Mouse pressed left at (812, 360)
Screenshot: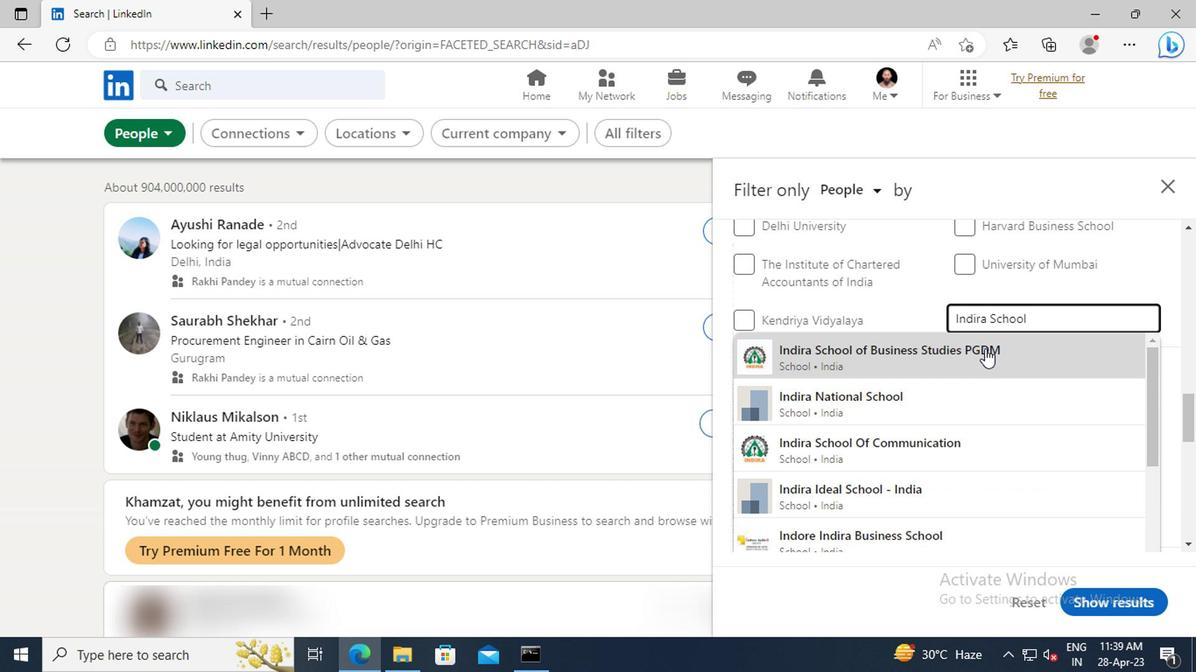 
Action: Mouse moved to (815, 353)
Screenshot: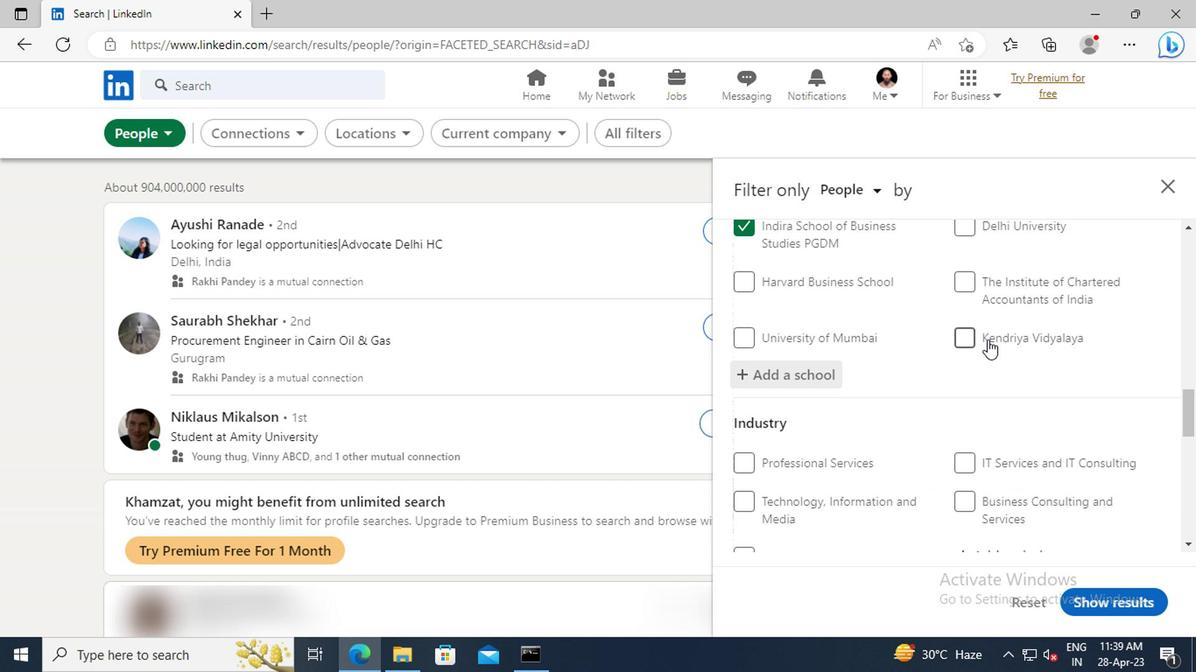 
Action: Mouse scrolled (815, 352) with delta (0, 0)
Screenshot: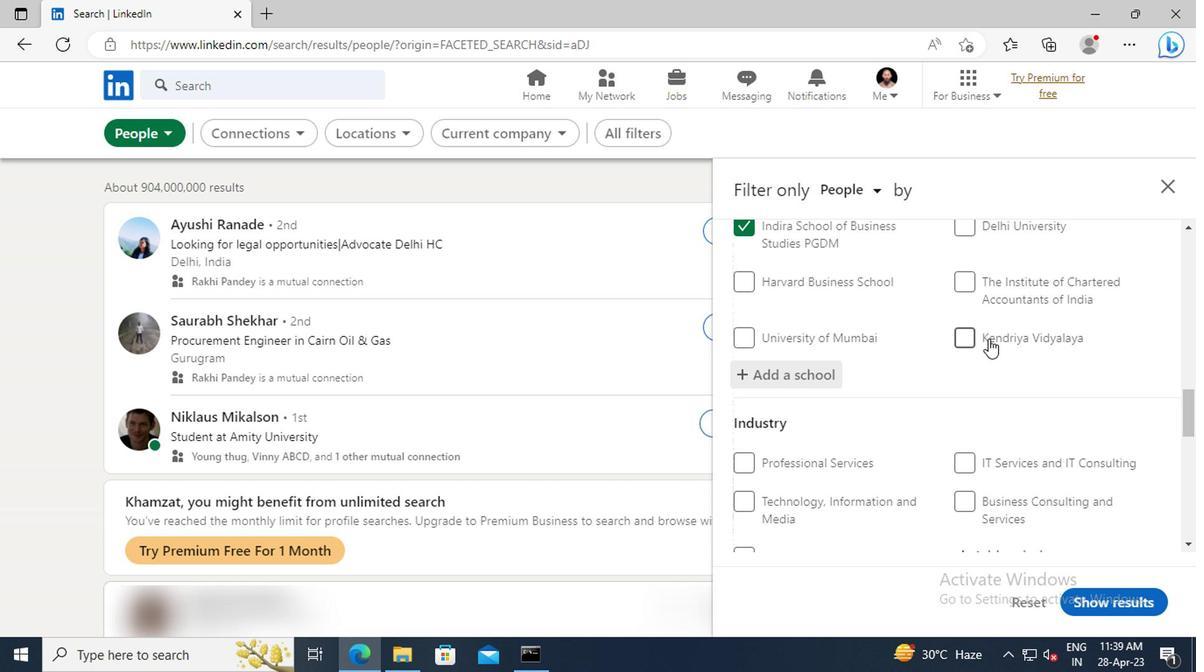 
Action: Mouse scrolled (815, 352) with delta (0, 0)
Screenshot: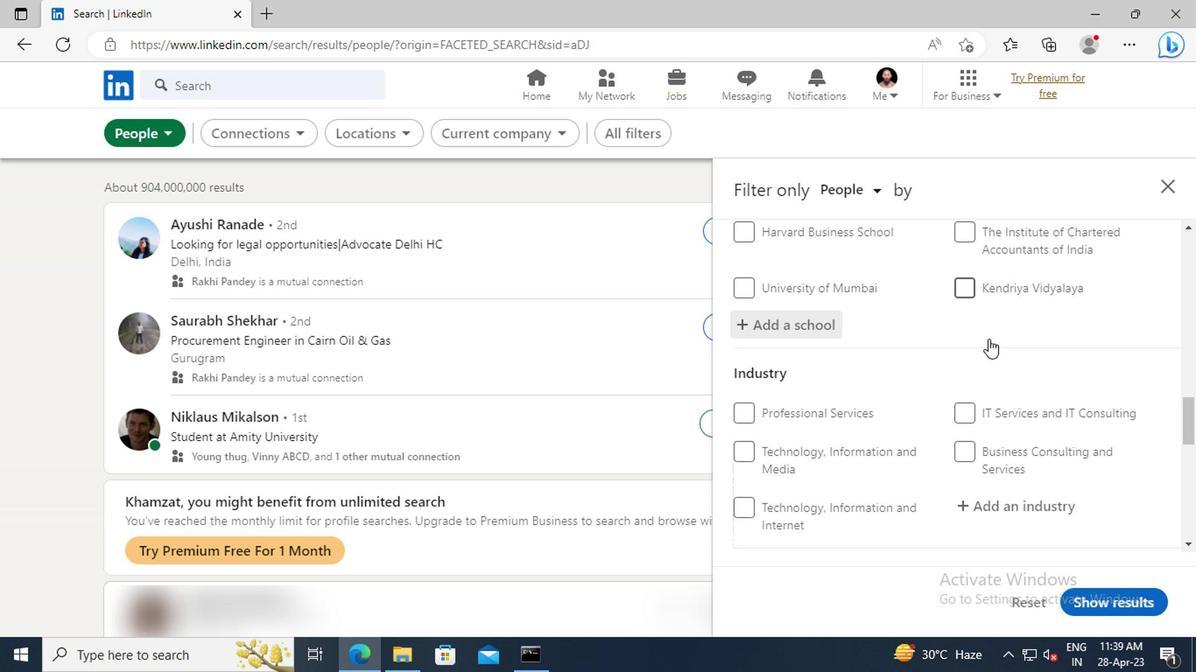 
Action: Mouse scrolled (815, 352) with delta (0, 0)
Screenshot: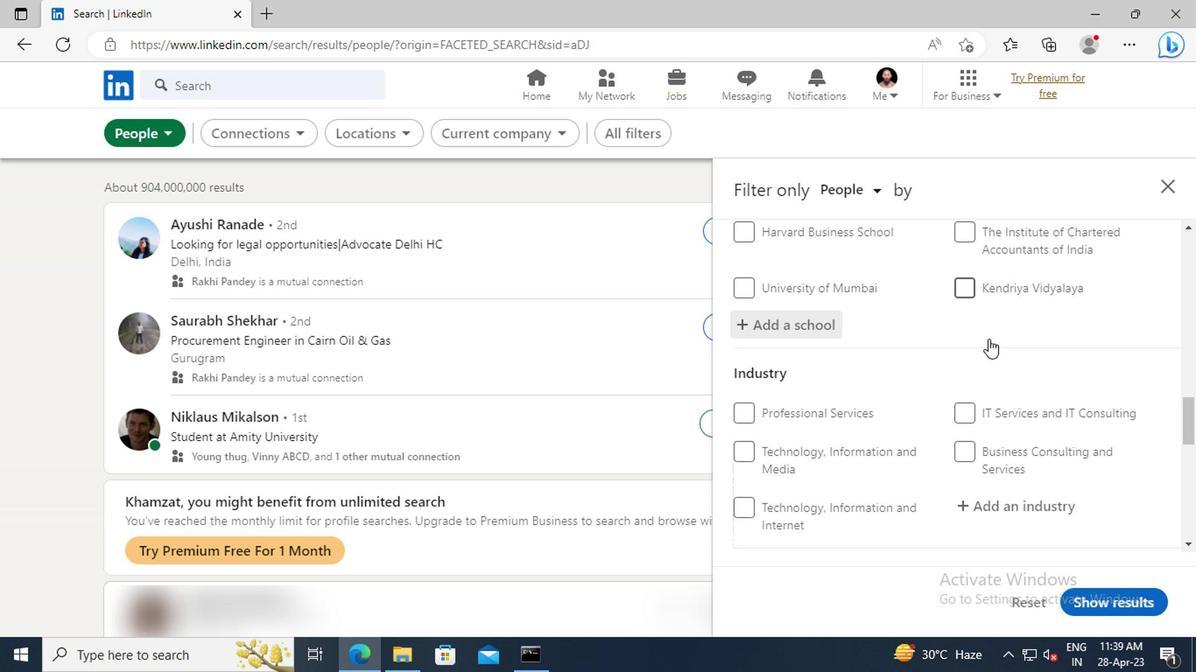 
Action: Mouse scrolled (815, 352) with delta (0, 0)
Screenshot: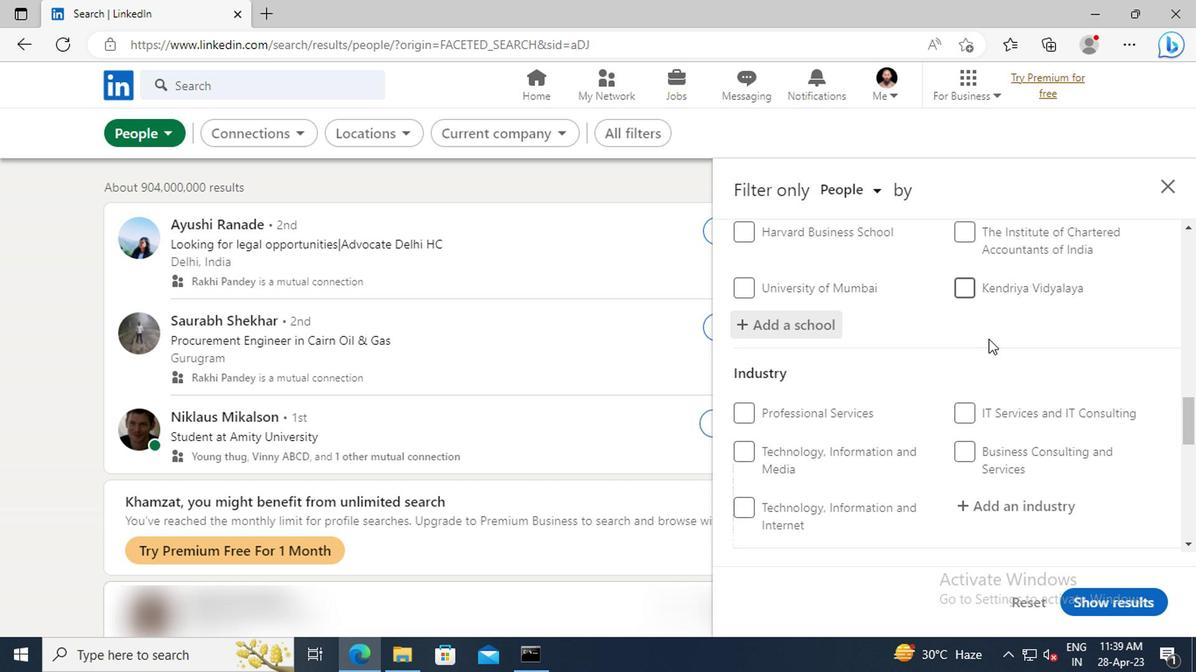 
Action: Mouse moved to (819, 364)
Screenshot: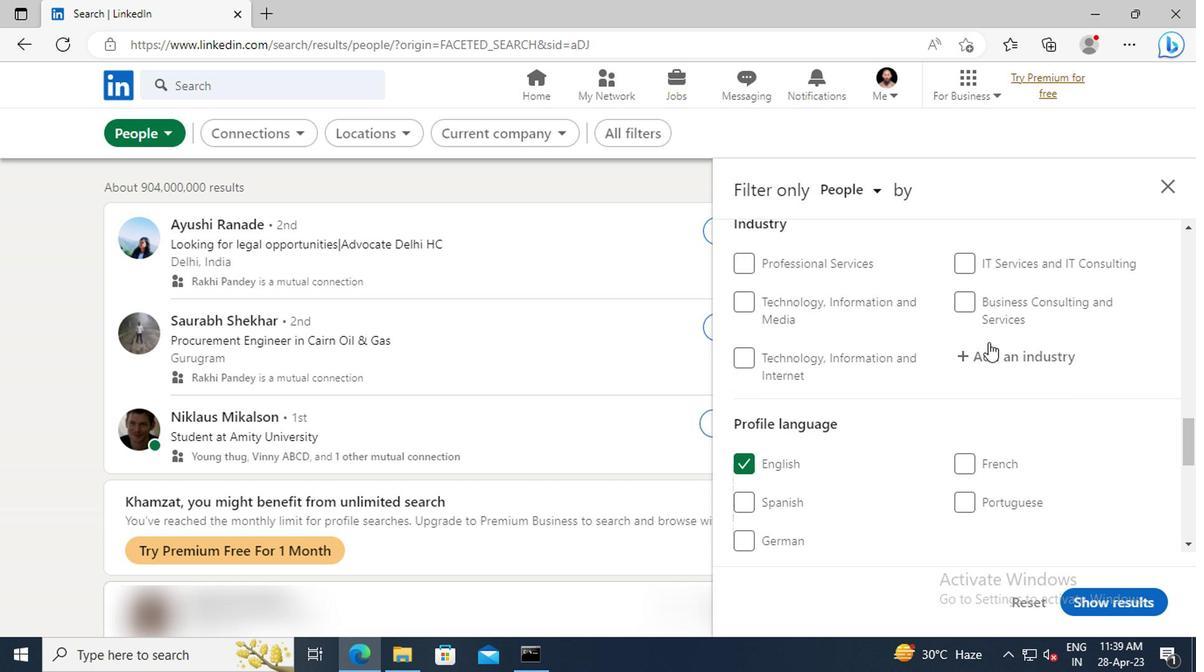 
Action: Mouse pressed left at (819, 364)
Screenshot: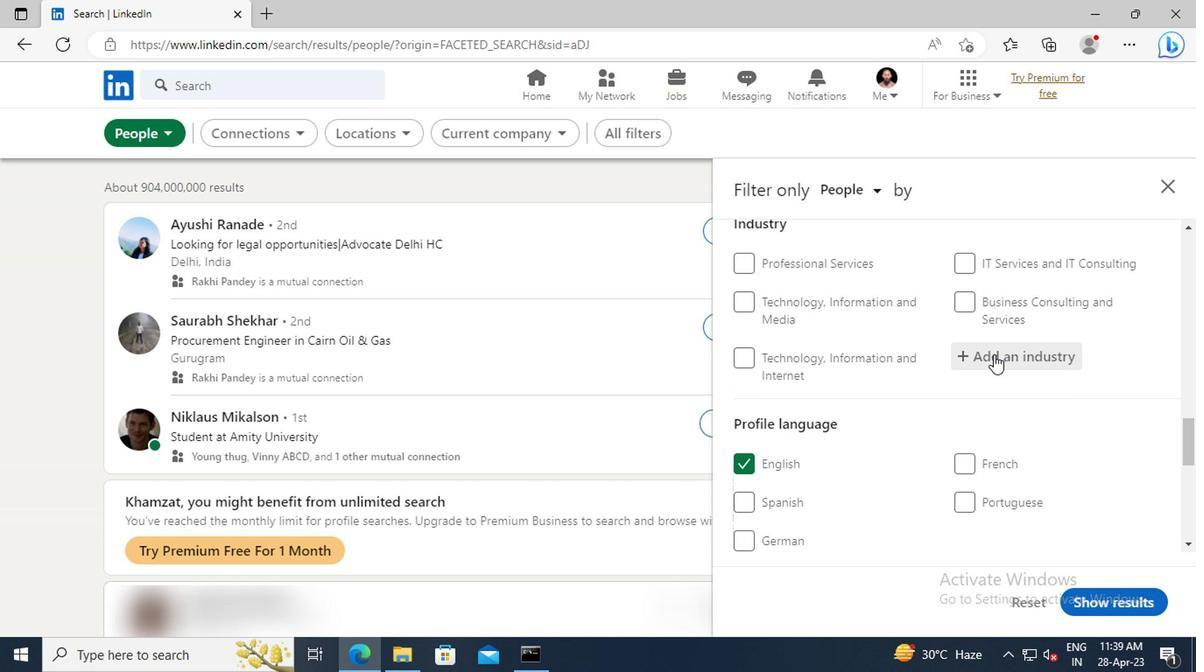 
Action: Key pressed <Key.shift>WOMEN'S
Screenshot: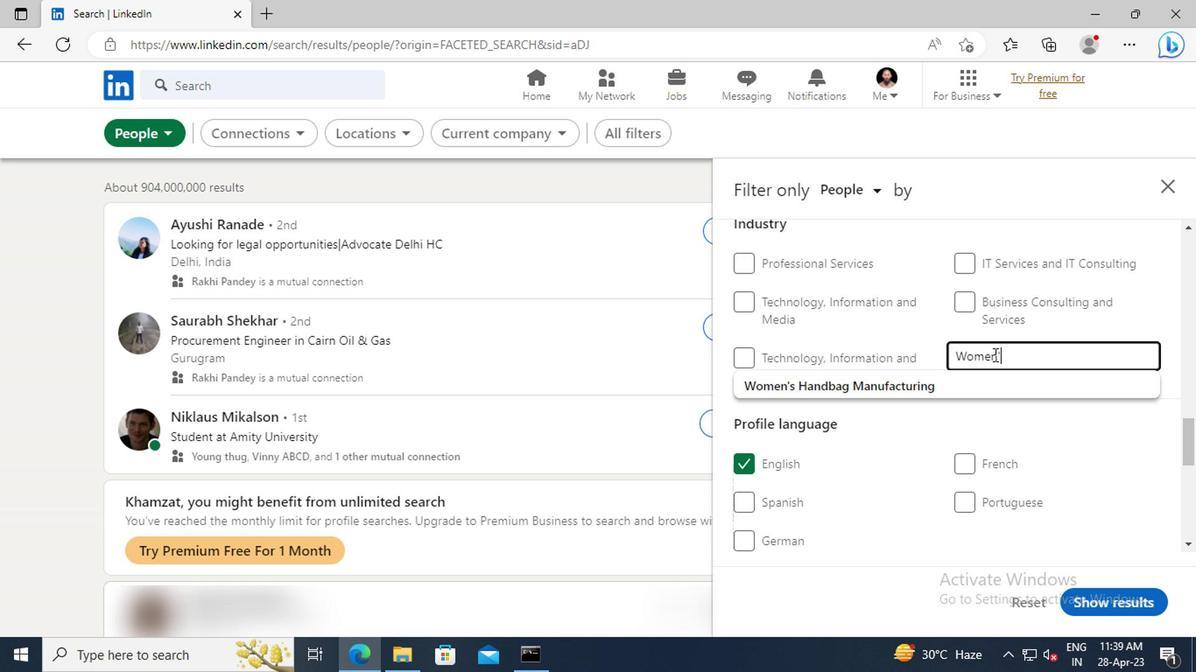 
Action: Mouse moved to (811, 385)
Screenshot: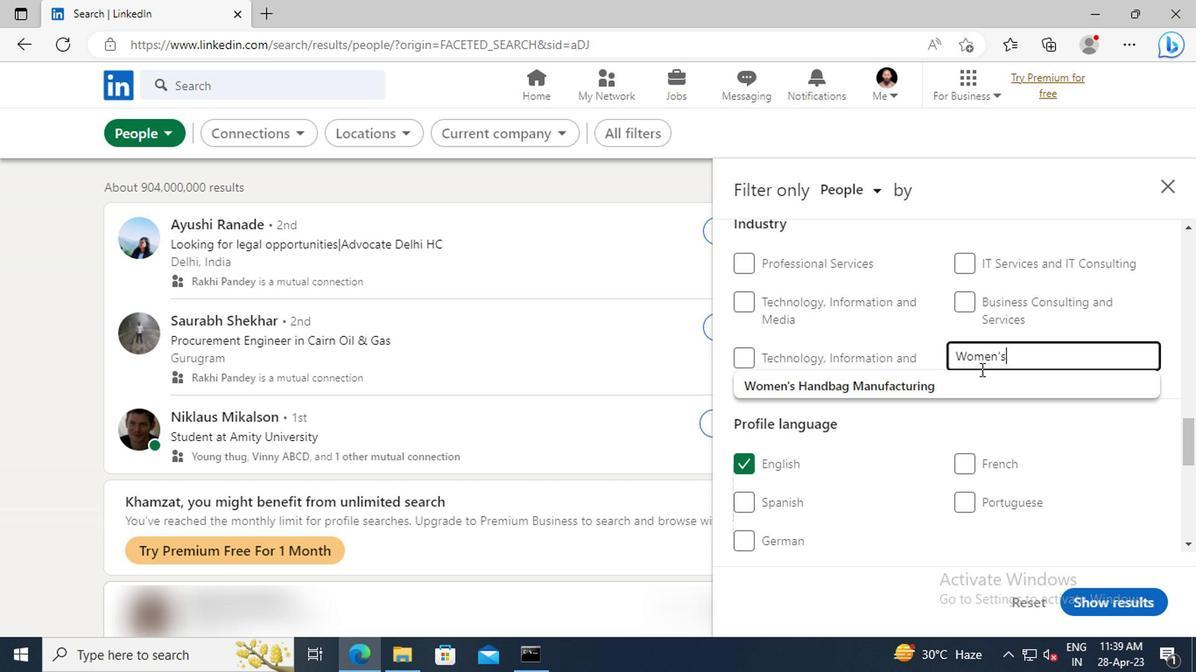 
Action: Mouse pressed left at (811, 385)
Screenshot: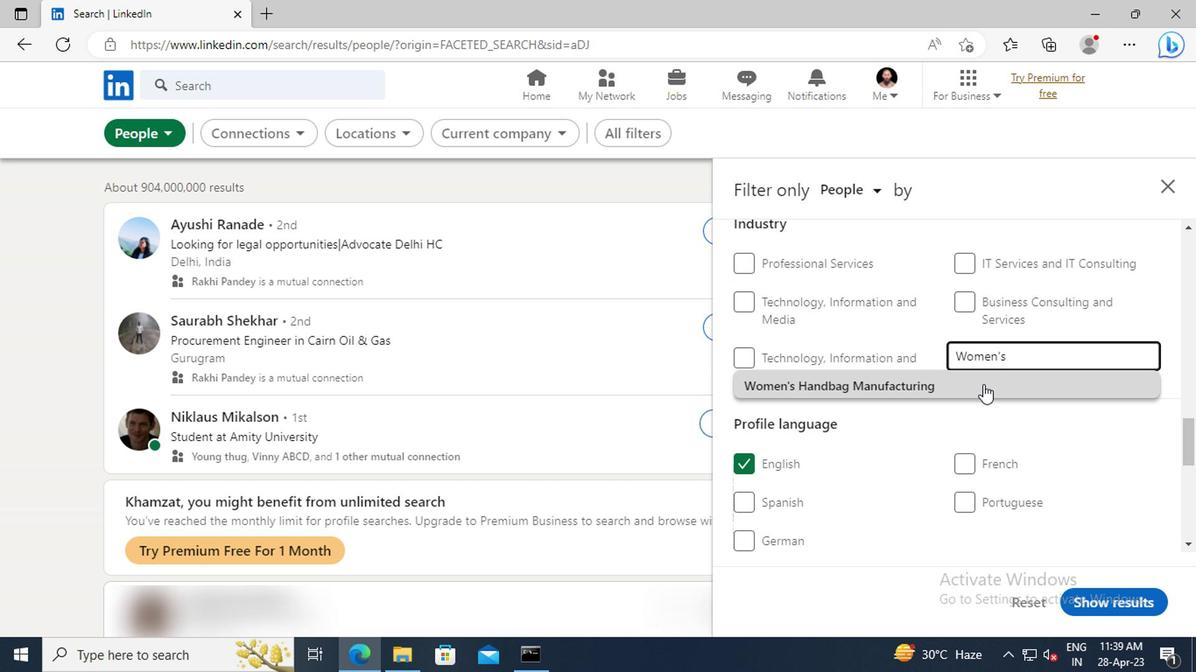 
Action: Mouse moved to (807, 342)
Screenshot: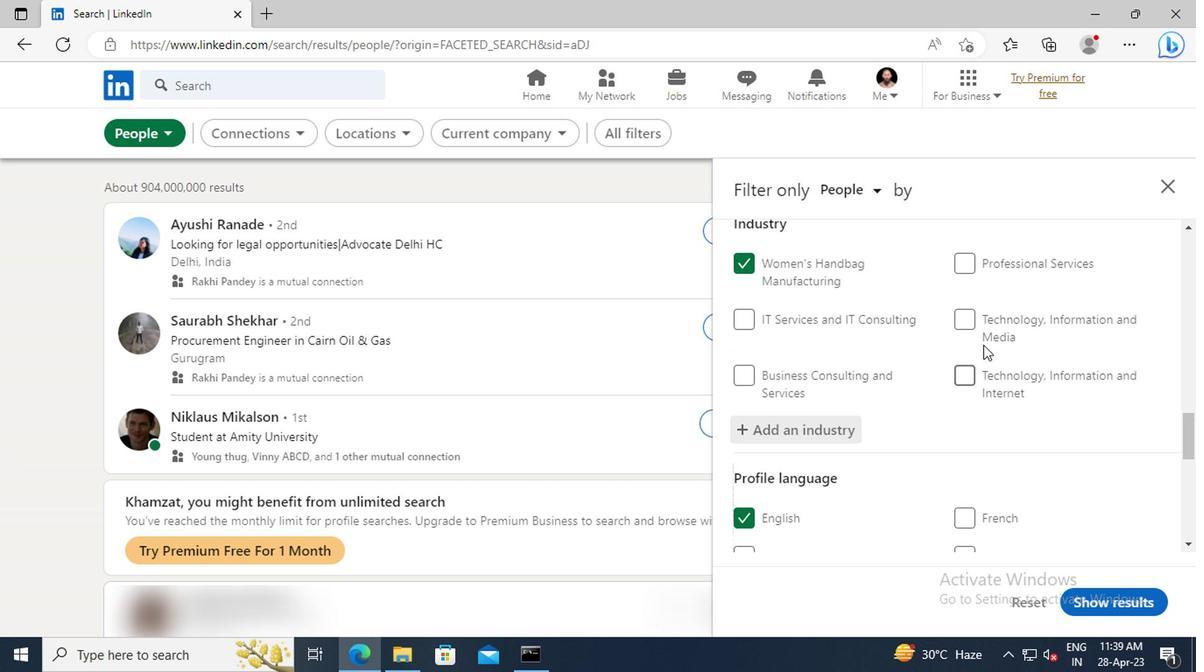 
Action: Mouse scrolled (807, 342) with delta (0, 0)
Screenshot: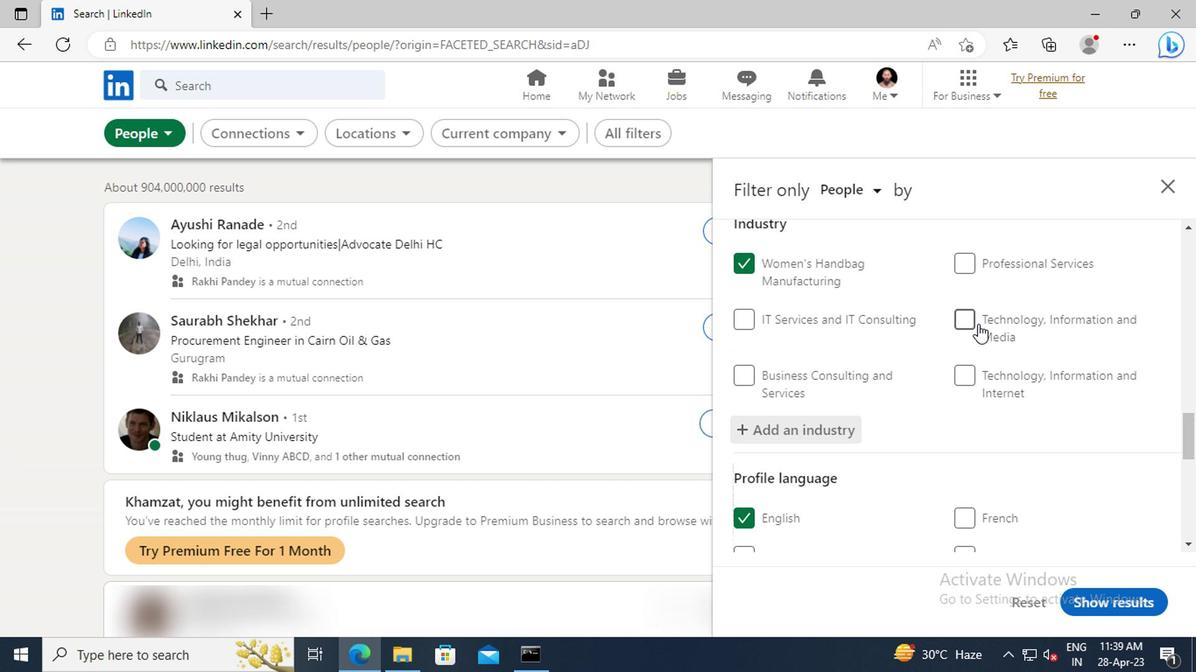 
Action: Mouse scrolled (807, 342) with delta (0, 0)
Screenshot: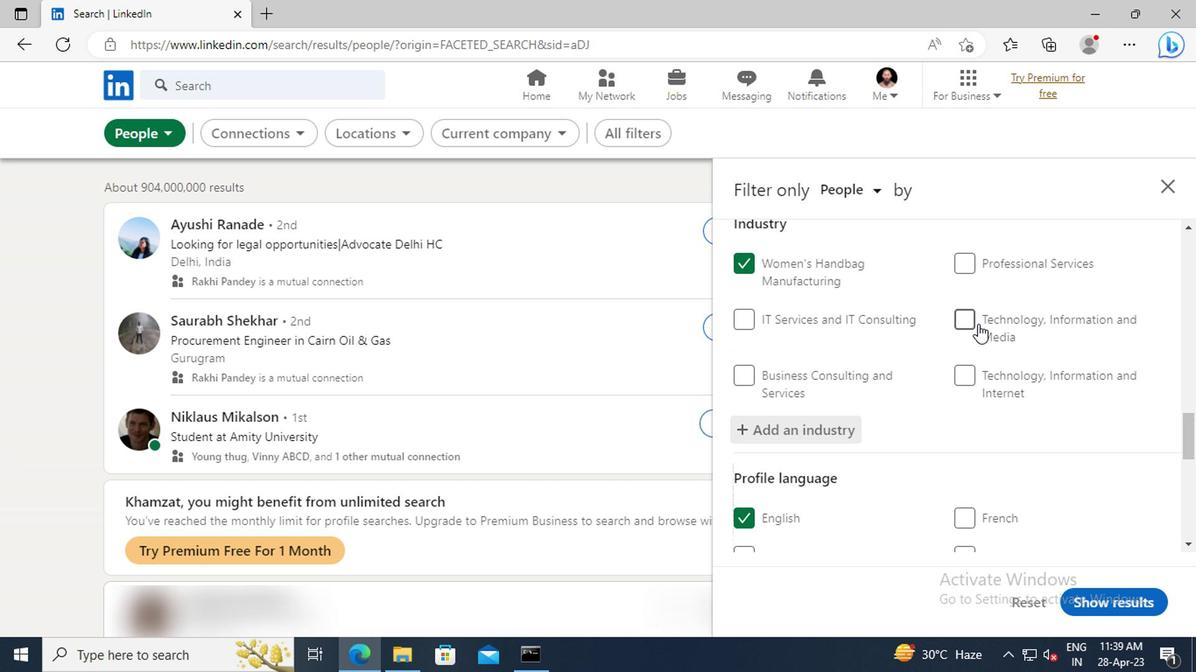 
Action: Mouse scrolled (807, 342) with delta (0, 0)
Screenshot: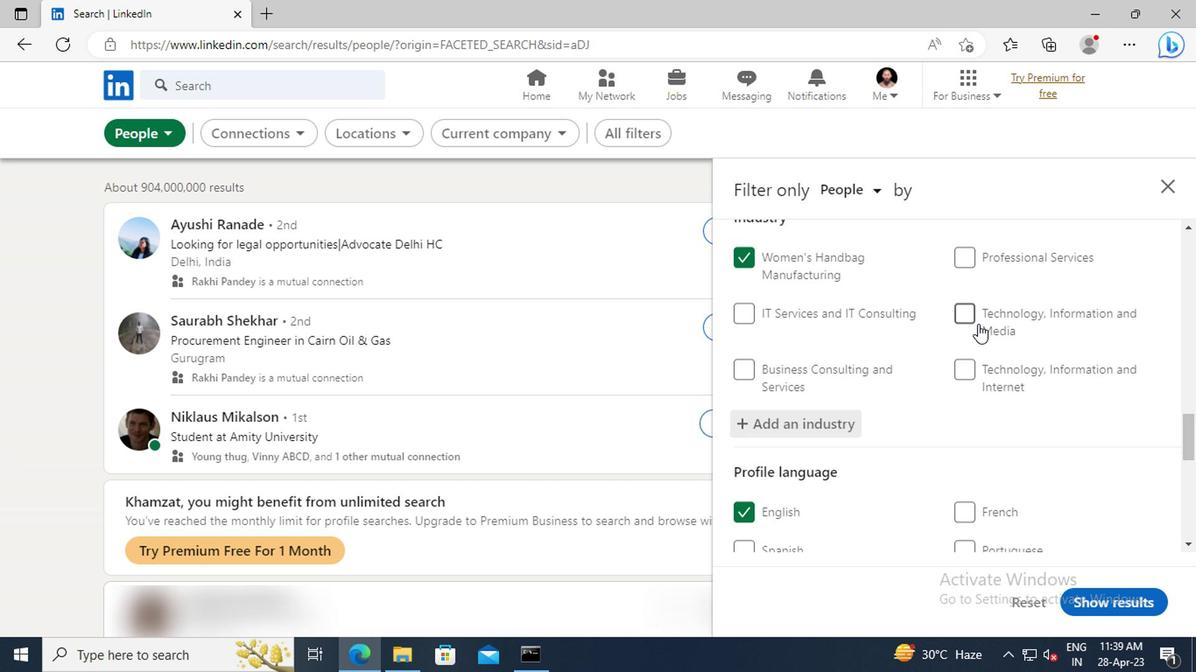 
Action: Mouse scrolled (807, 342) with delta (0, 0)
Screenshot: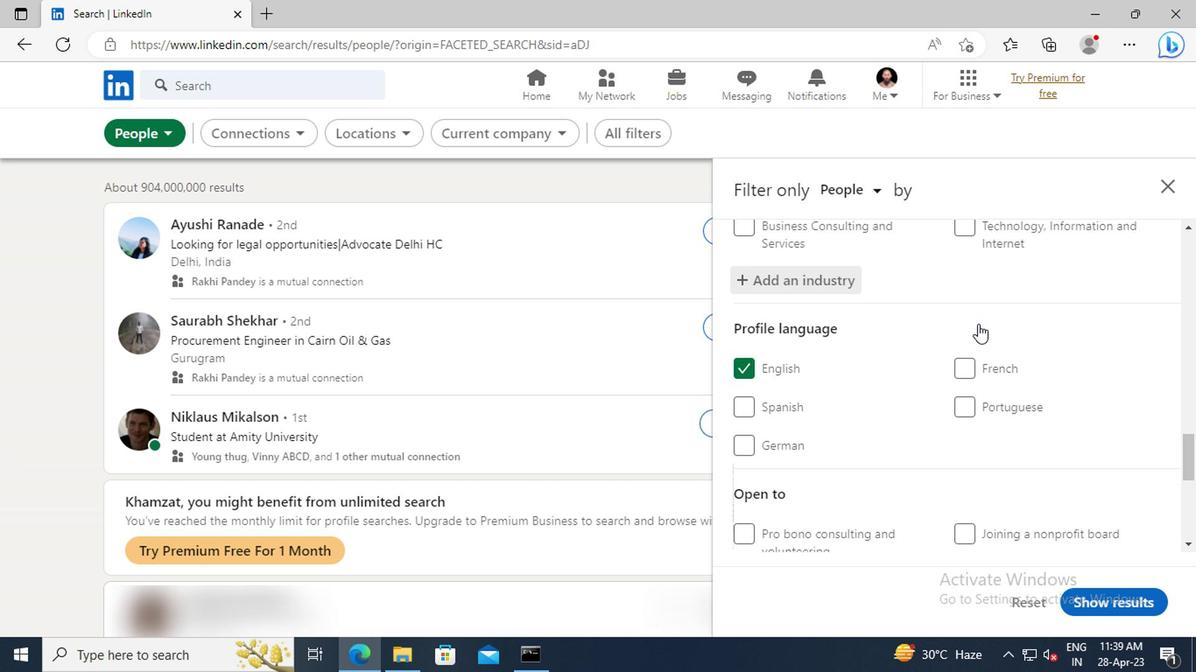 
Action: Mouse scrolled (807, 342) with delta (0, 0)
Screenshot: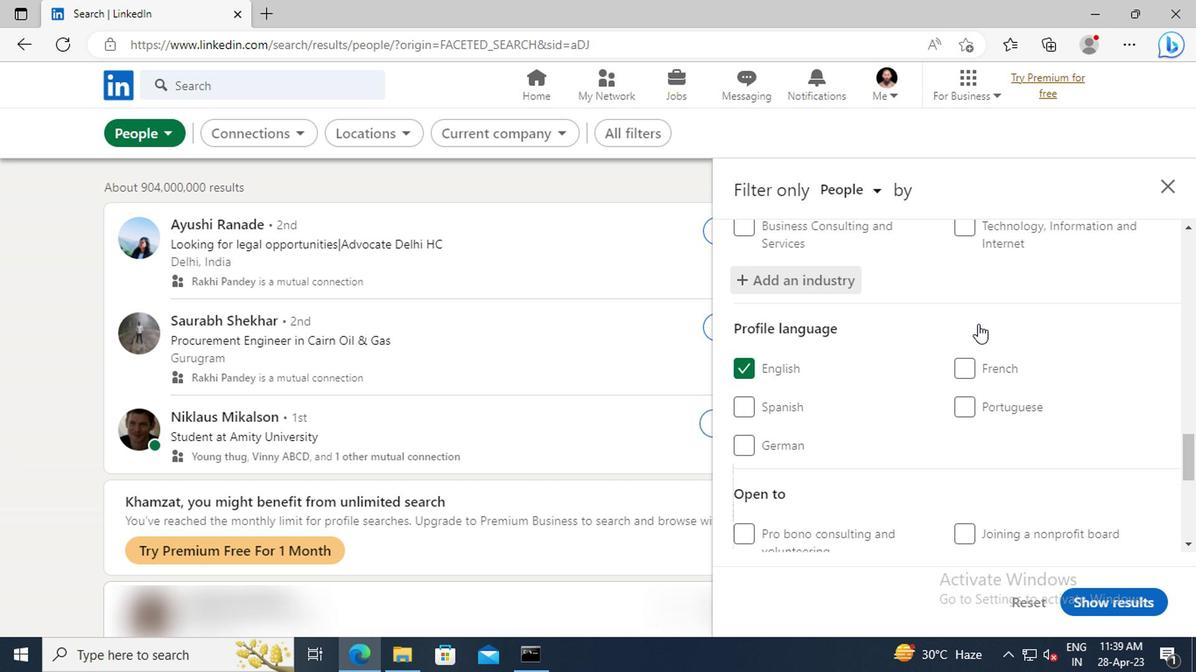 
Action: Mouse scrolled (807, 342) with delta (0, 0)
Screenshot: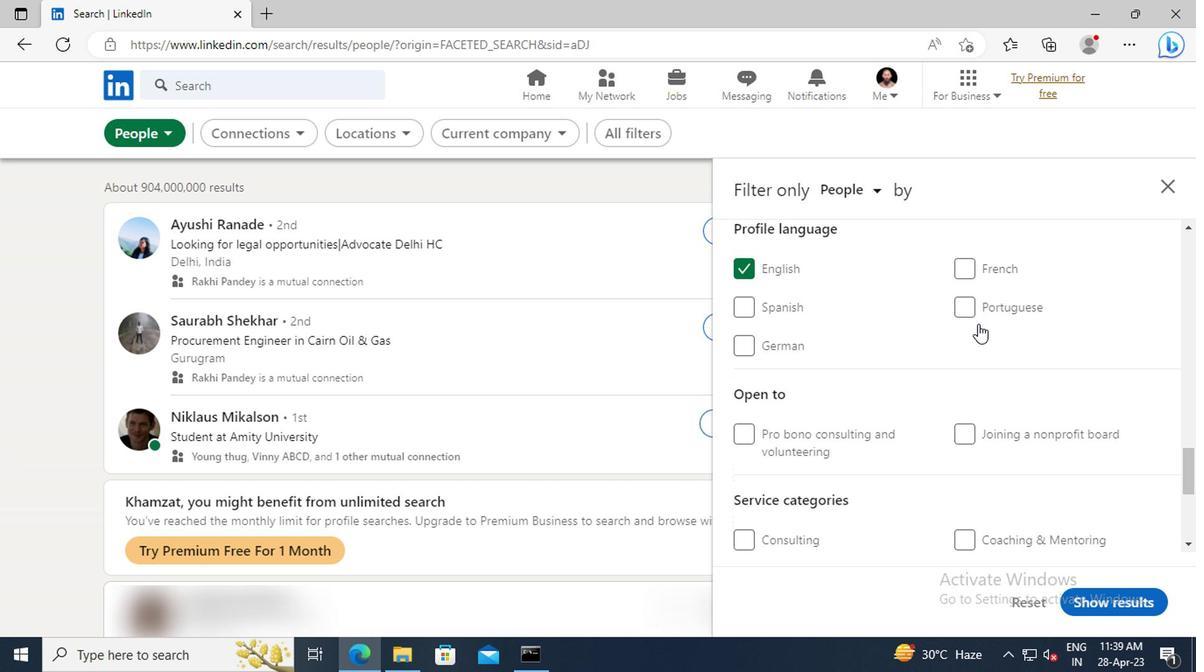 
Action: Mouse scrolled (807, 342) with delta (0, 0)
Screenshot: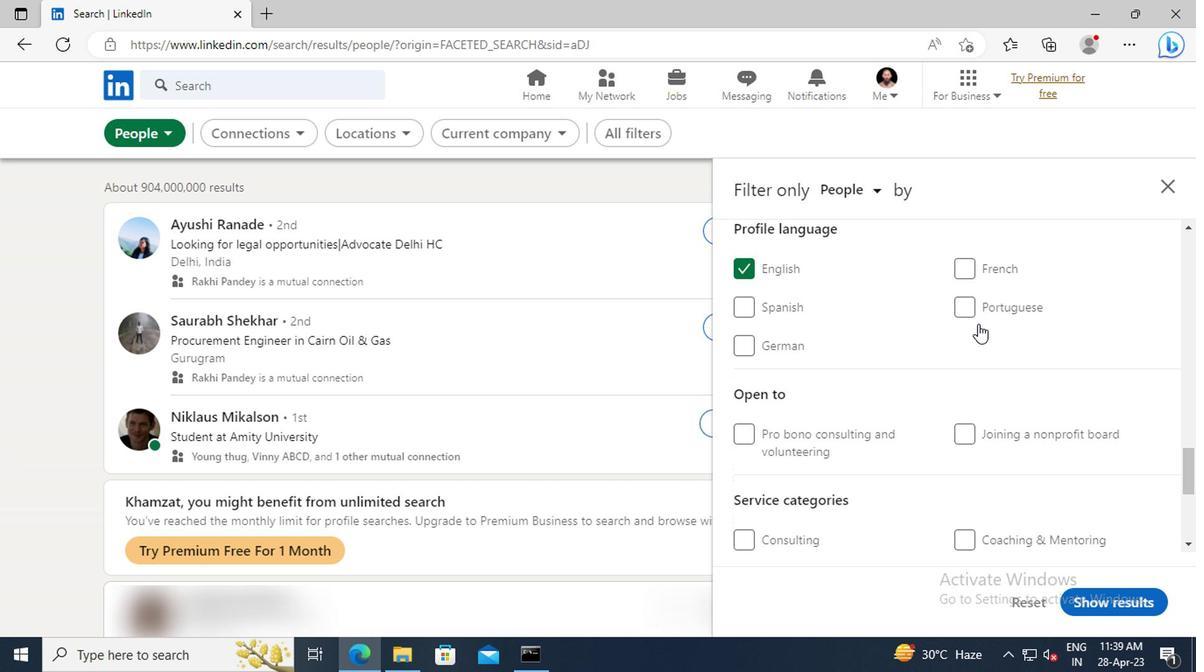 
Action: Mouse scrolled (807, 342) with delta (0, 0)
Screenshot: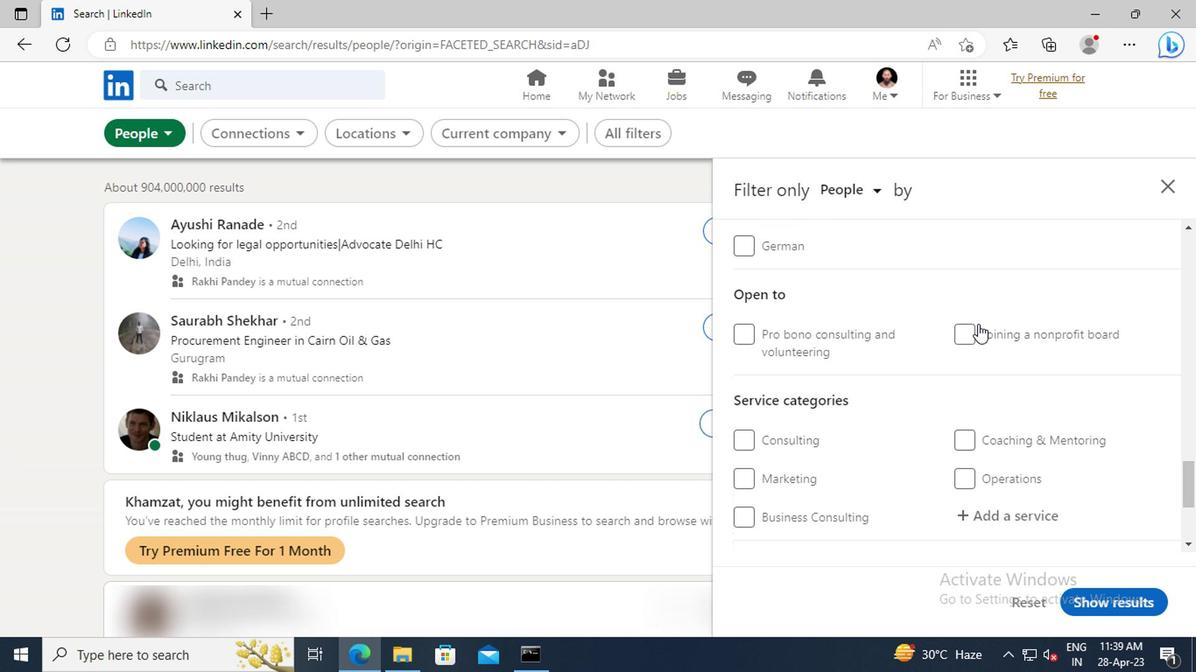 
Action: Mouse scrolled (807, 342) with delta (0, 0)
Screenshot: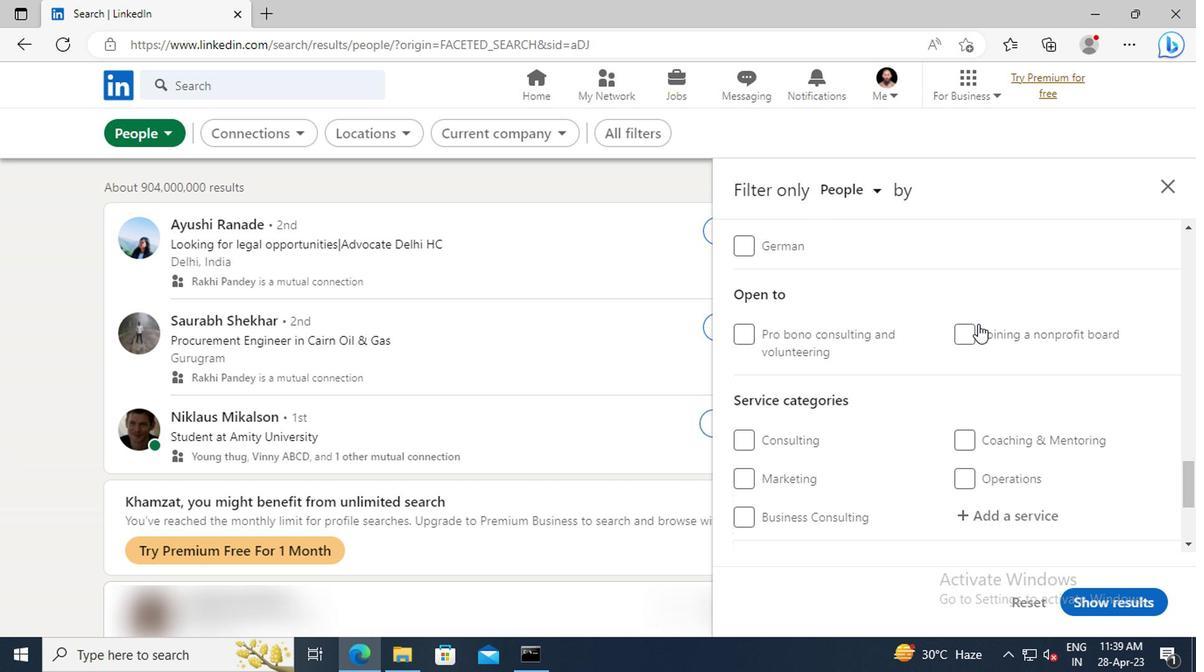 
Action: Mouse scrolled (807, 342) with delta (0, 0)
Screenshot: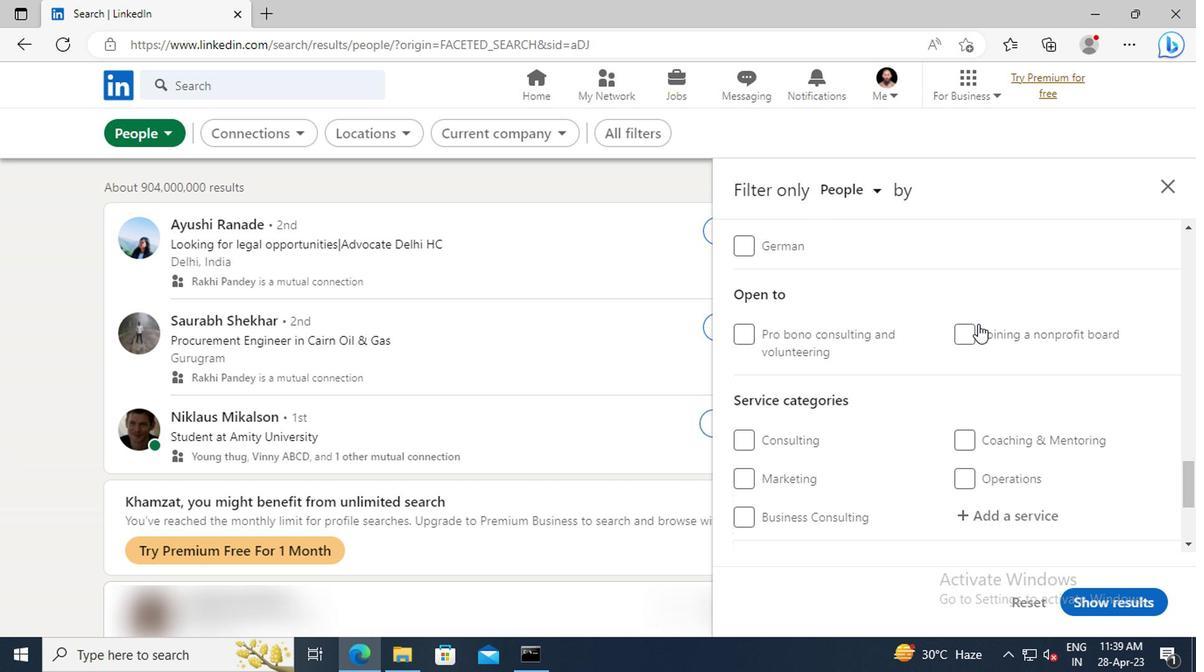 
Action: Mouse moved to (816, 371)
Screenshot: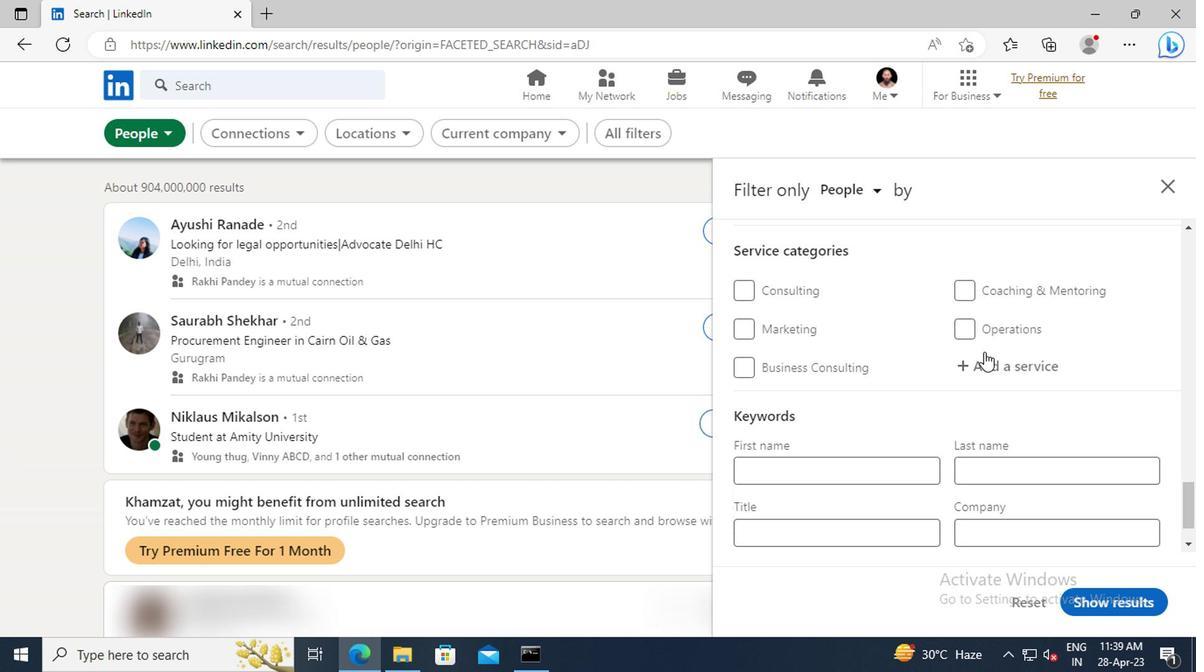 
Action: Mouse pressed left at (816, 371)
Screenshot: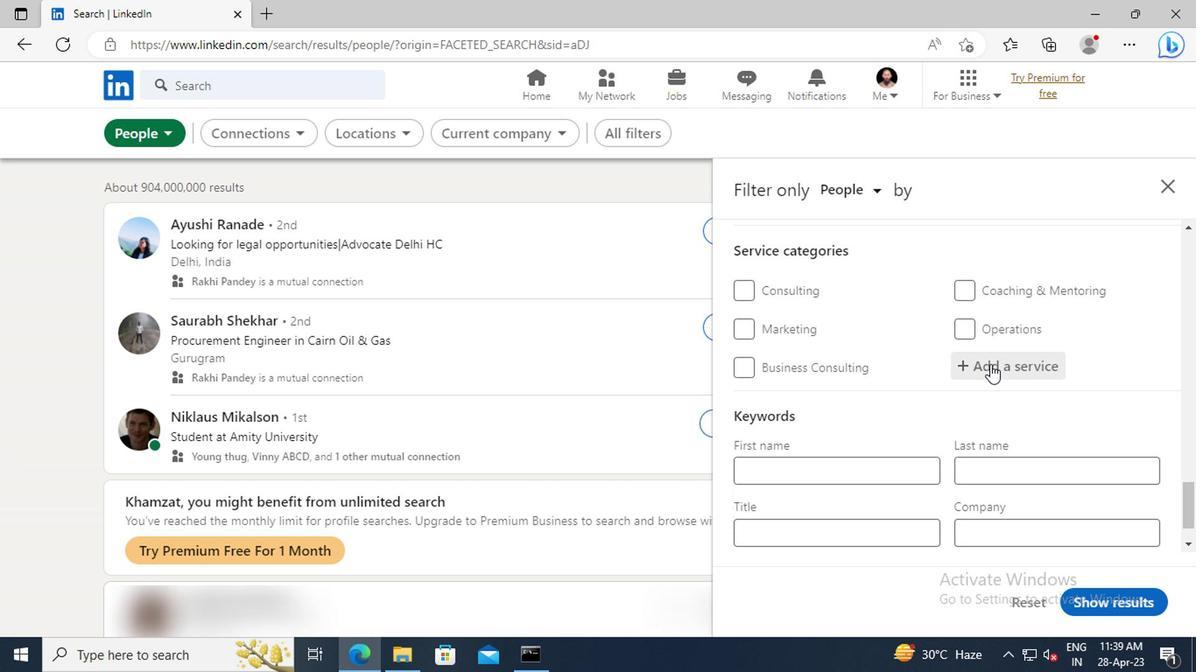
Action: Key pressed <Key.shift>TRAINING
Screenshot: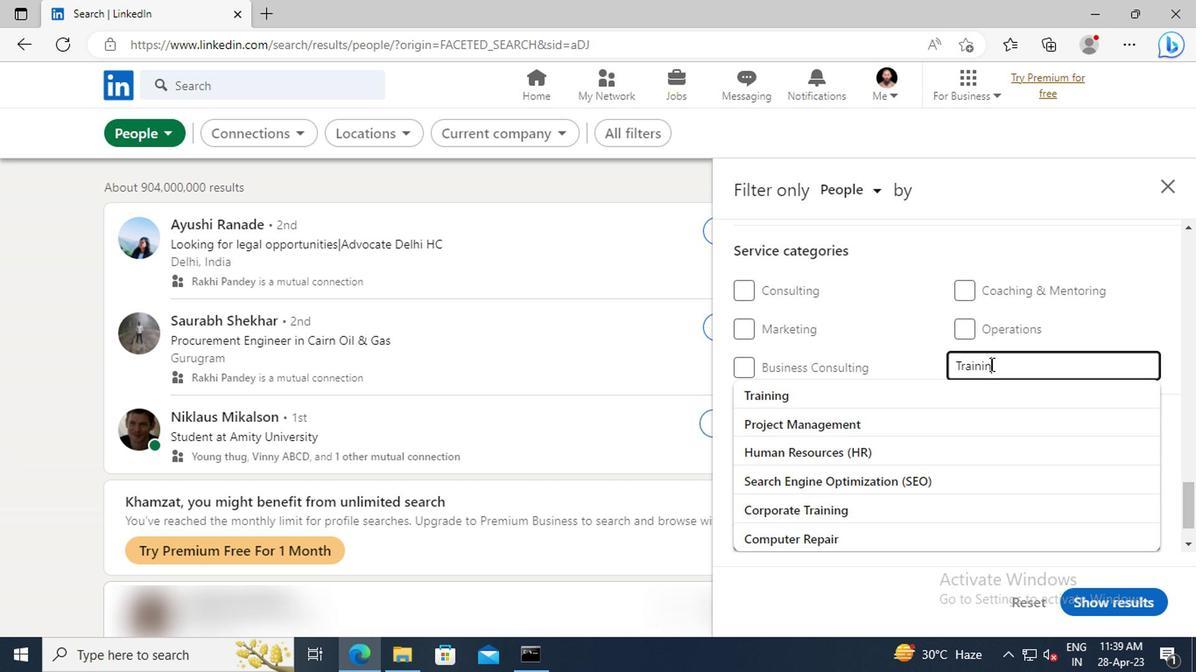 
Action: Mouse moved to (821, 390)
Screenshot: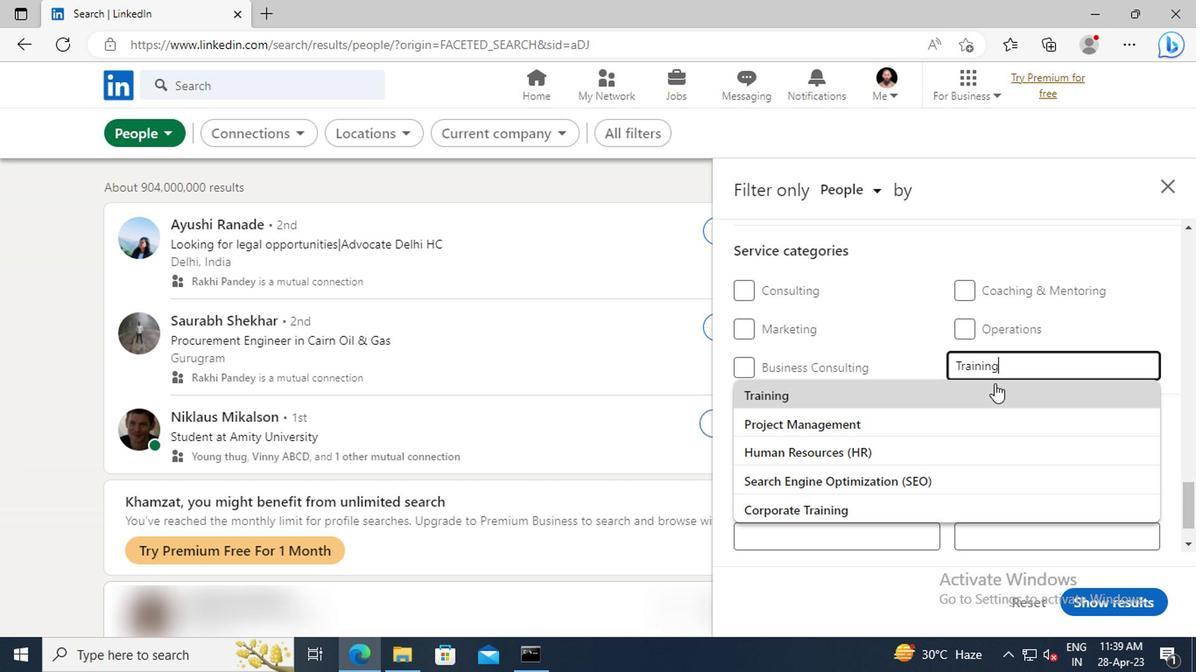 
Action: Mouse pressed left at (821, 390)
Screenshot: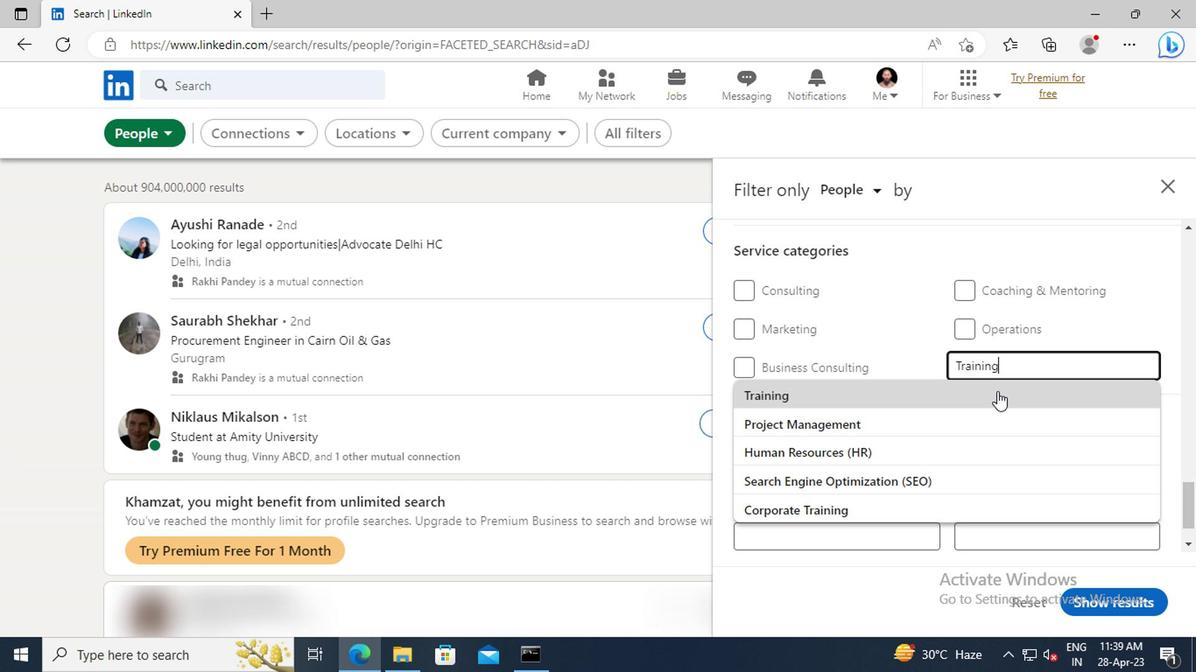 
Action: Mouse moved to (797, 355)
Screenshot: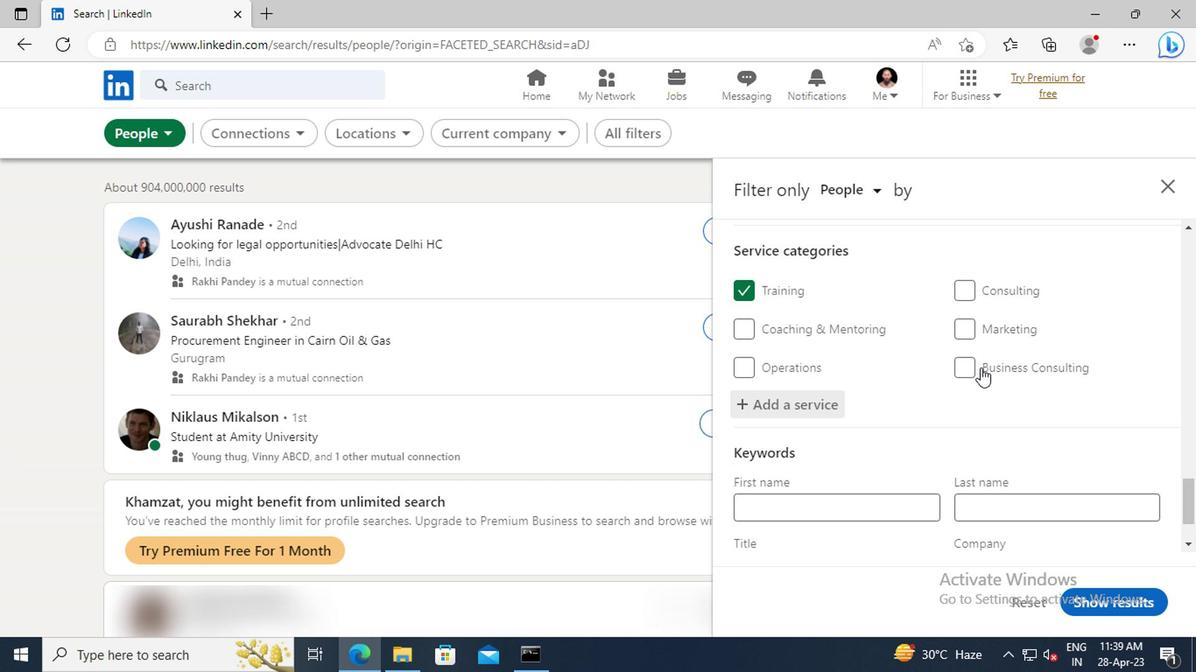 
Action: Mouse scrolled (797, 355) with delta (0, 0)
Screenshot: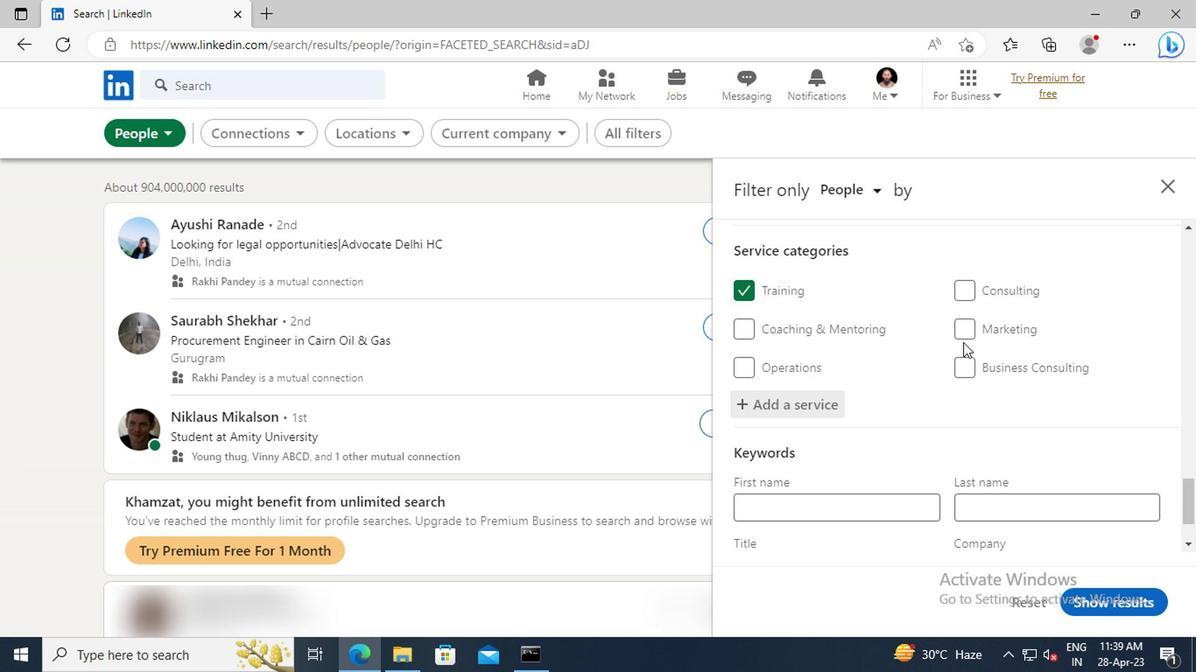
Action: Mouse scrolled (797, 355) with delta (0, 0)
Screenshot: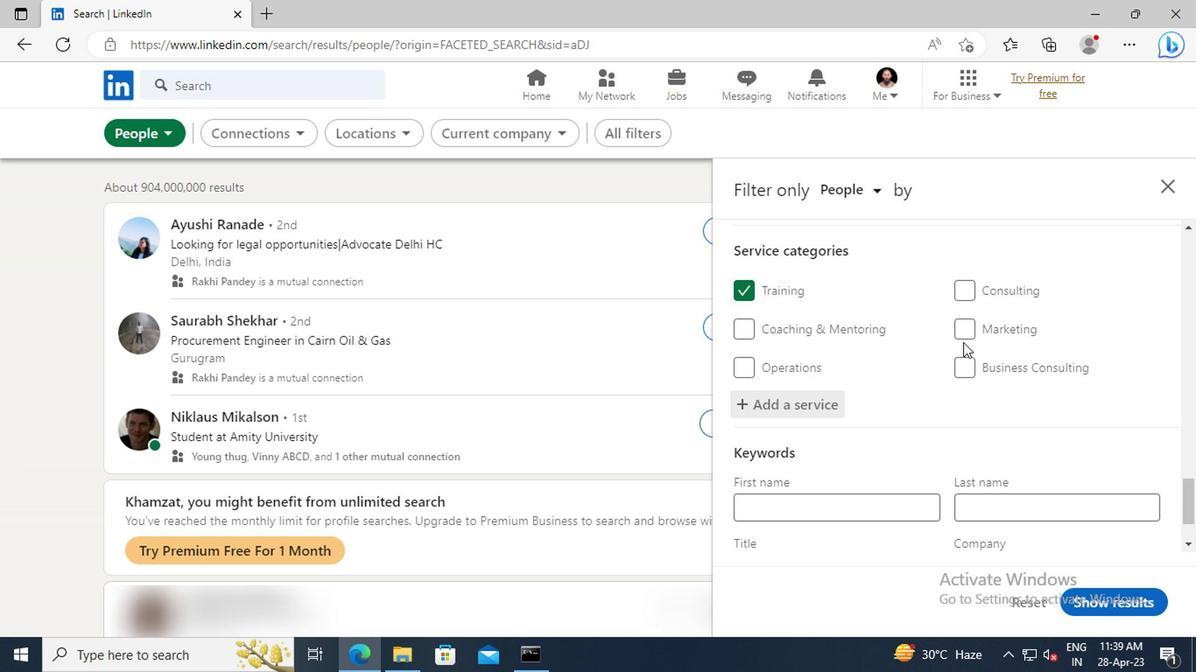 
Action: Mouse scrolled (797, 355) with delta (0, 0)
Screenshot: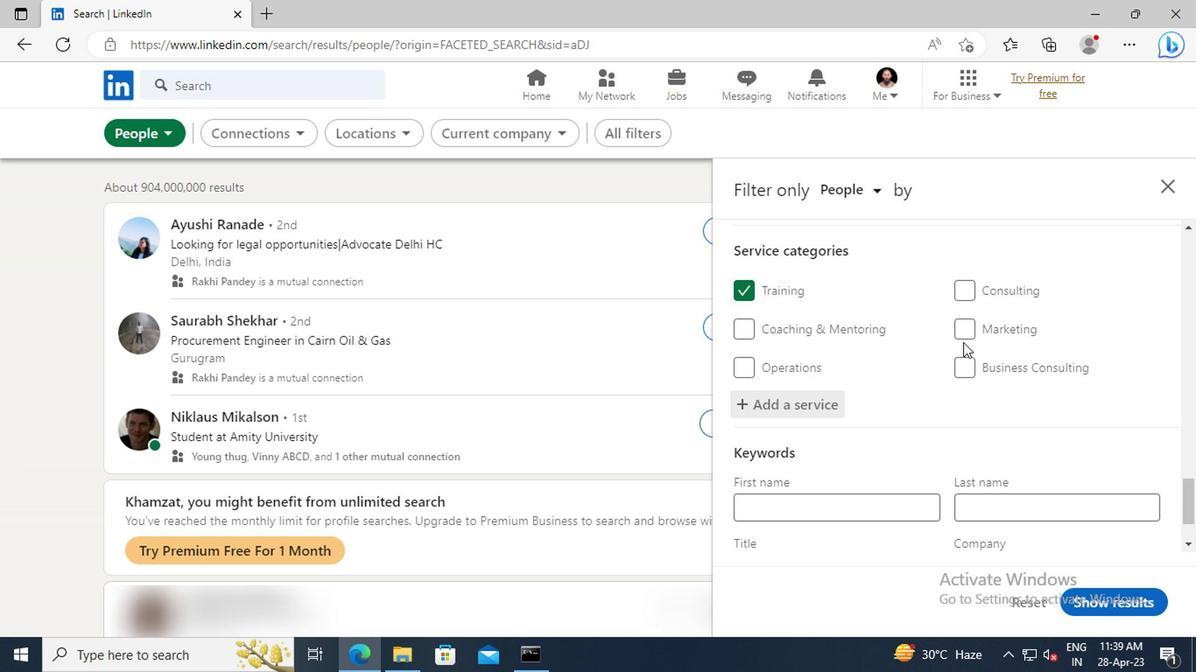 
Action: Mouse moved to (679, 449)
Screenshot: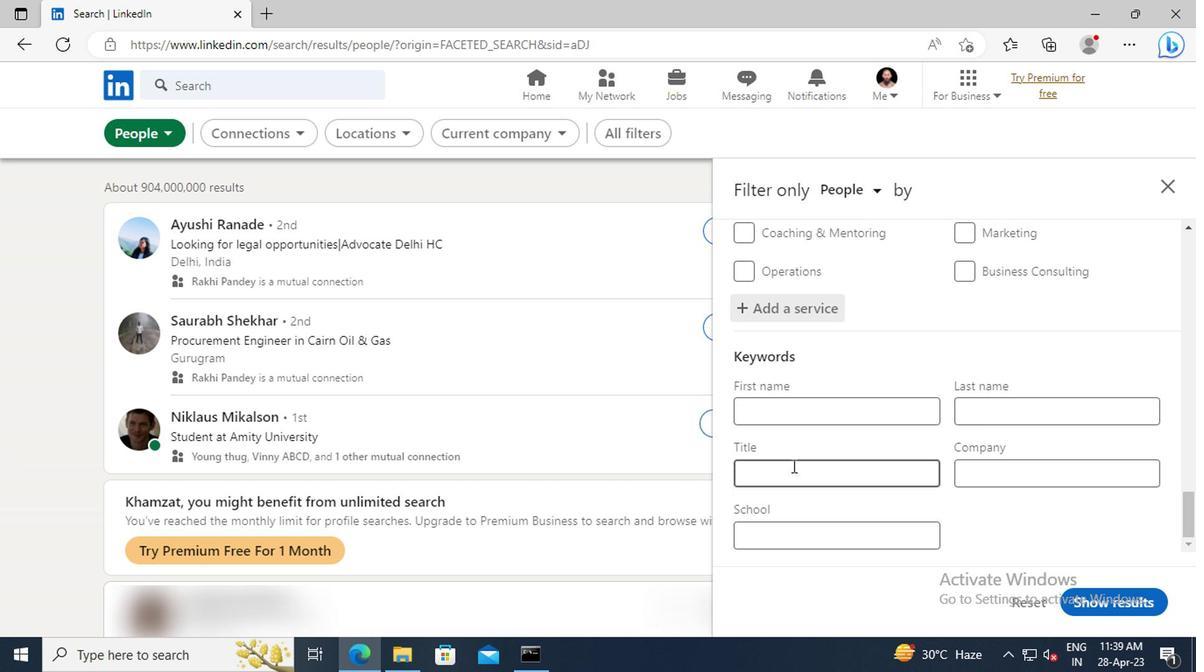 
Action: Mouse pressed left at (679, 449)
Screenshot: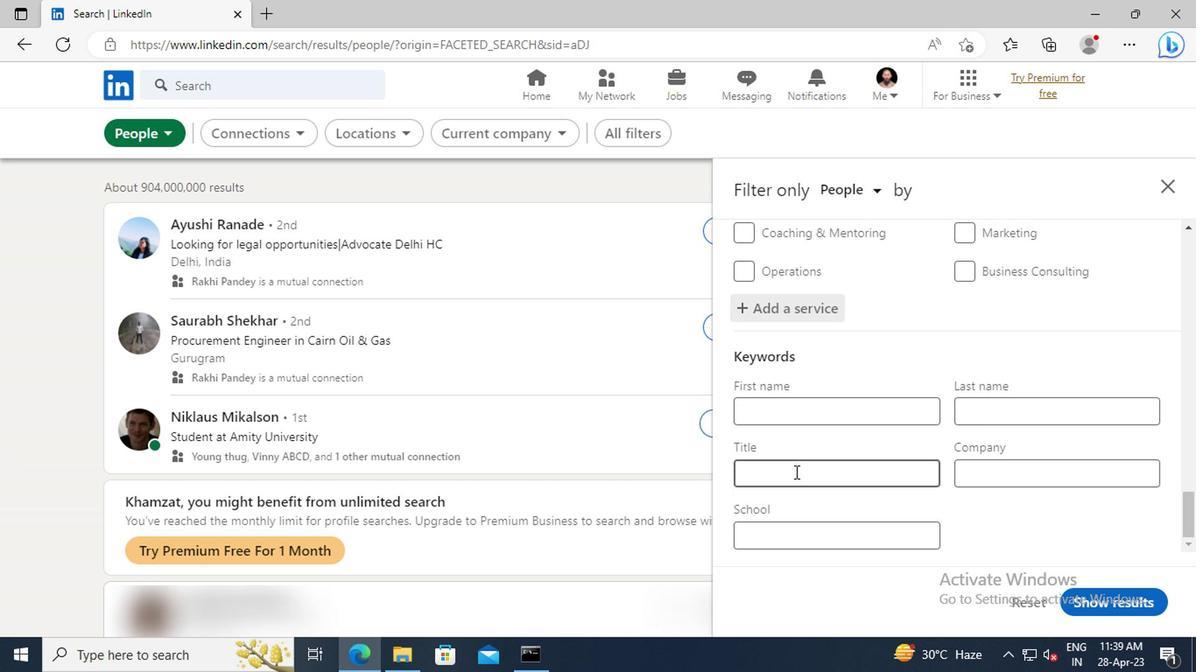 
Action: Mouse moved to (679, 449)
Screenshot: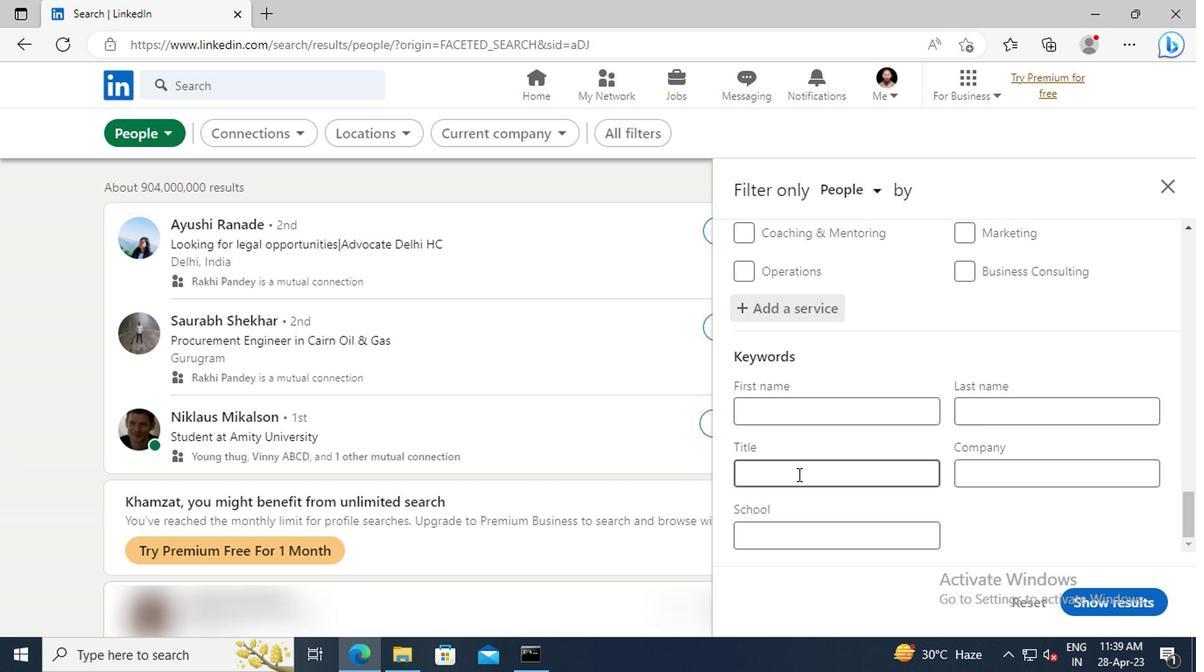 
Action: Key pressed <Key.shift>PIPEFITTER<Key.enter>
Screenshot: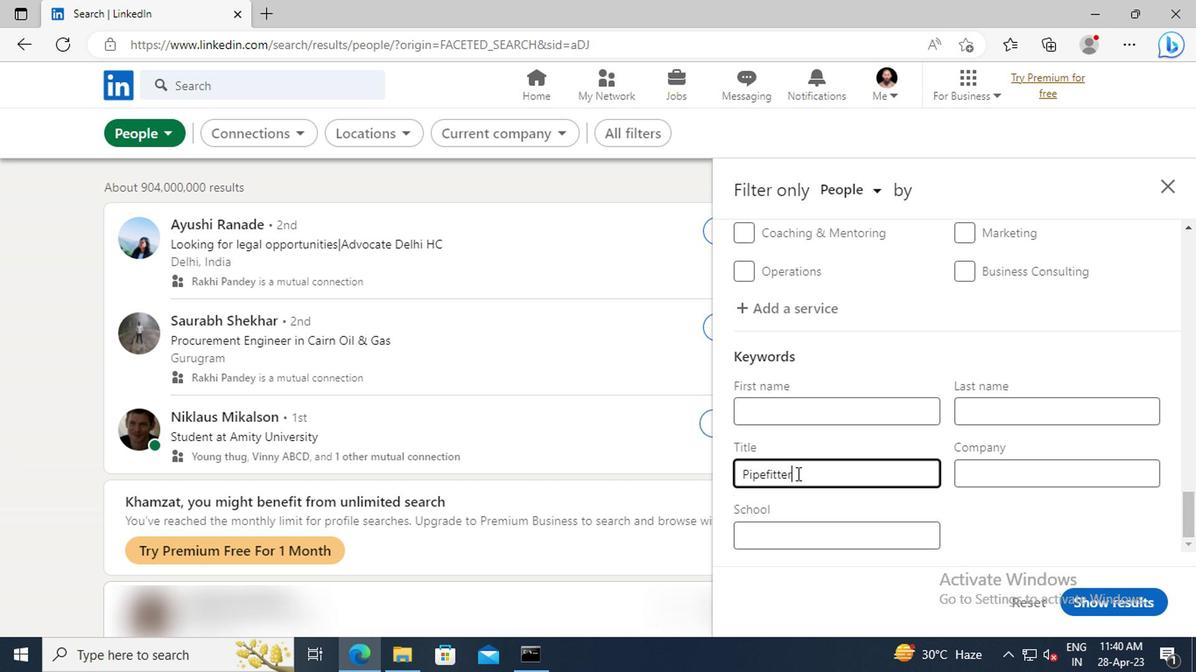 
Action: Mouse moved to (887, 545)
Screenshot: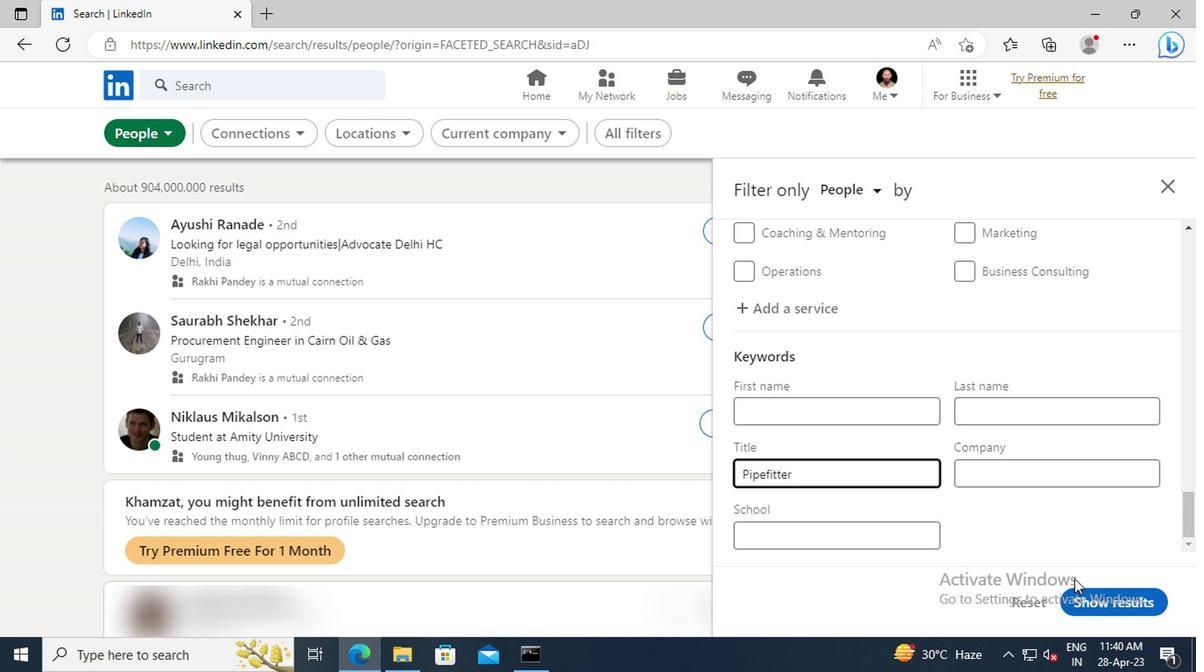 
Action: Mouse pressed left at (887, 545)
Screenshot: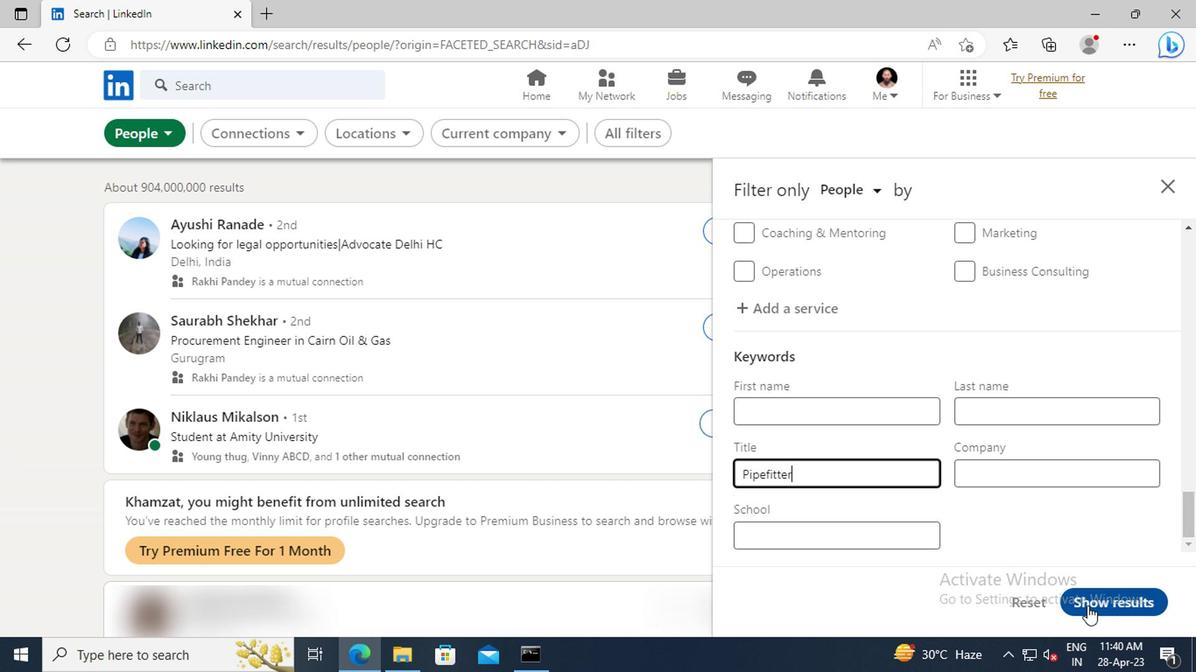 
Action: Mouse moved to (831, 507)
Screenshot: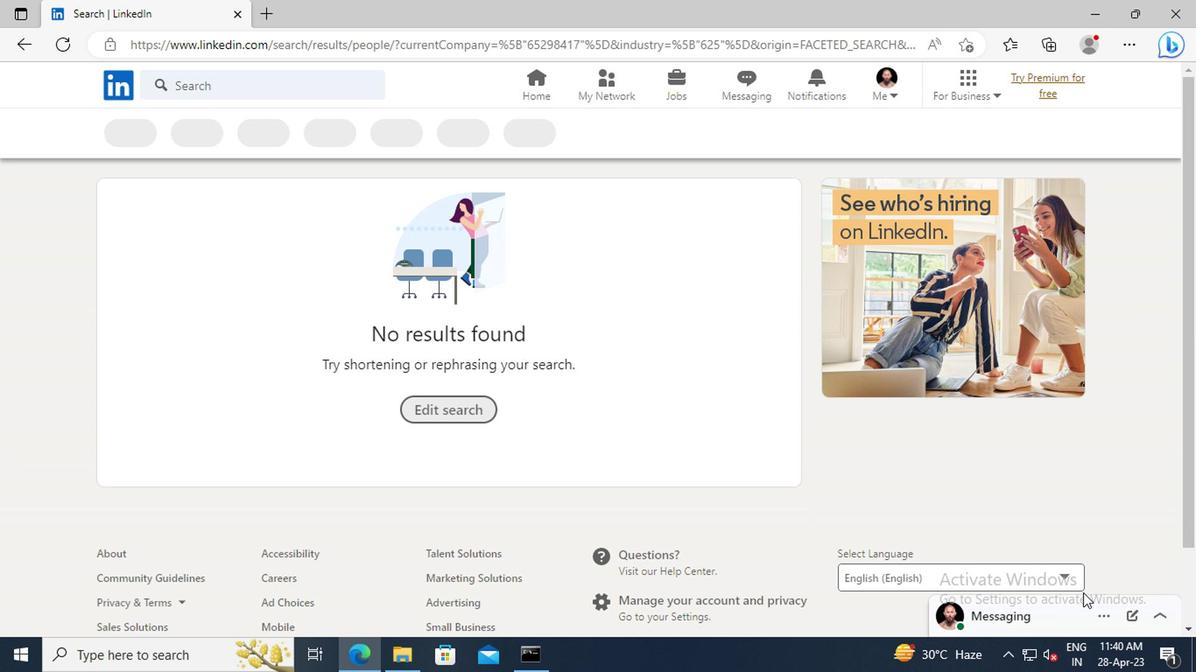 
